 Task: Search one way flight ticket for 2 adults, 4 children and 1 infant on lap in business from Seattle: King County International Airport (boeing Field) to Raleigh: Raleigh-durham International Airport on 8-5-2023. Number of bags: 1 carry on bag. Price is upto 73000. Outbound departure time preference is 11:30.
Action: Mouse moved to (415, 389)
Screenshot: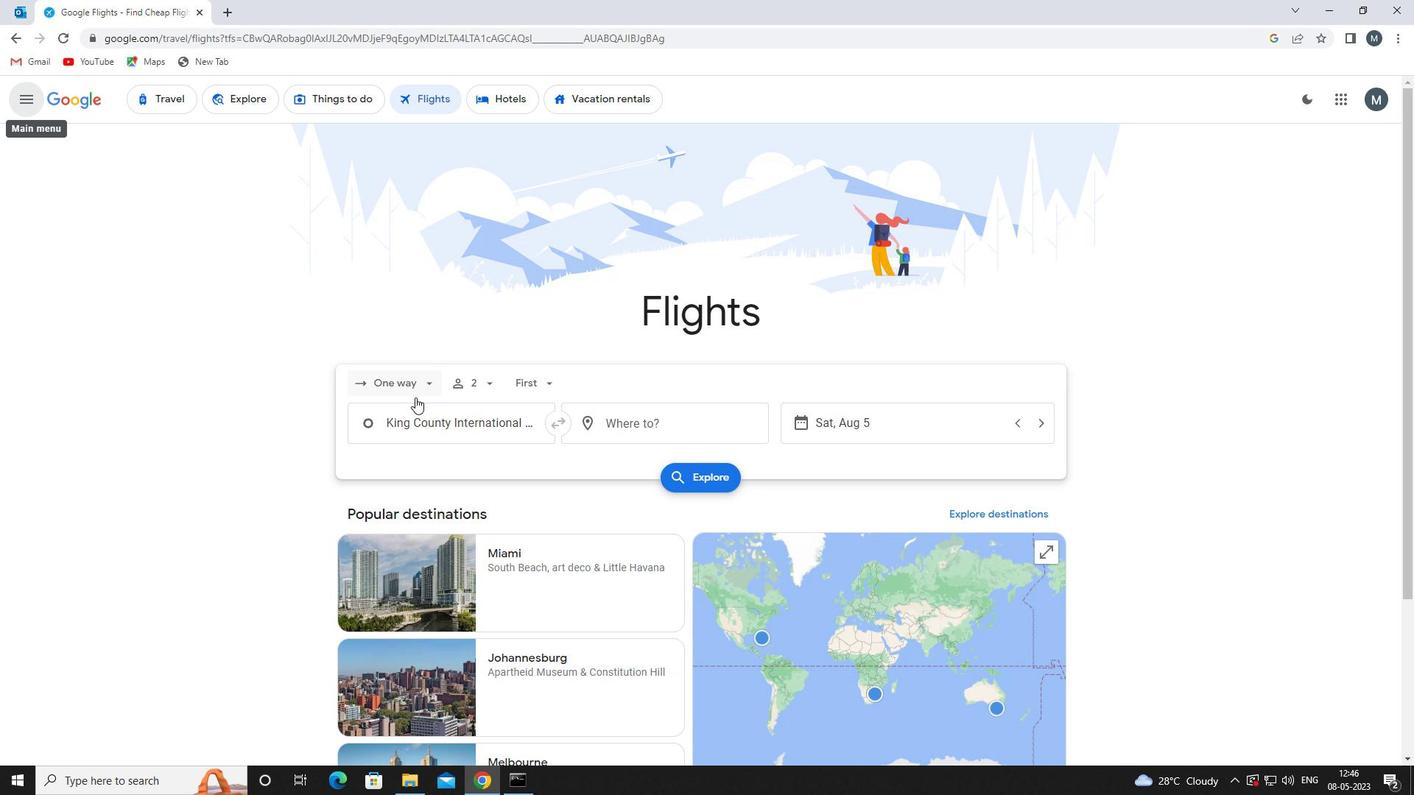 
Action: Mouse pressed left at (415, 389)
Screenshot: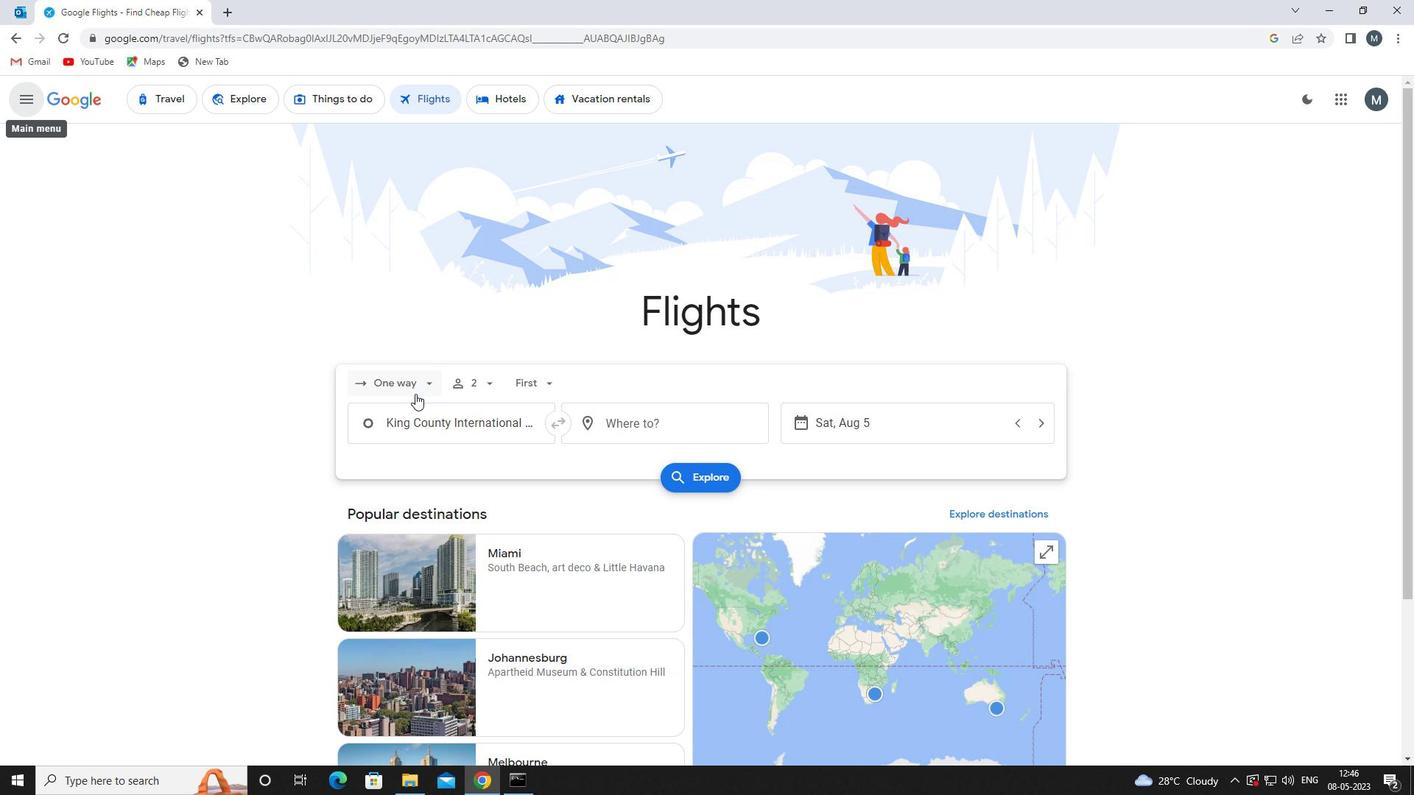 
Action: Mouse moved to (435, 453)
Screenshot: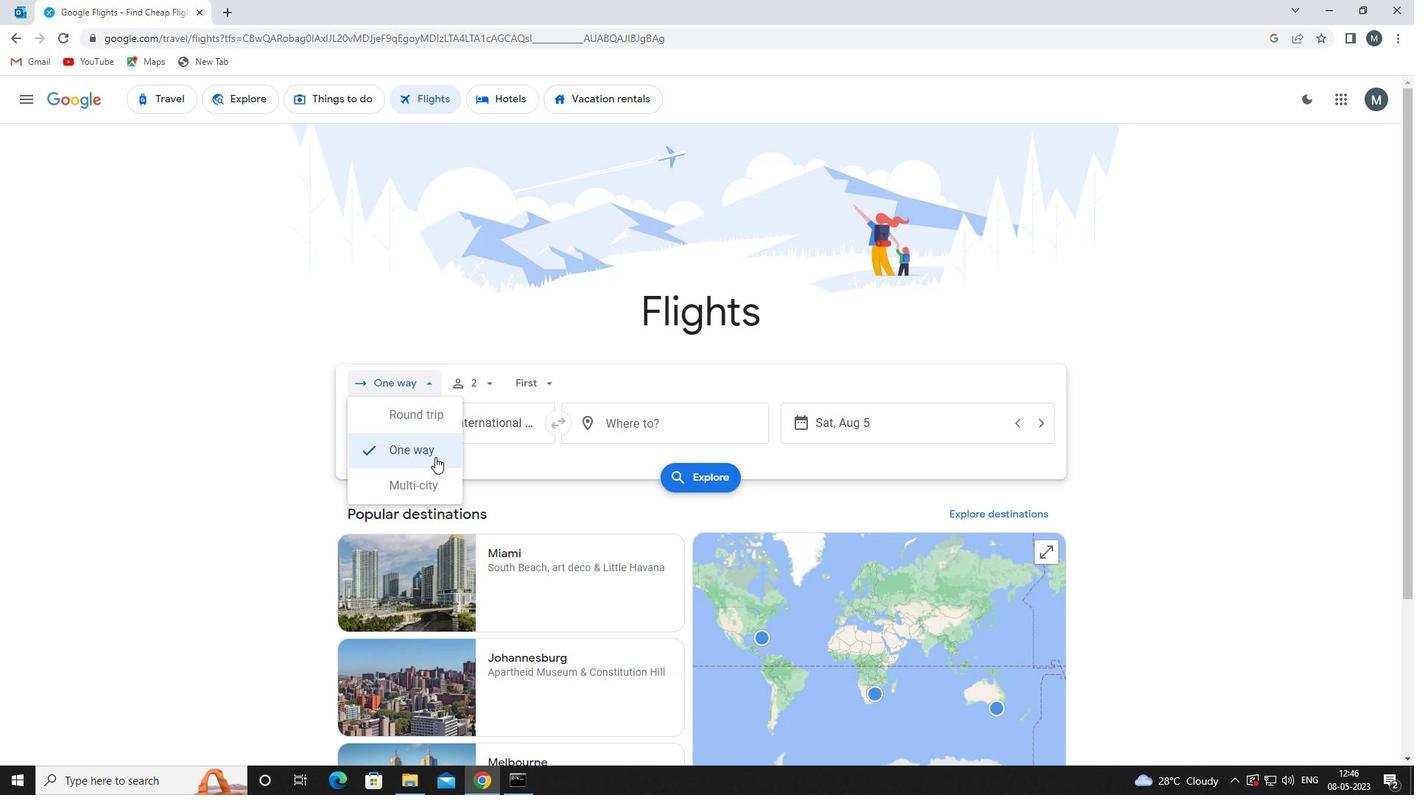 
Action: Mouse pressed left at (435, 453)
Screenshot: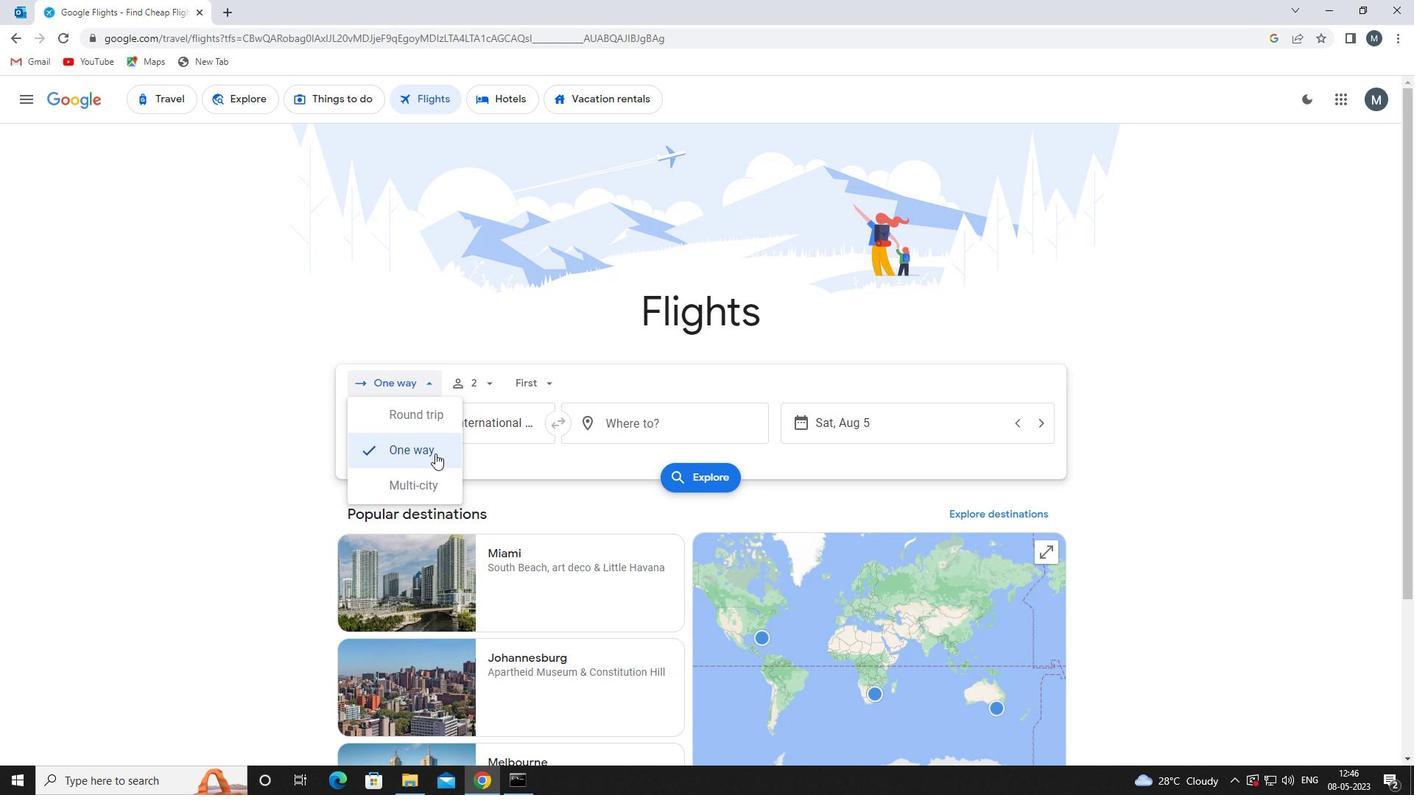 
Action: Mouse moved to (481, 381)
Screenshot: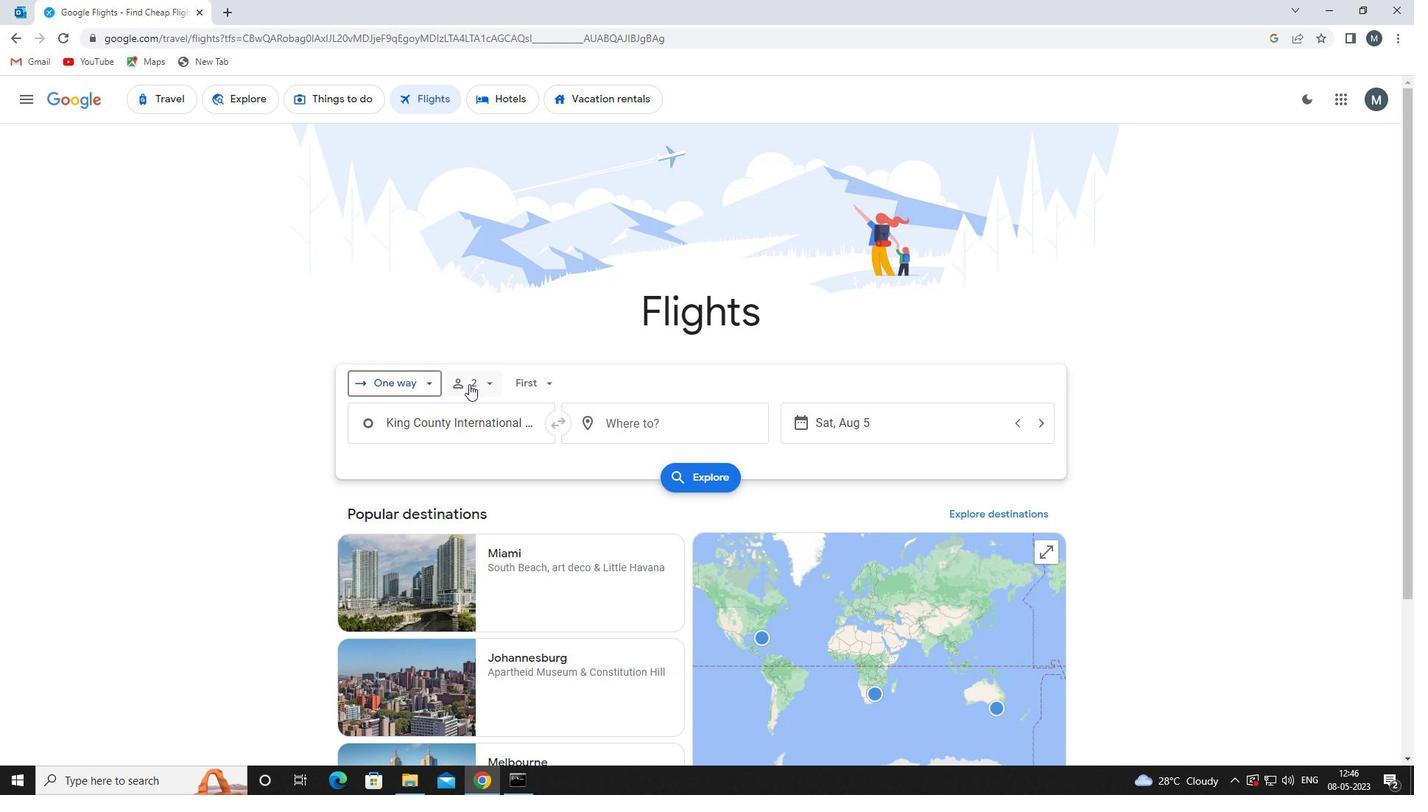 
Action: Mouse pressed left at (481, 381)
Screenshot: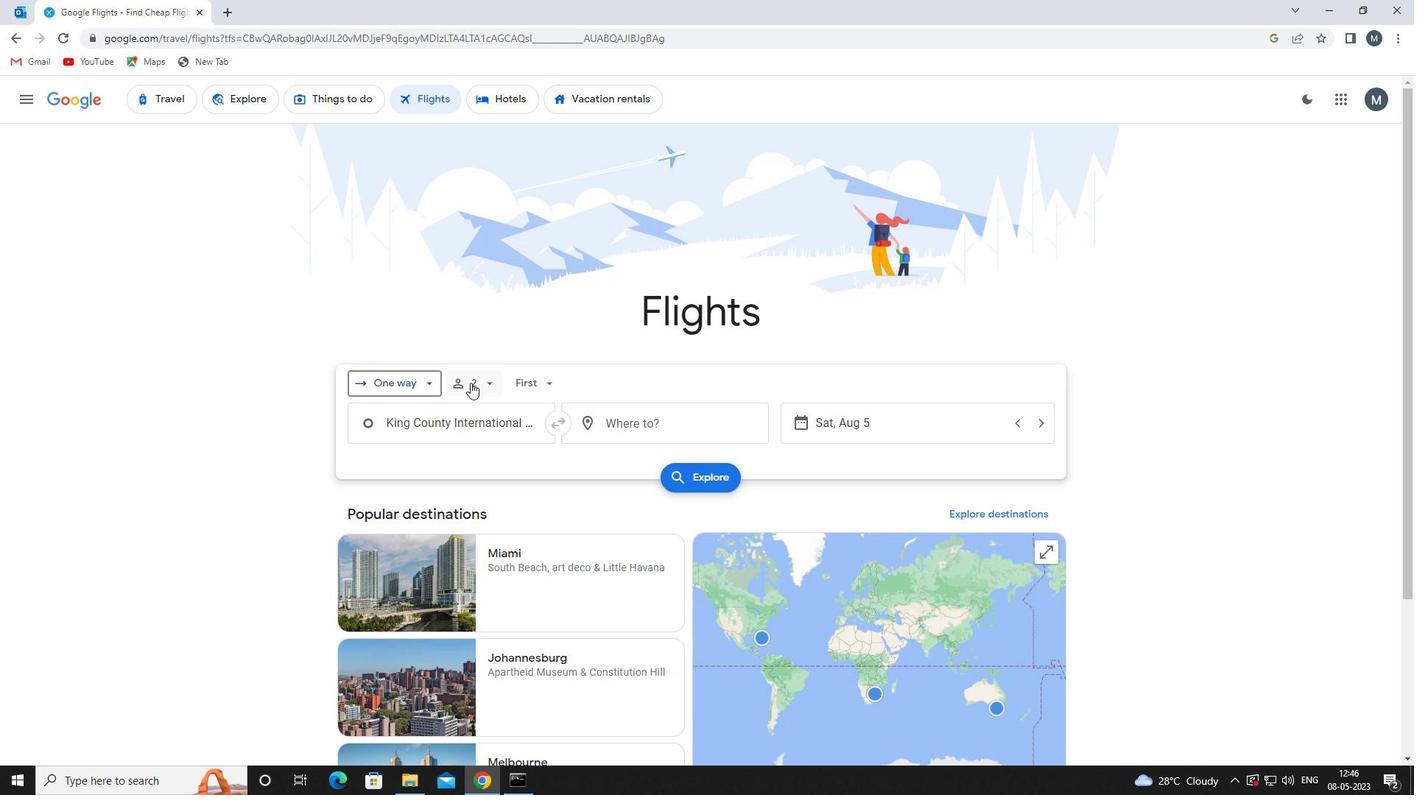 
Action: Mouse moved to (599, 421)
Screenshot: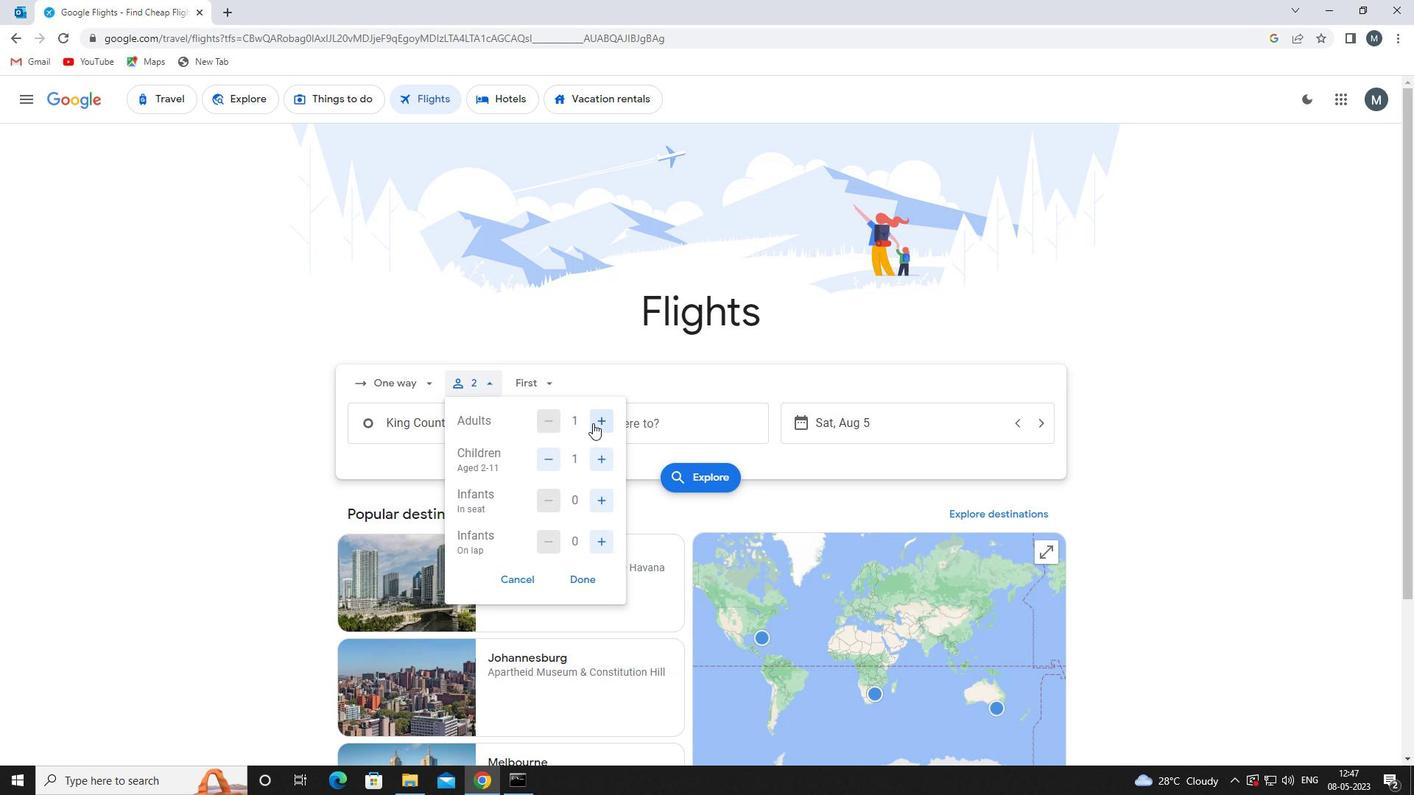 
Action: Mouse pressed left at (599, 421)
Screenshot: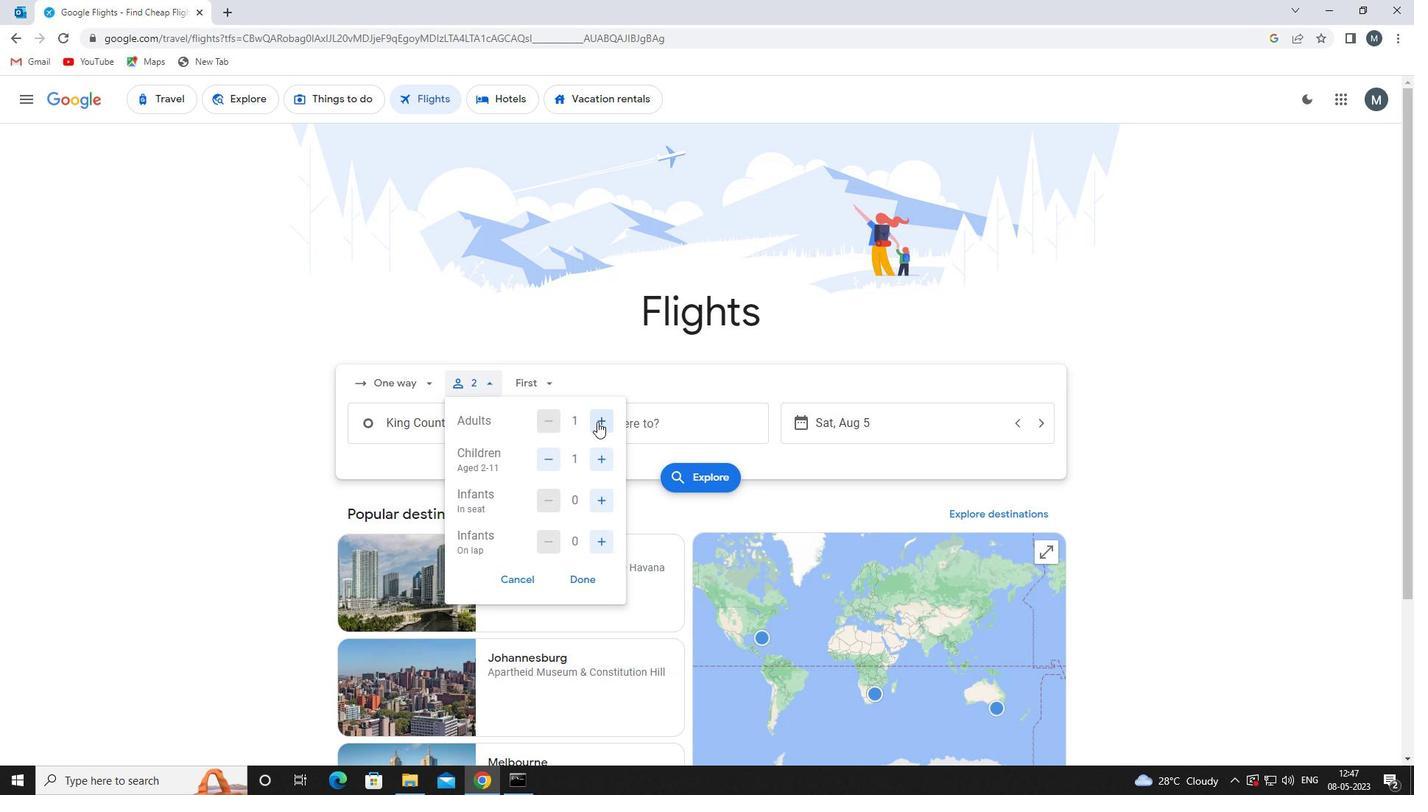 
Action: Mouse moved to (607, 463)
Screenshot: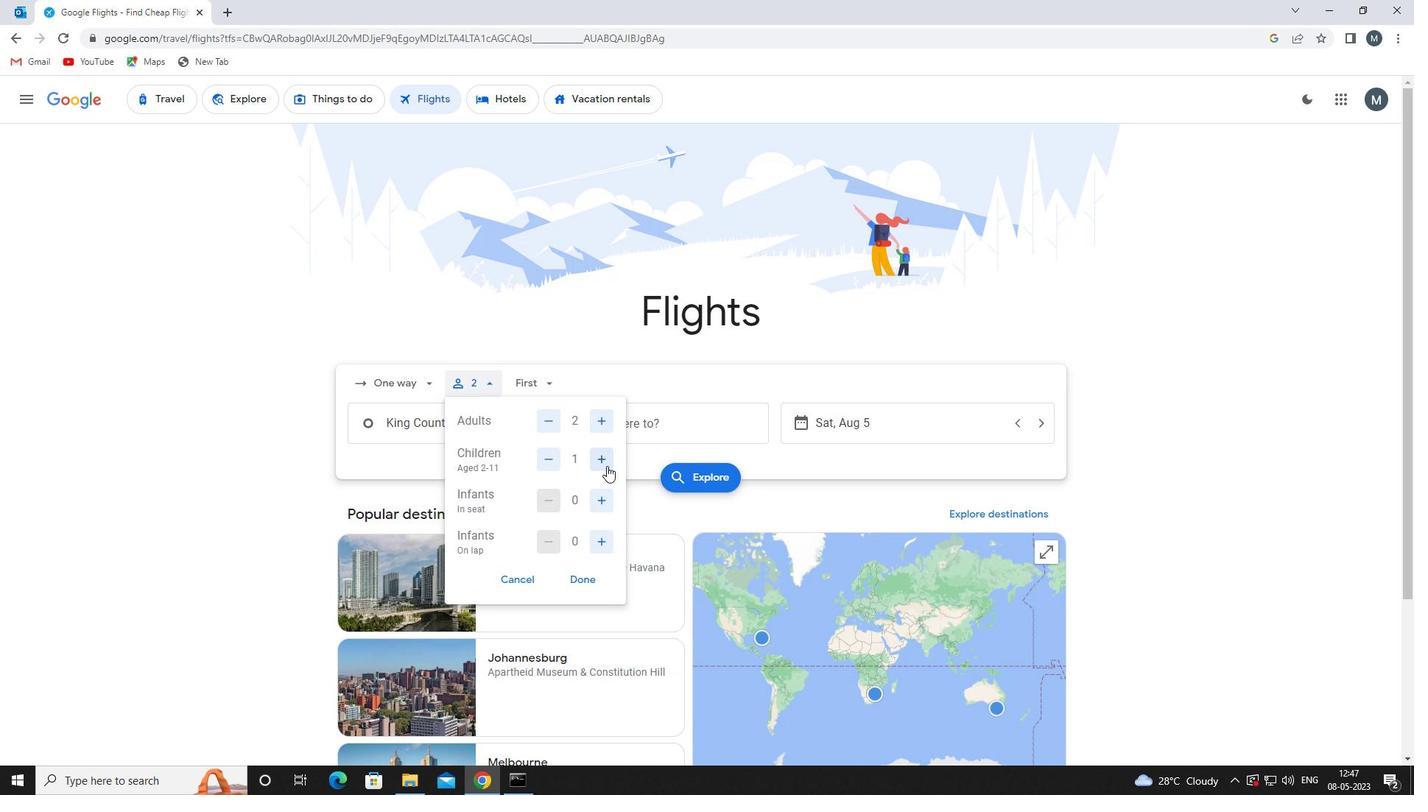 
Action: Mouse pressed left at (607, 463)
Screenshot: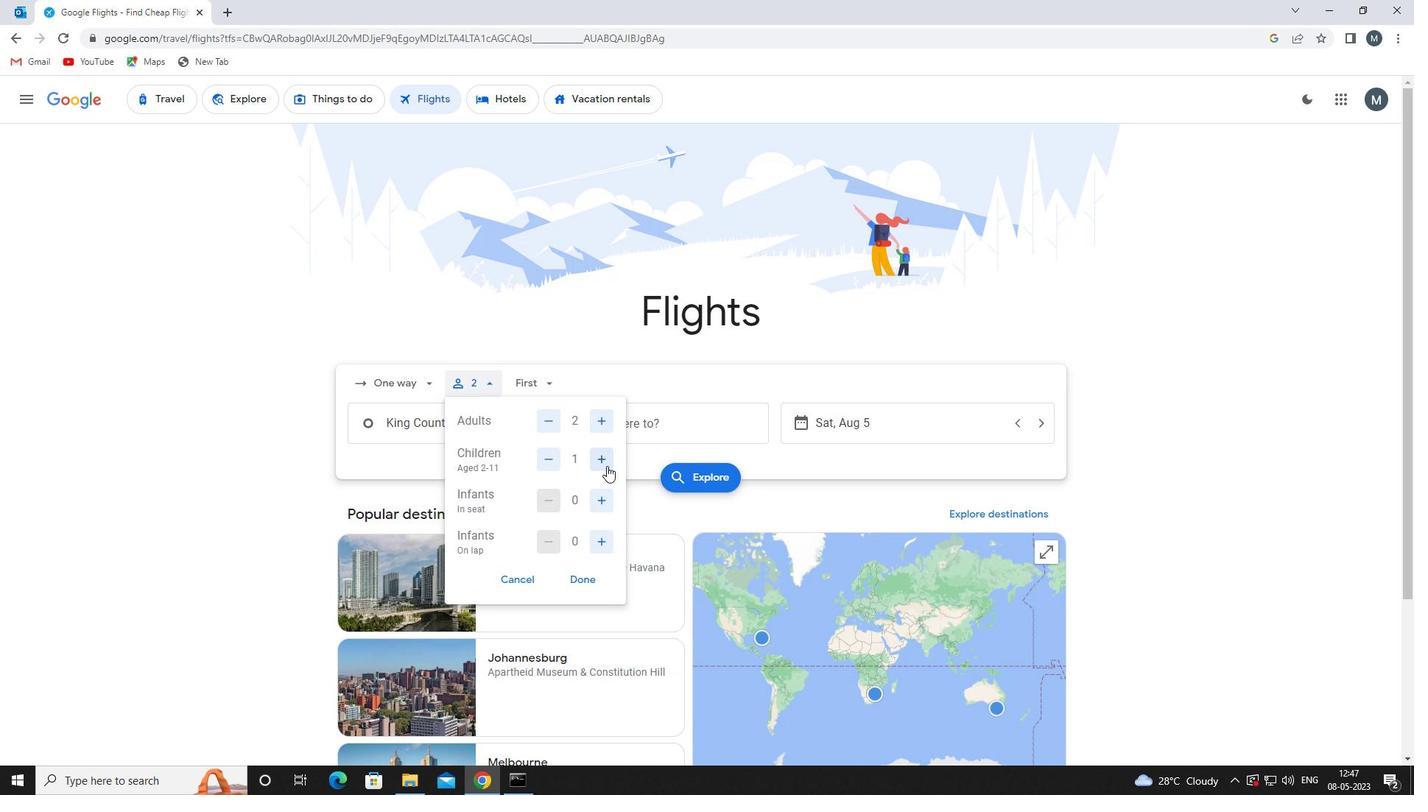 
Action: Mouse pressed left at (607, 463)
Screenshot: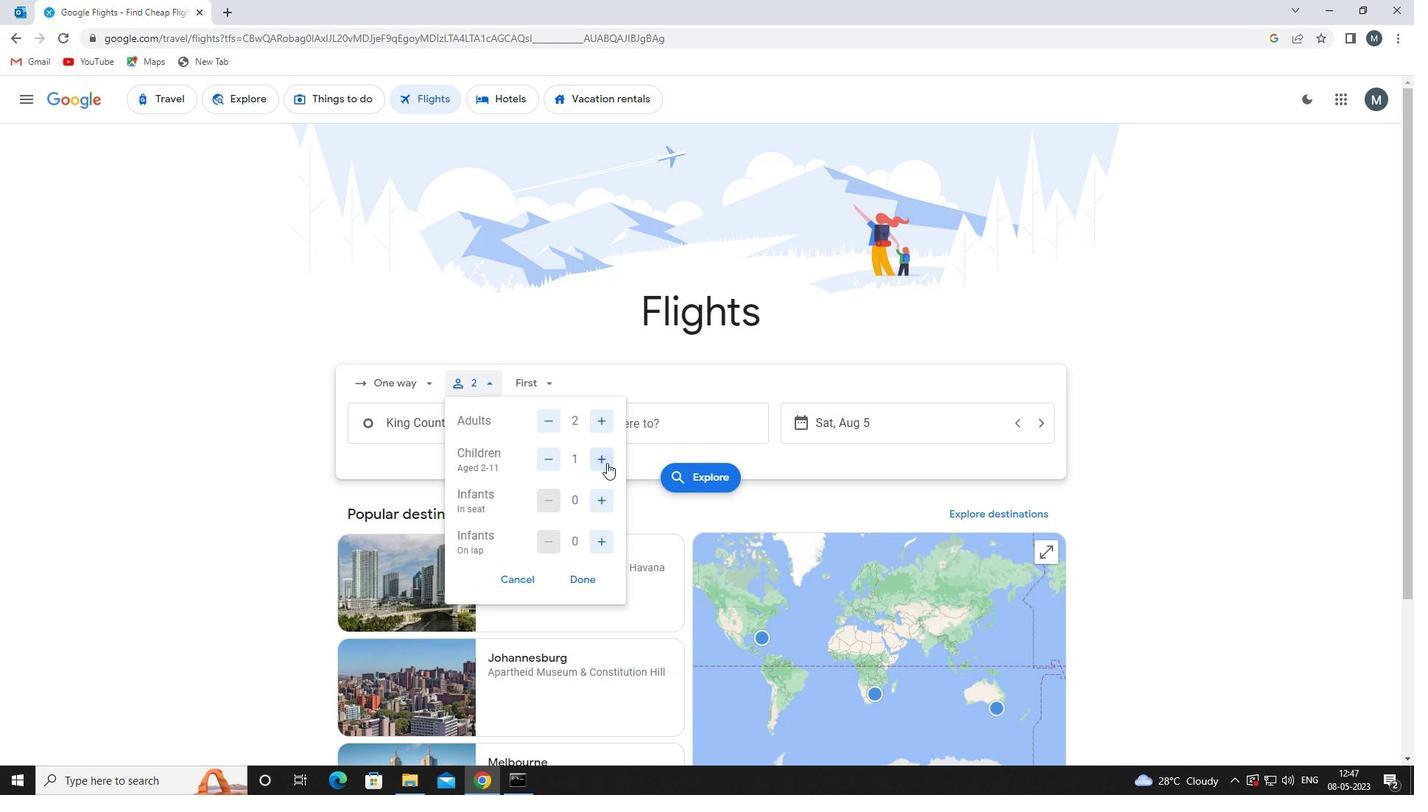 
Action: Mouse pressed left at (607, 463)
Screenshot: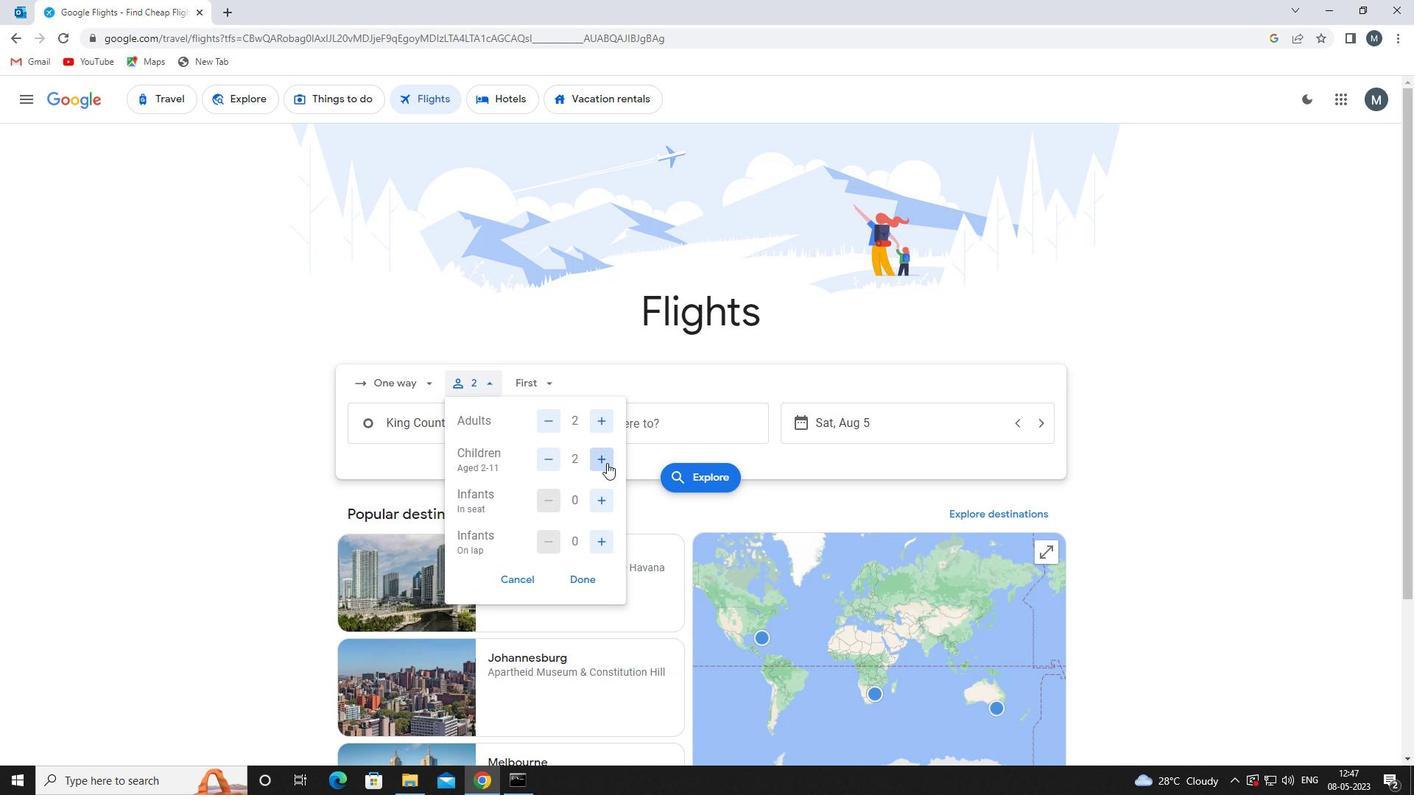 
Action: Mouse moved to (604, 536)
Screenshot: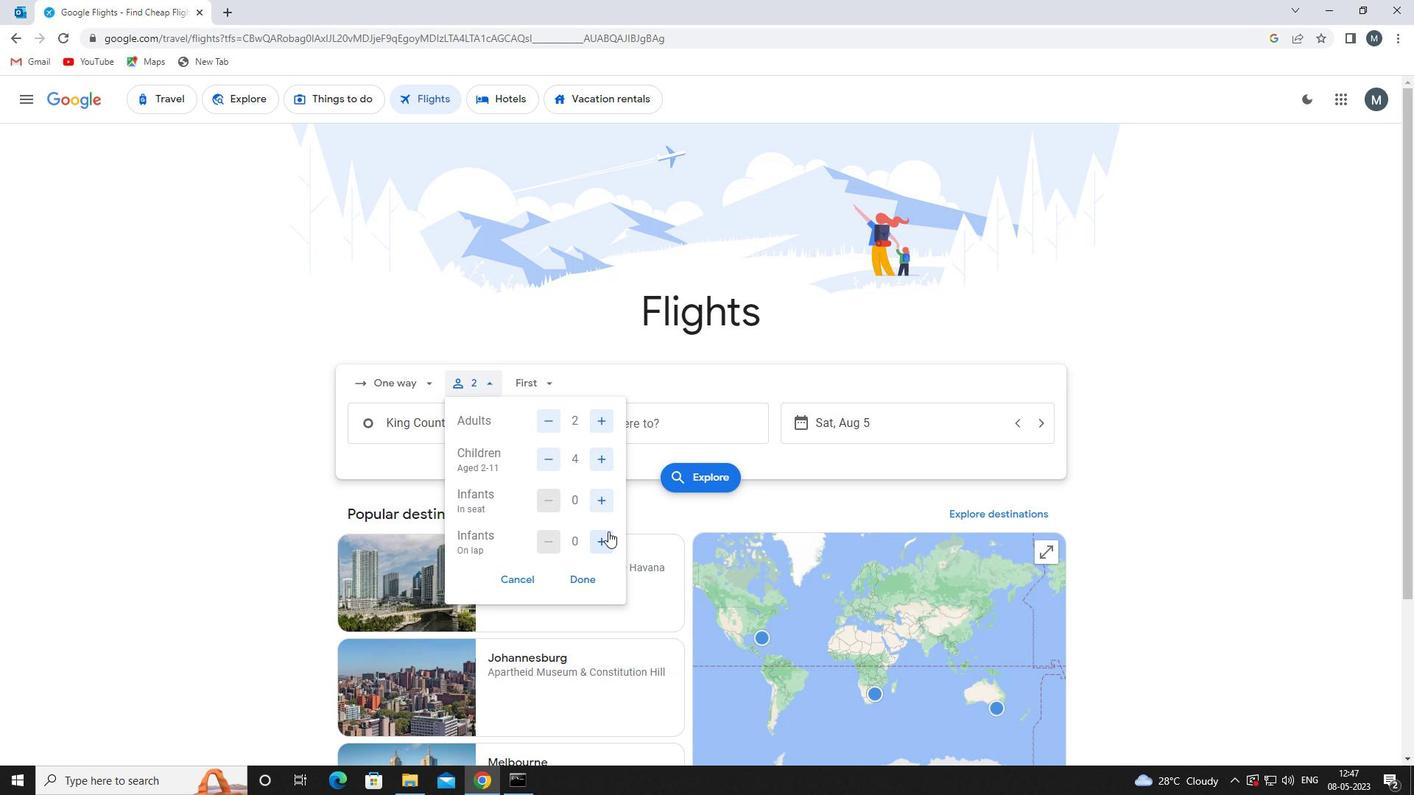 
Action: Mouse pressed left at (604, 536)
Screenshot: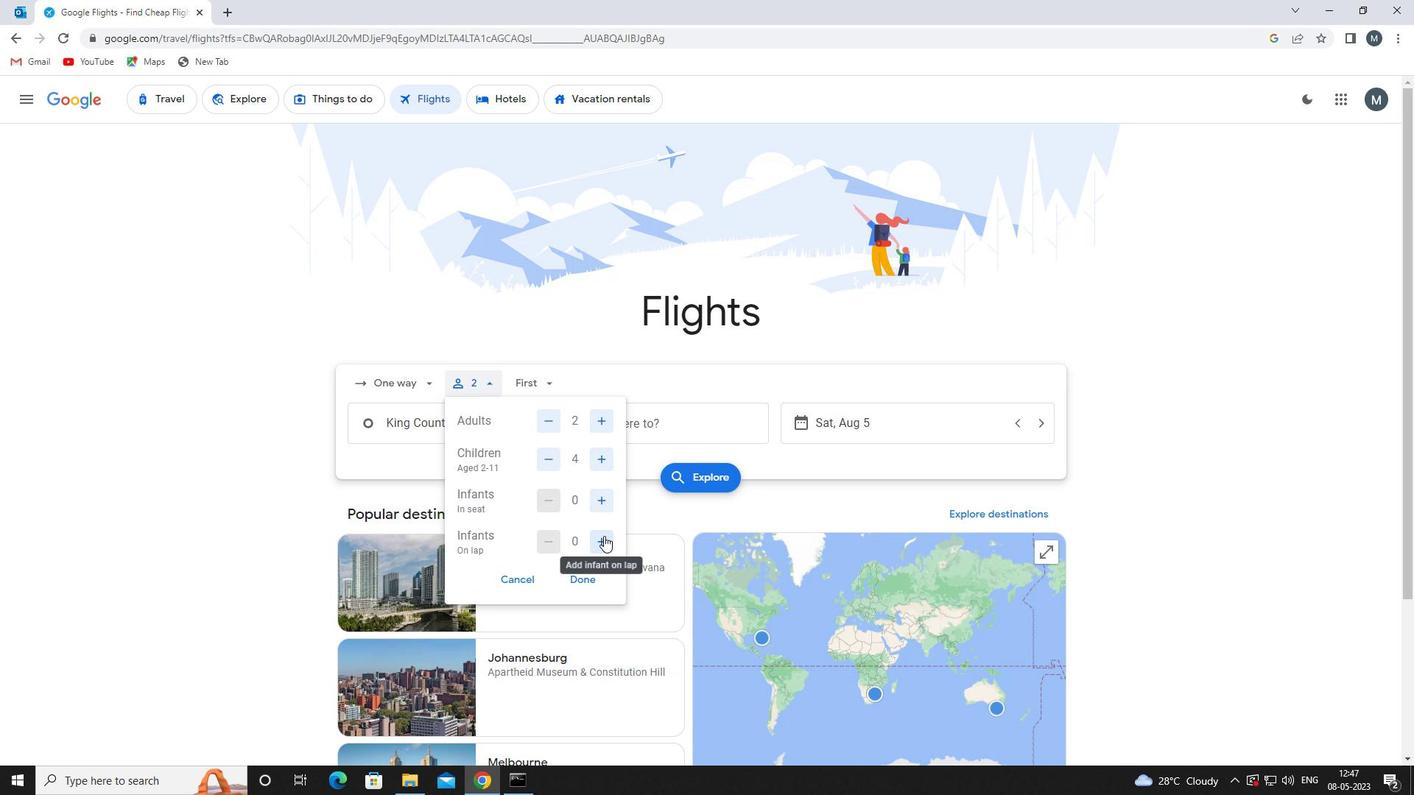 
Action: Mouse moved to (580, 582)
Screenshot: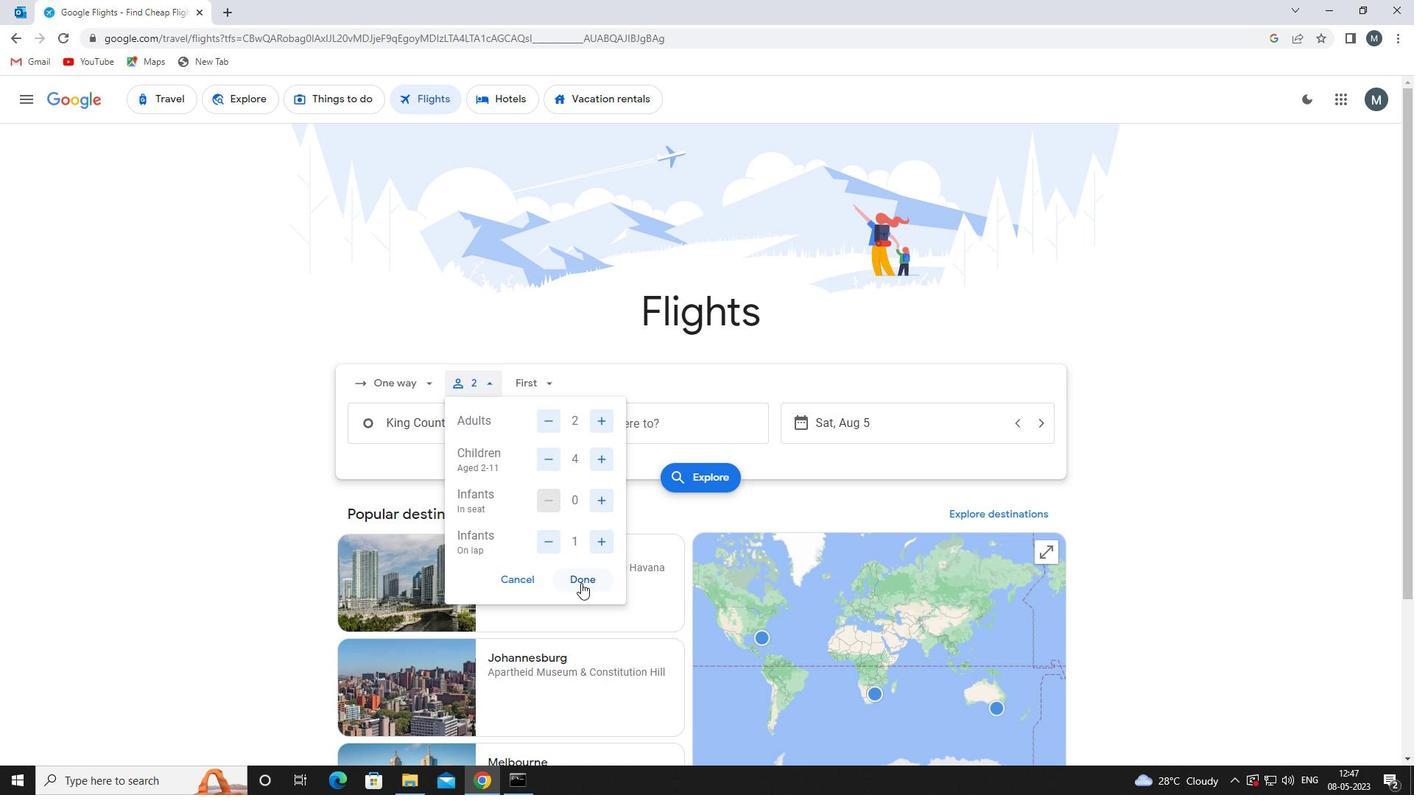 
Action: Mouse pressed left at (580, 582)
Screenshot: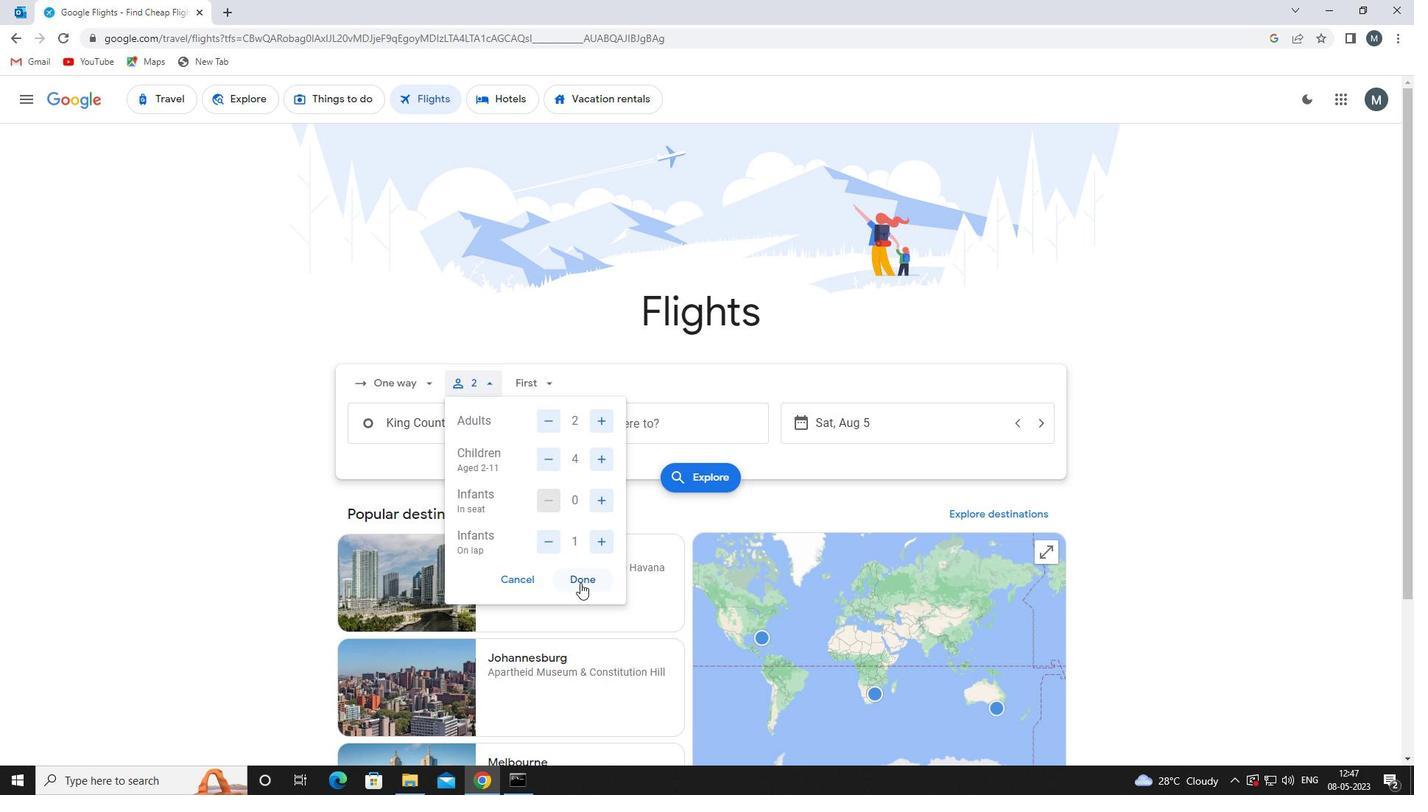 
Action: Mouse moved to (536, 379)
Screenshot: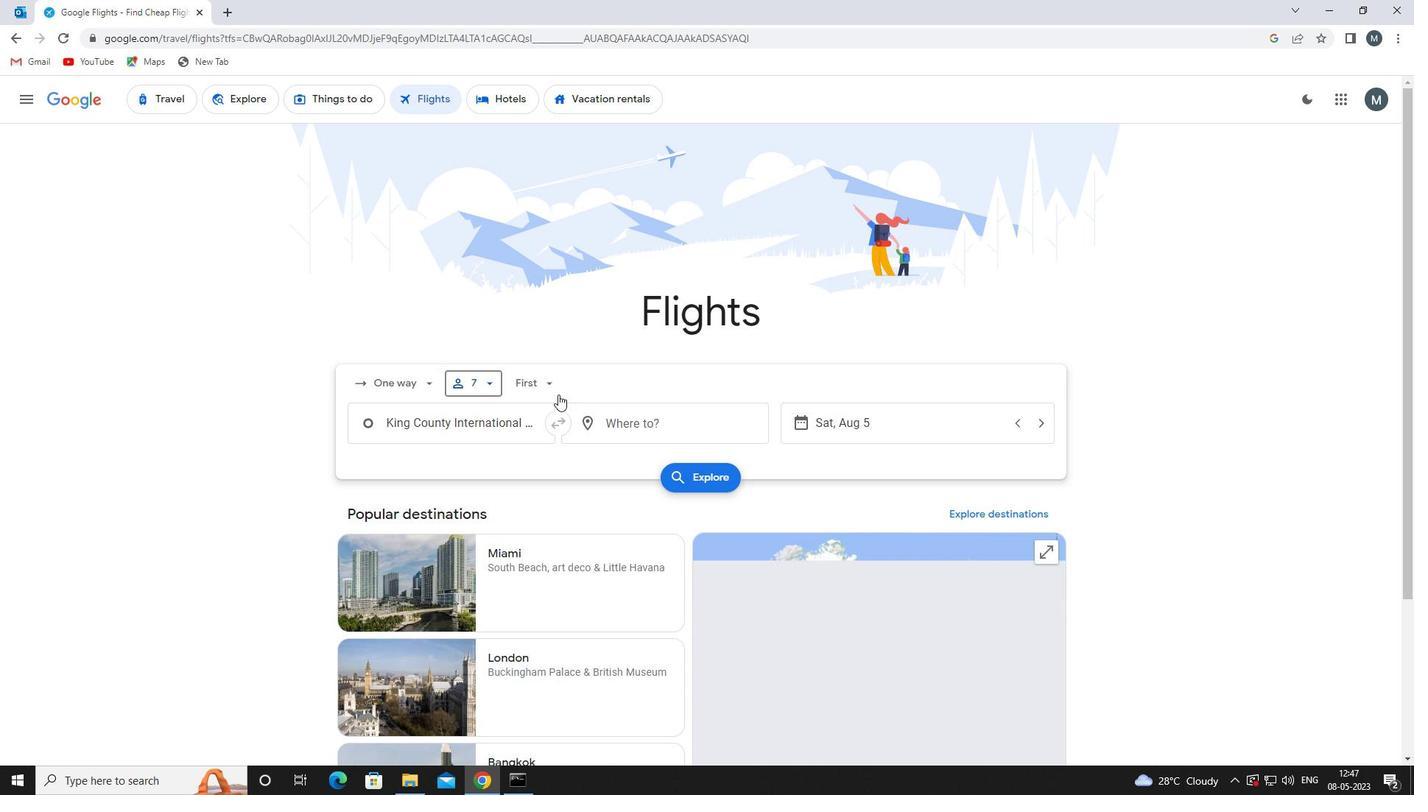 
Action: Mouse pressed left at (536, 379)
Screenshot: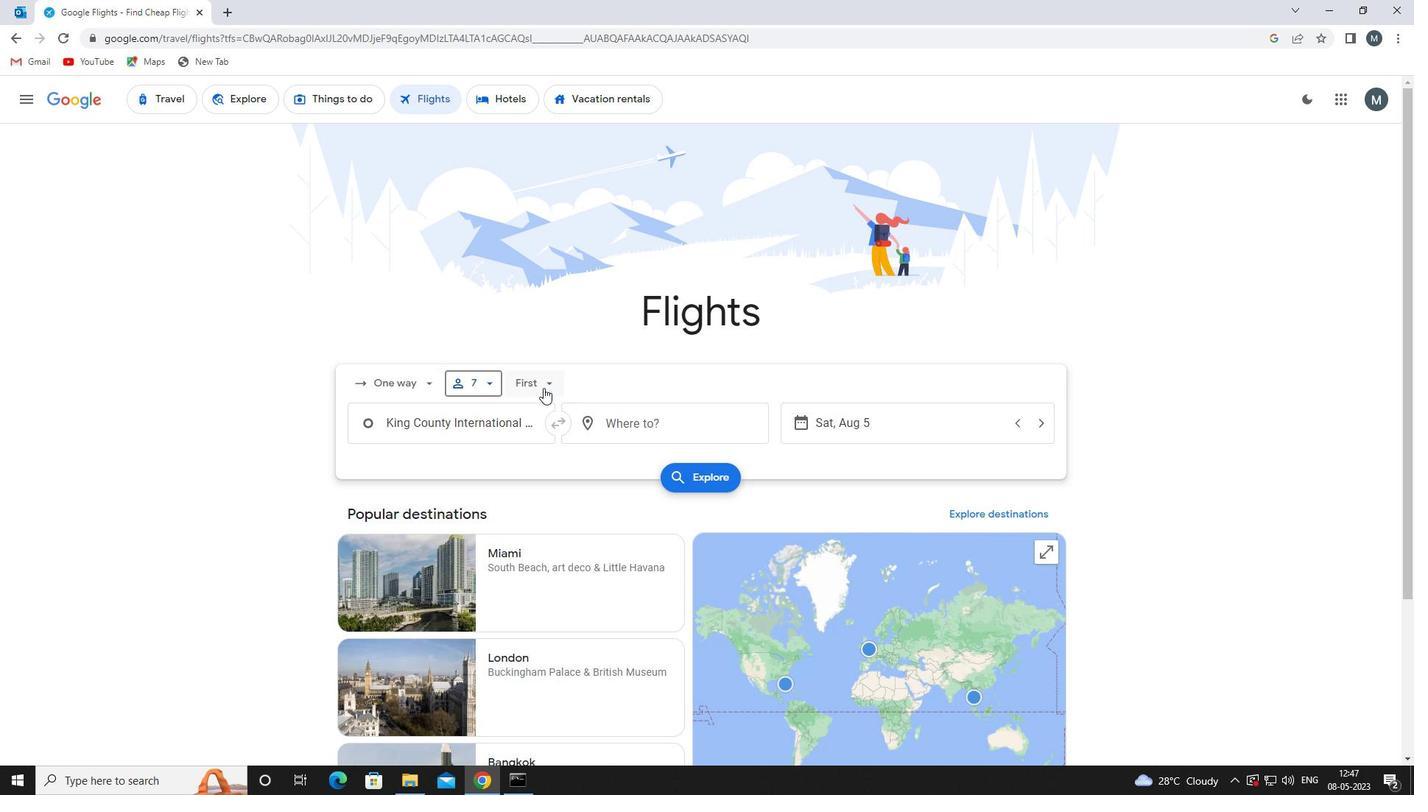 
Action: Mouse moved to (554, 485)
Screenshot: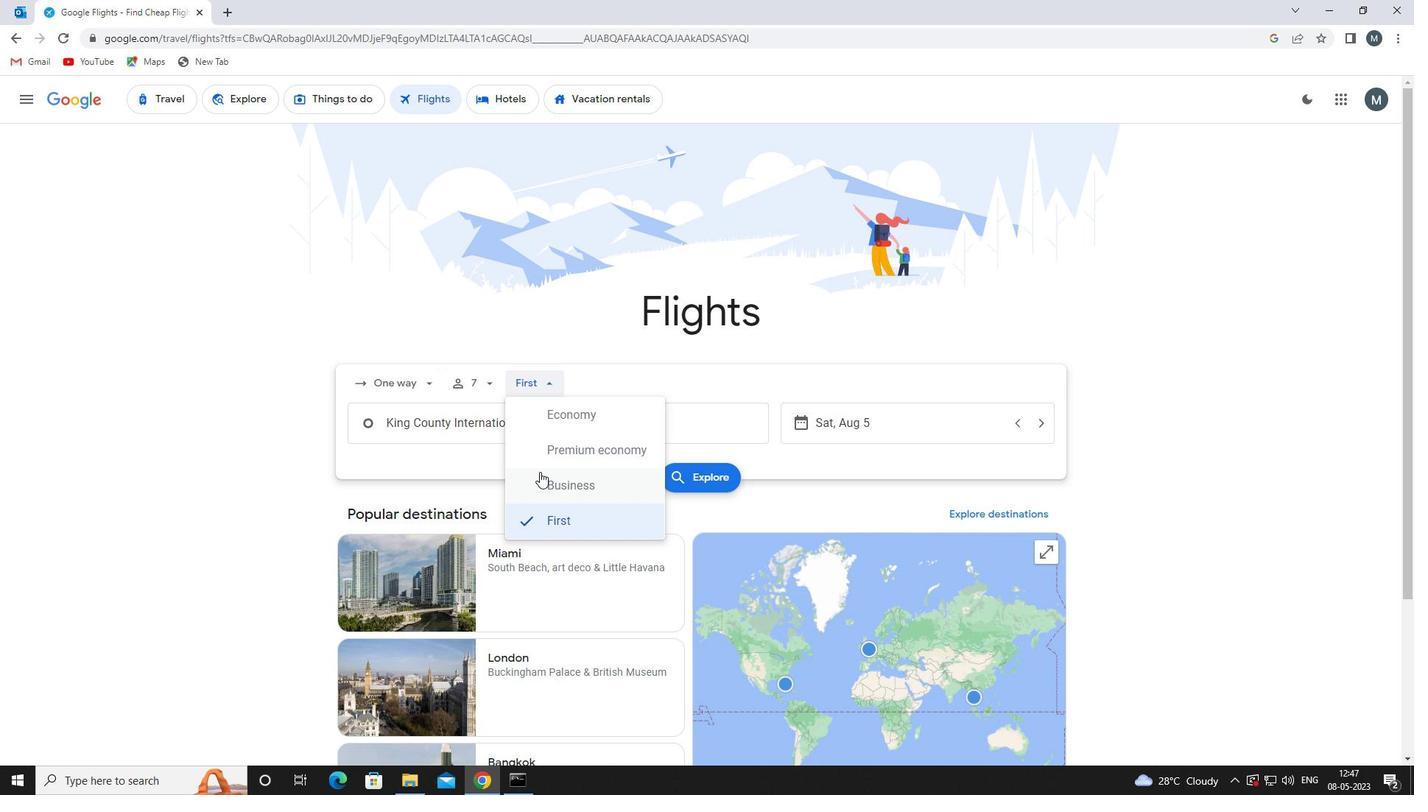 
Action: Mouse pressed left at (554, 485)
Screenshot: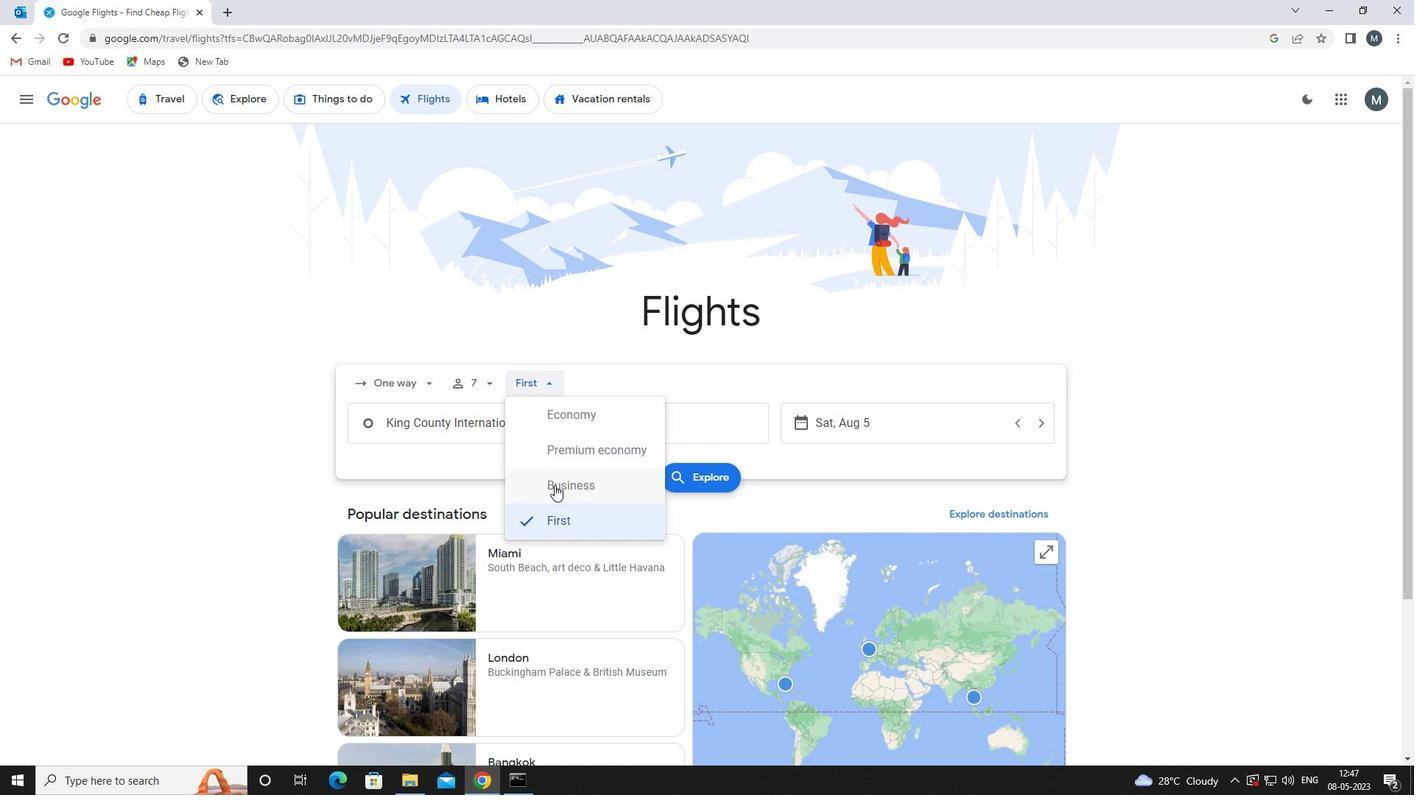 
Action: Mouse moved to (486, 419)
Screenshot: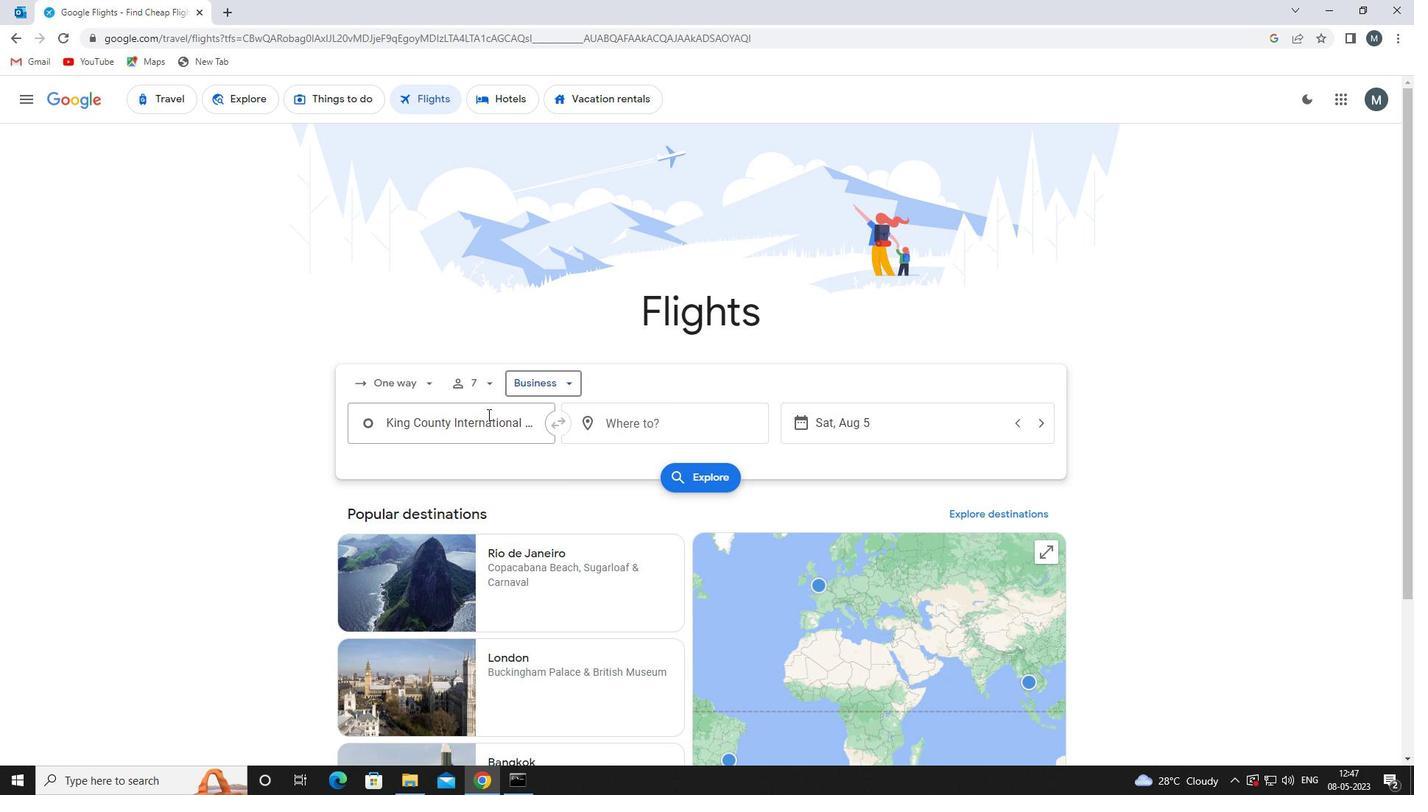 
Action: Mouse pressed left at (486, 419)
Screenshot: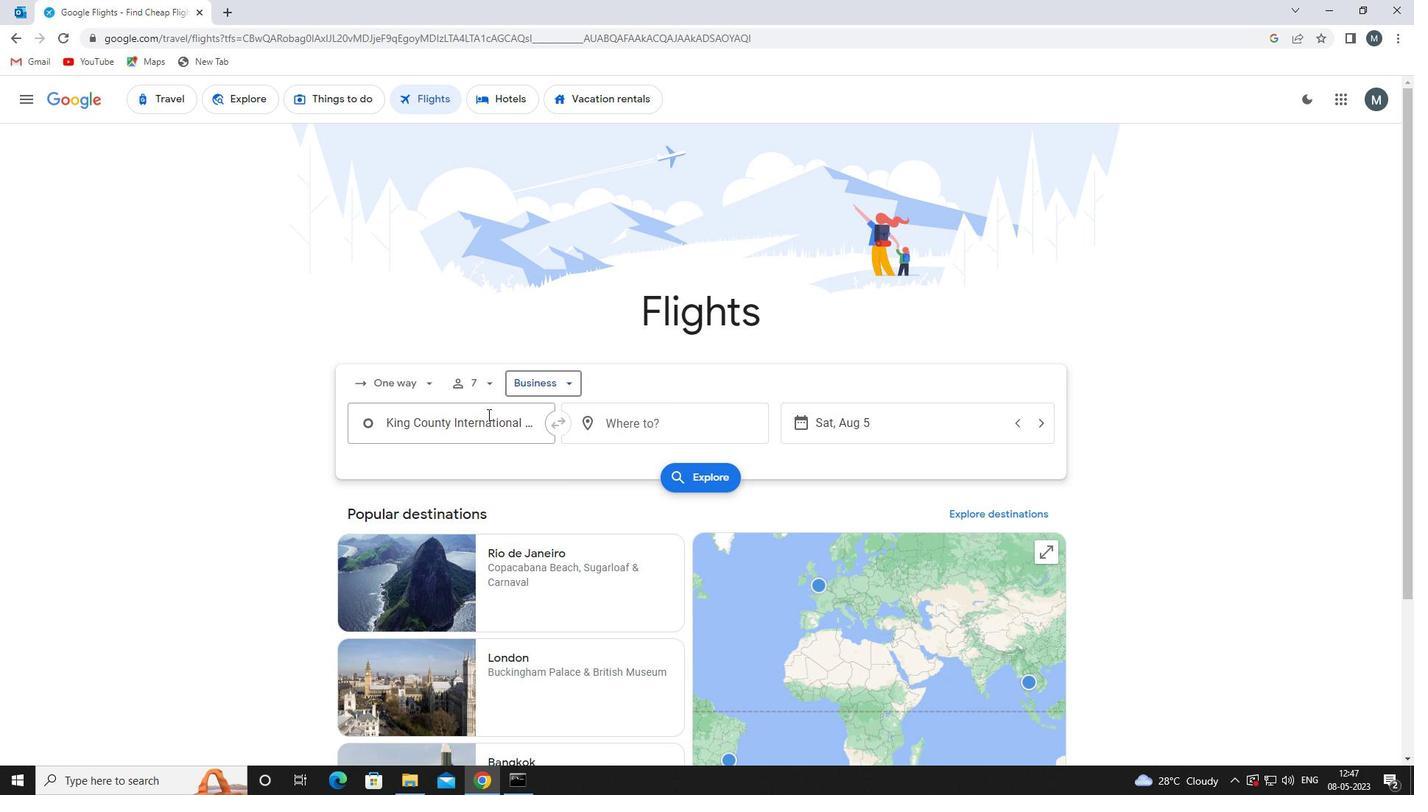 
Action: Mouse moved to (487, 419)
Screenshot: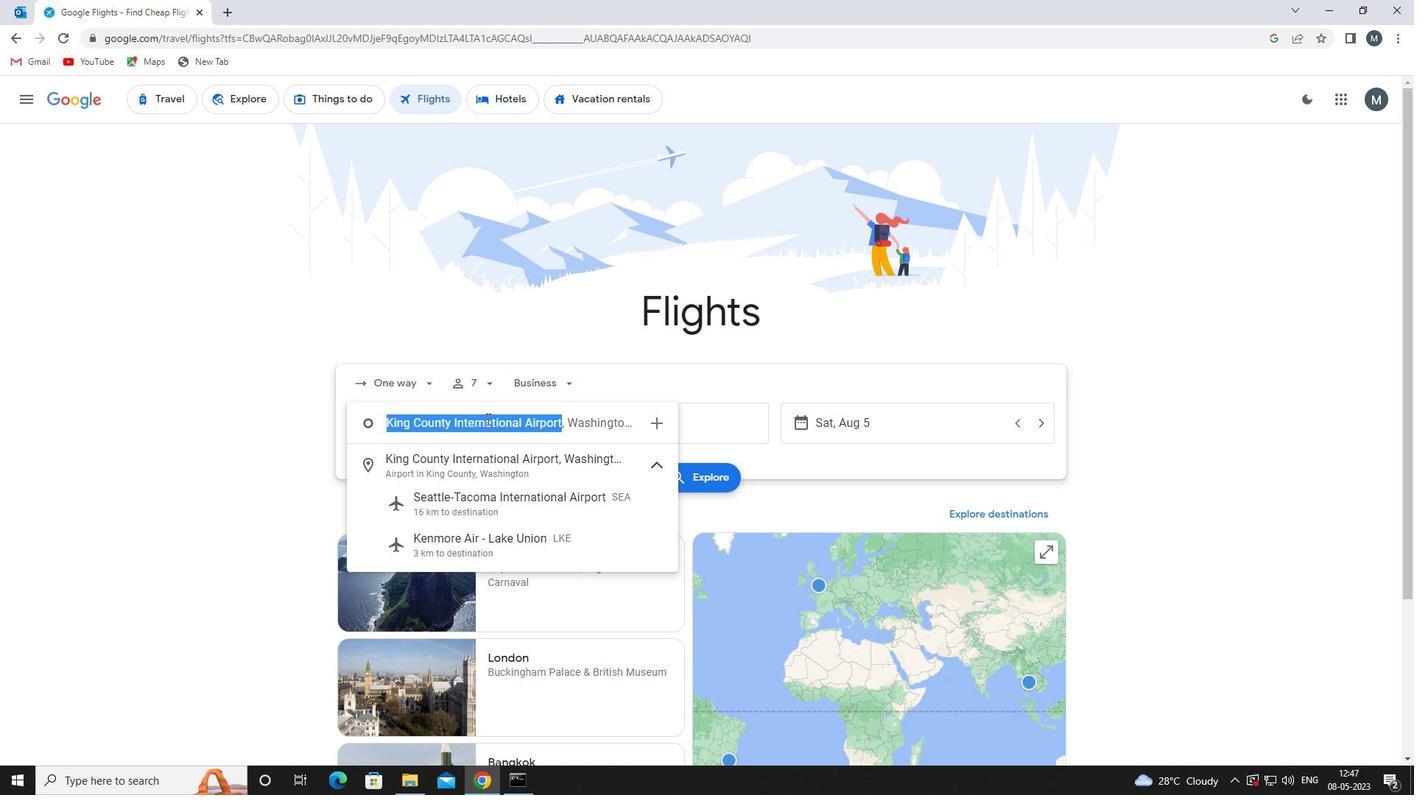
Action: Key pressed <Key.enter>
Screenshot: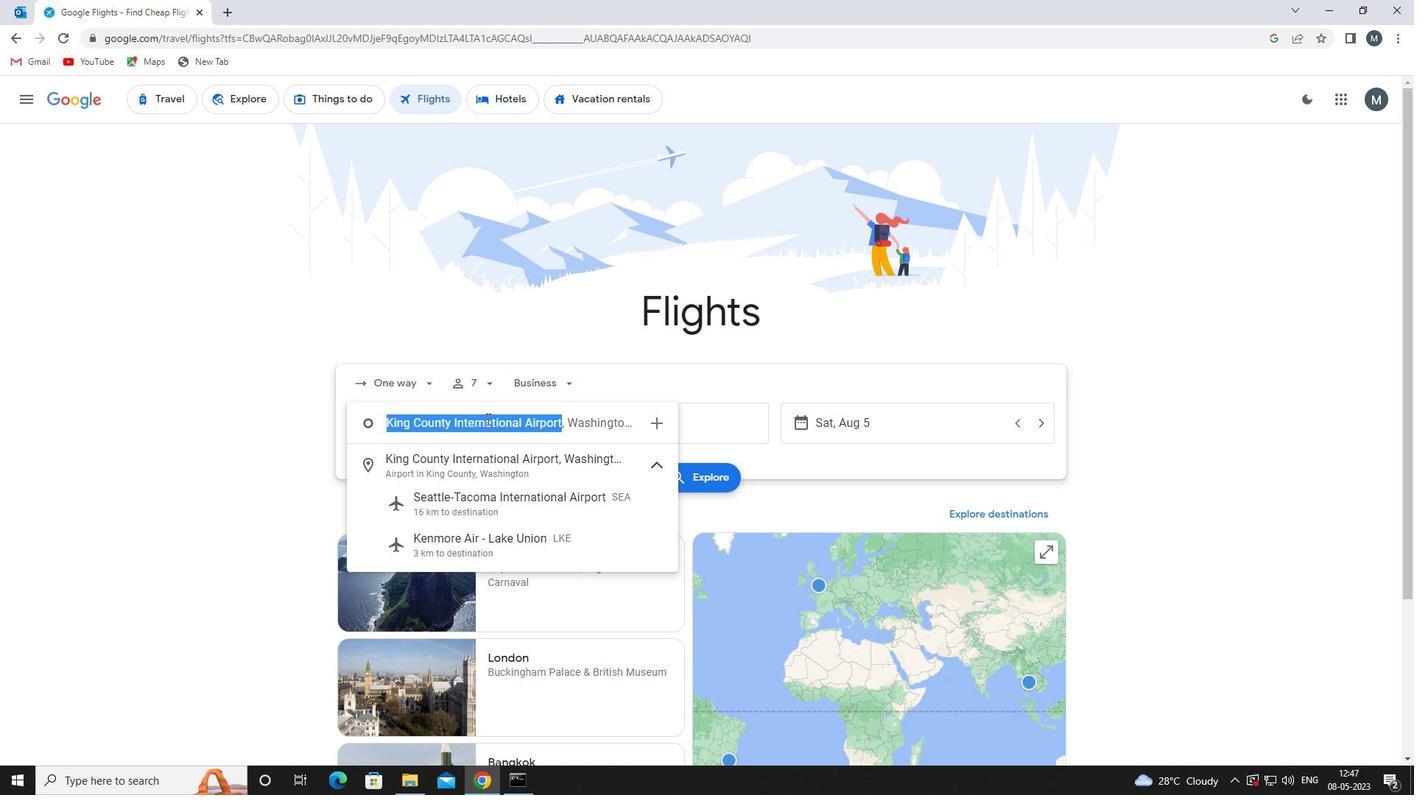 
Action: Mouse moved to (614, 421)
Screenshot: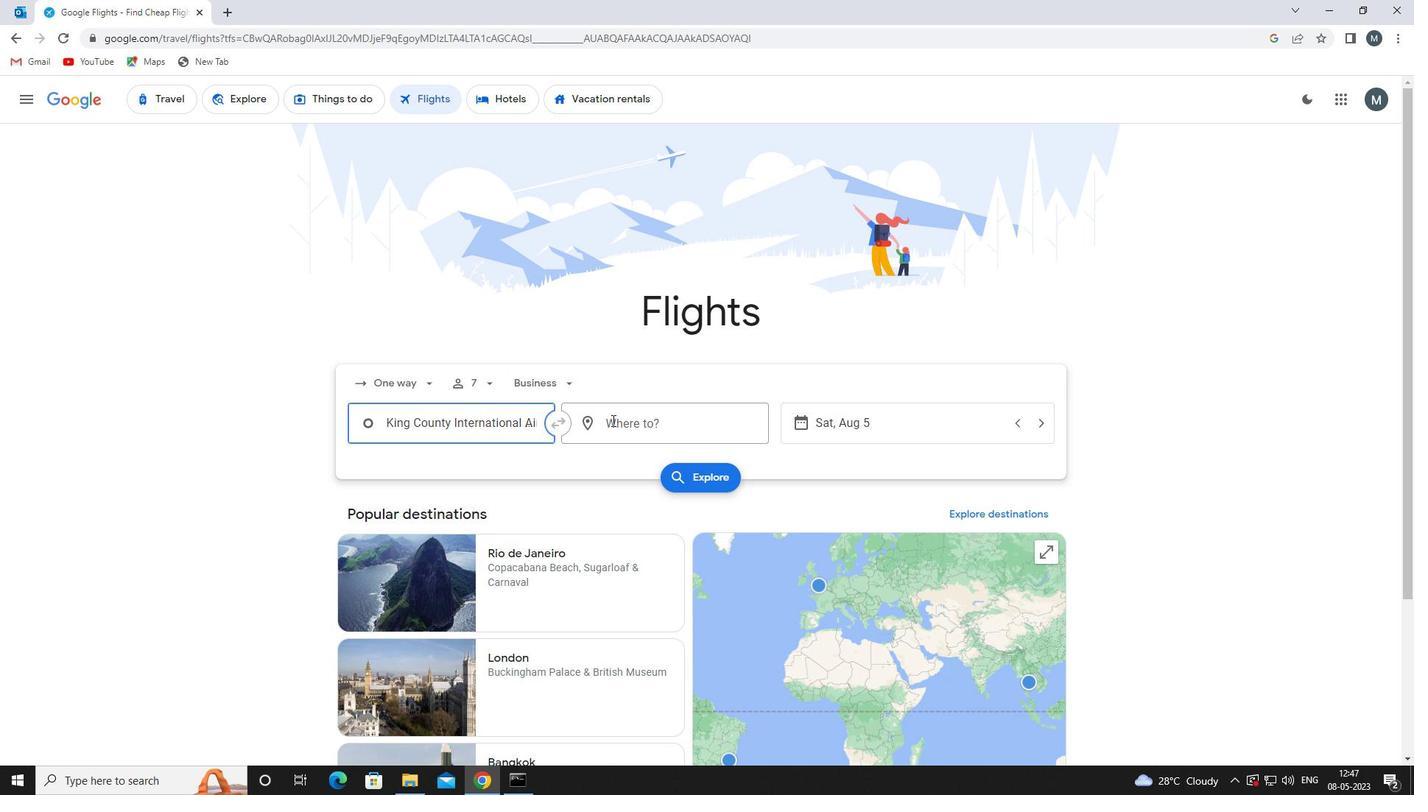 
Action: Mouse pressed left at (614, 421)
Screenshot: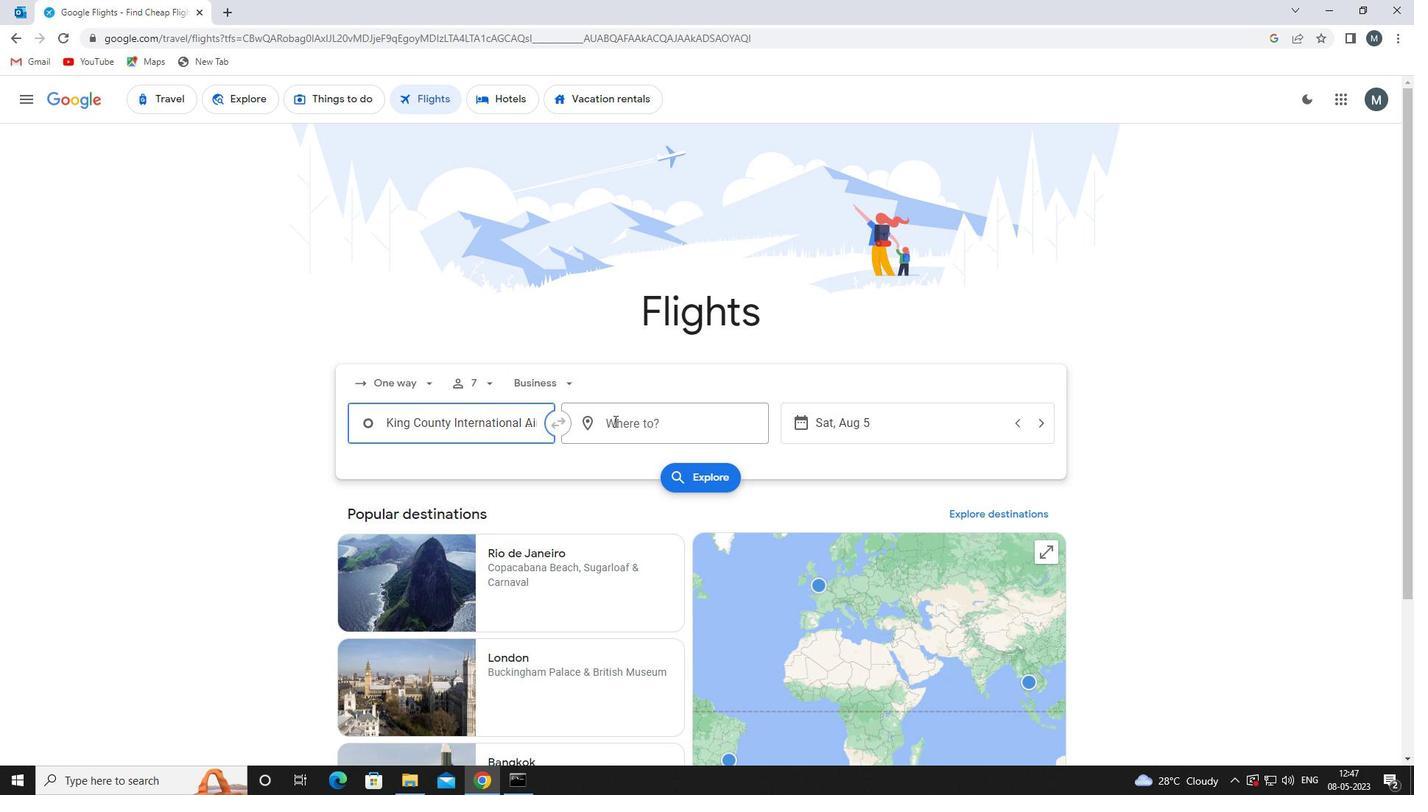 
Action: Key pressed rdu
Screenshot: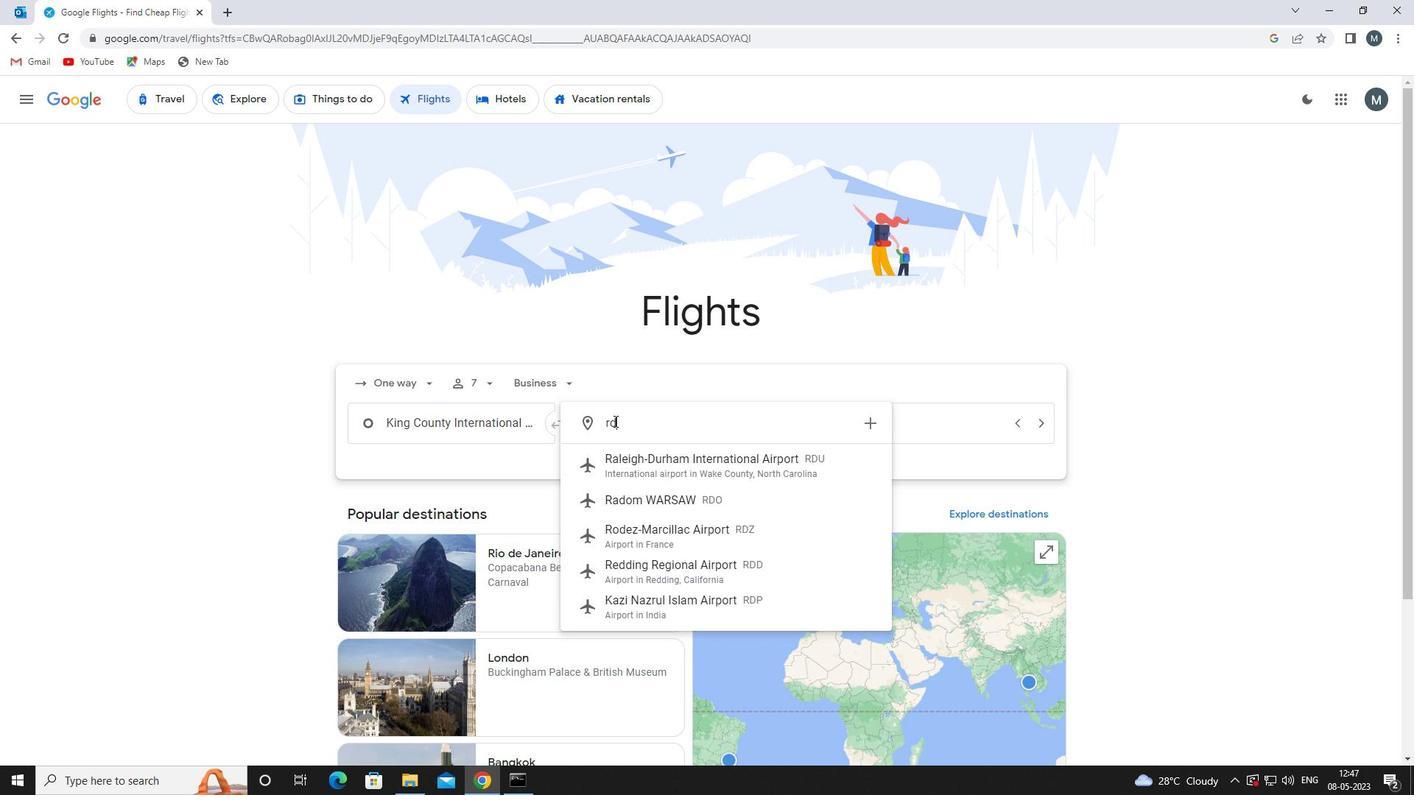
Action: Mouse moved to (655, 470)
Screenshot: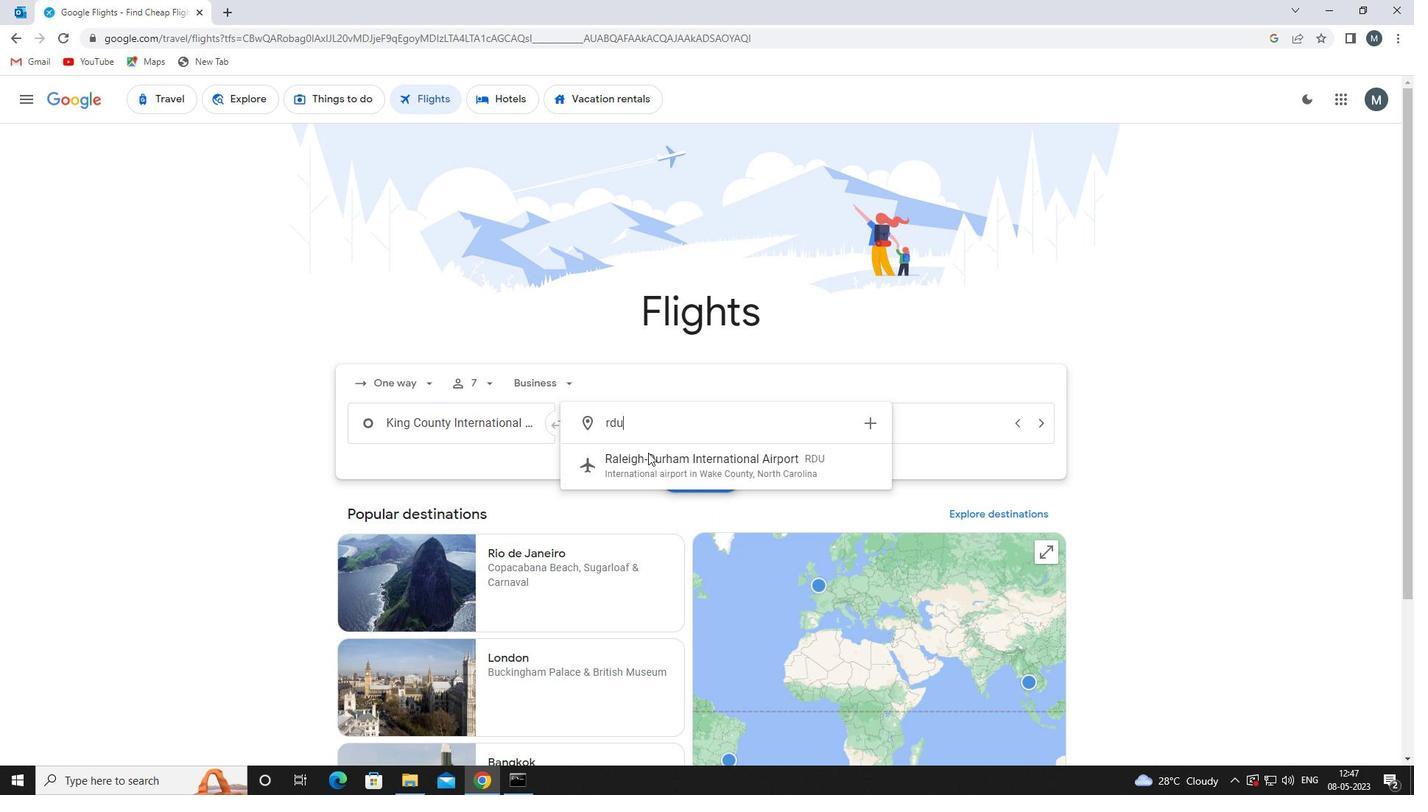
Action: Mouse pressed left at (655, 470)
Screenshot: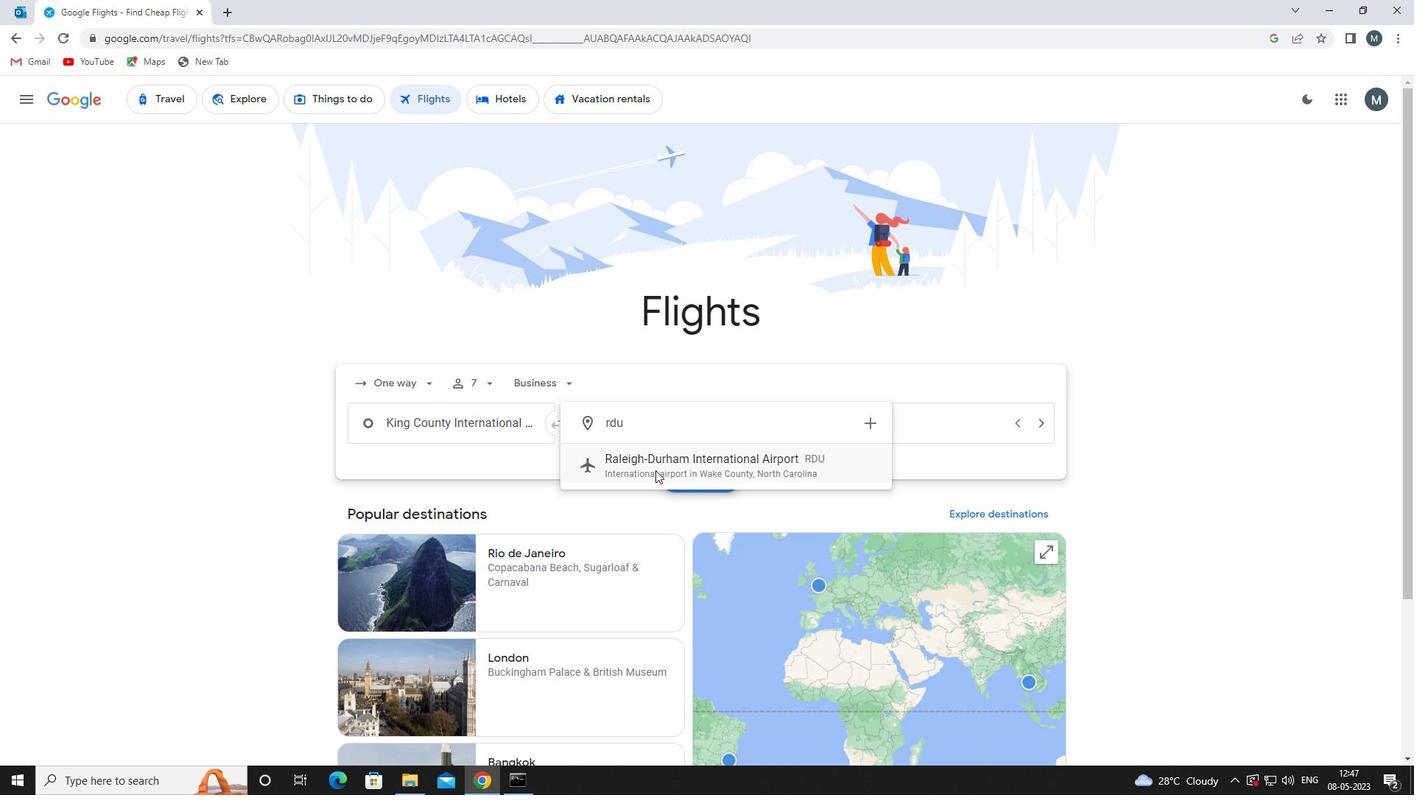 
Action: Mouse moved to (839, 428)
Screenshot: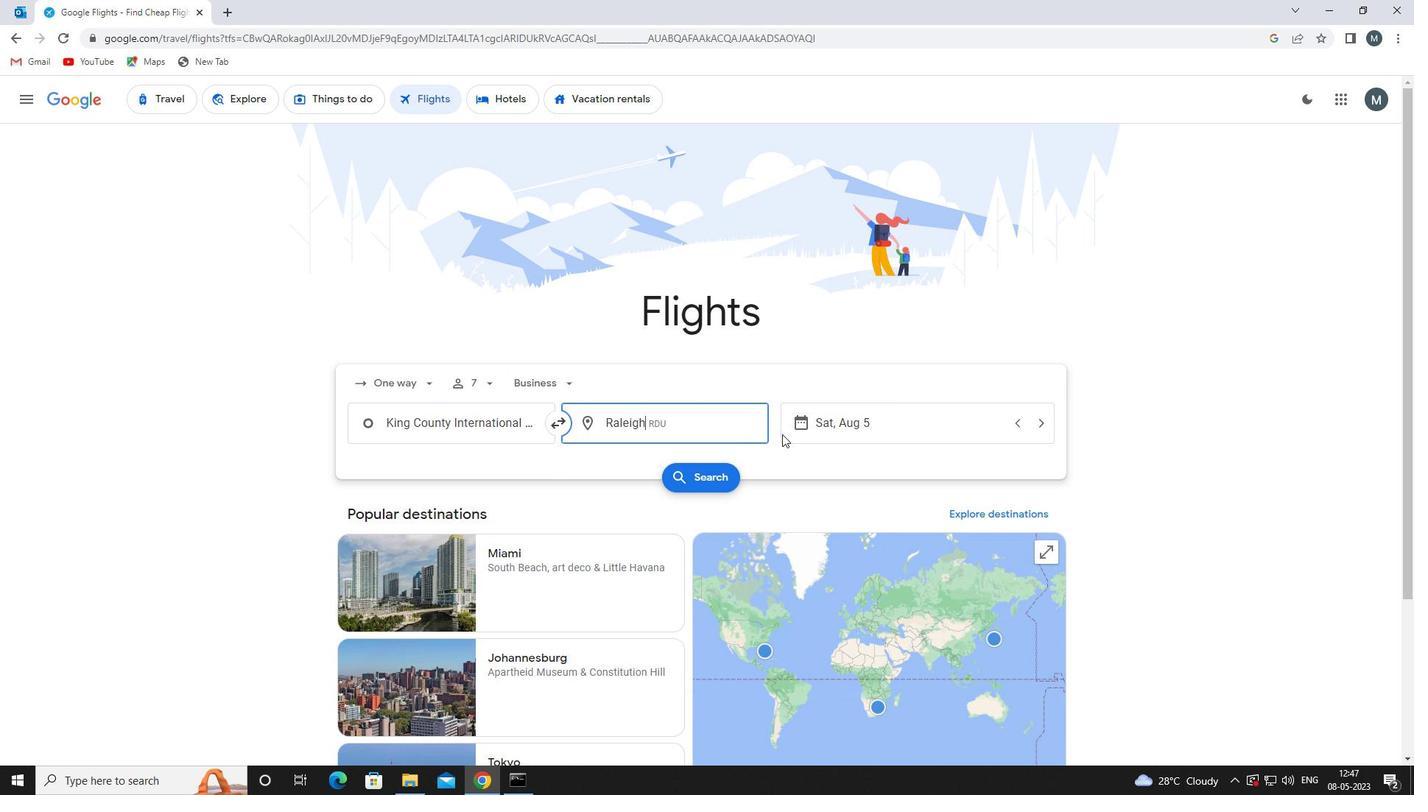
Action: Mouse pressed left at (839, 428)
Screenshot: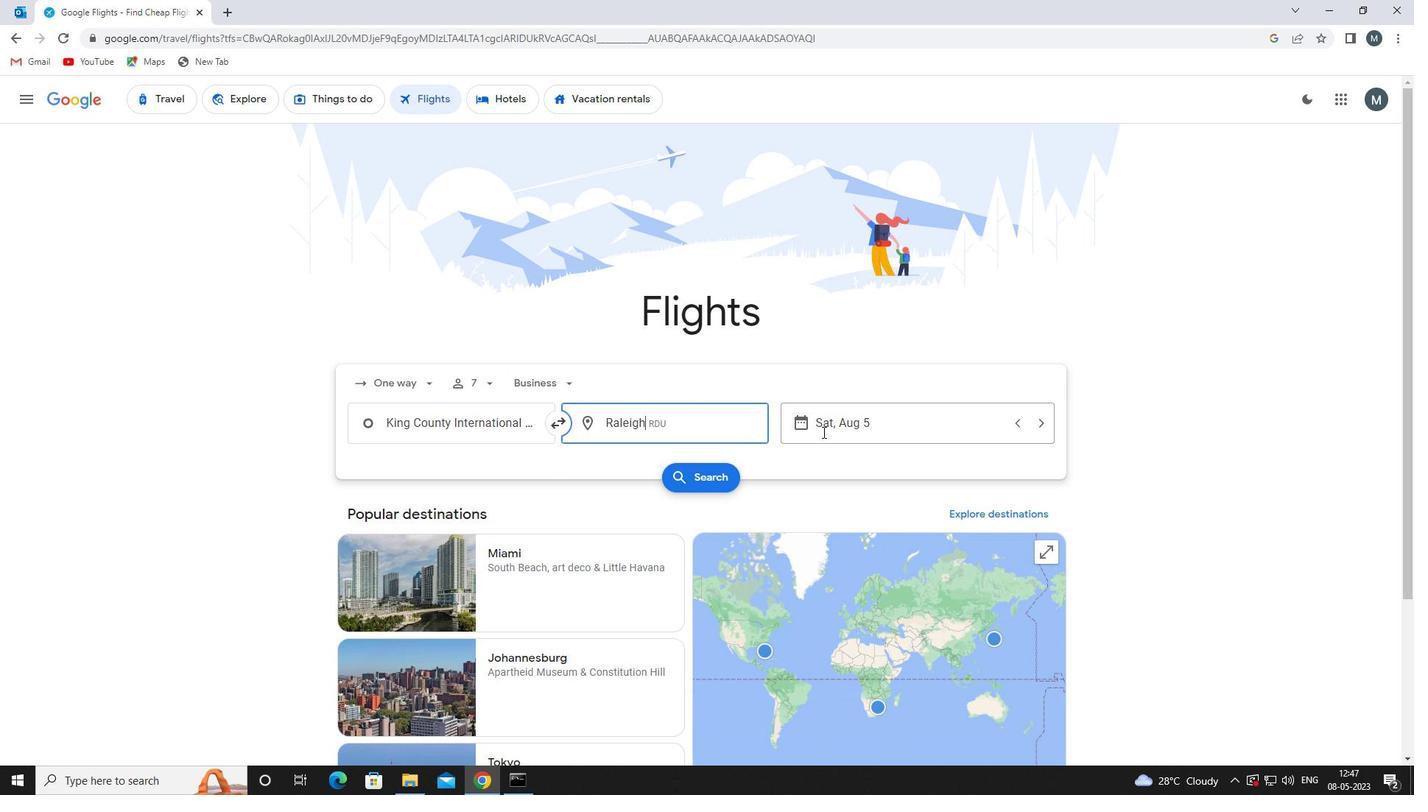 
Action: Mouse moved to (738, 504)
Screenshot: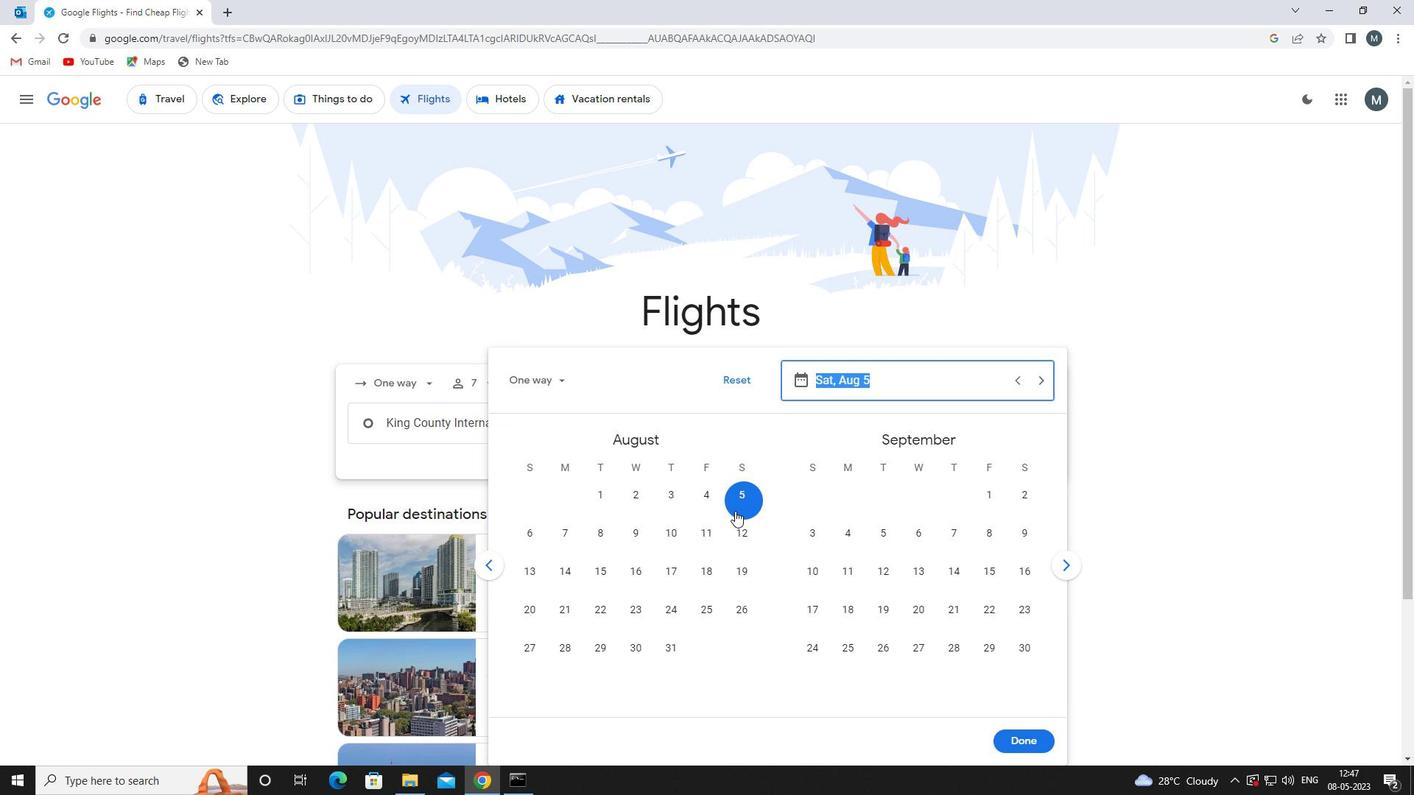 
Action: Mouse pressed left at (738, 504)
Screenshot: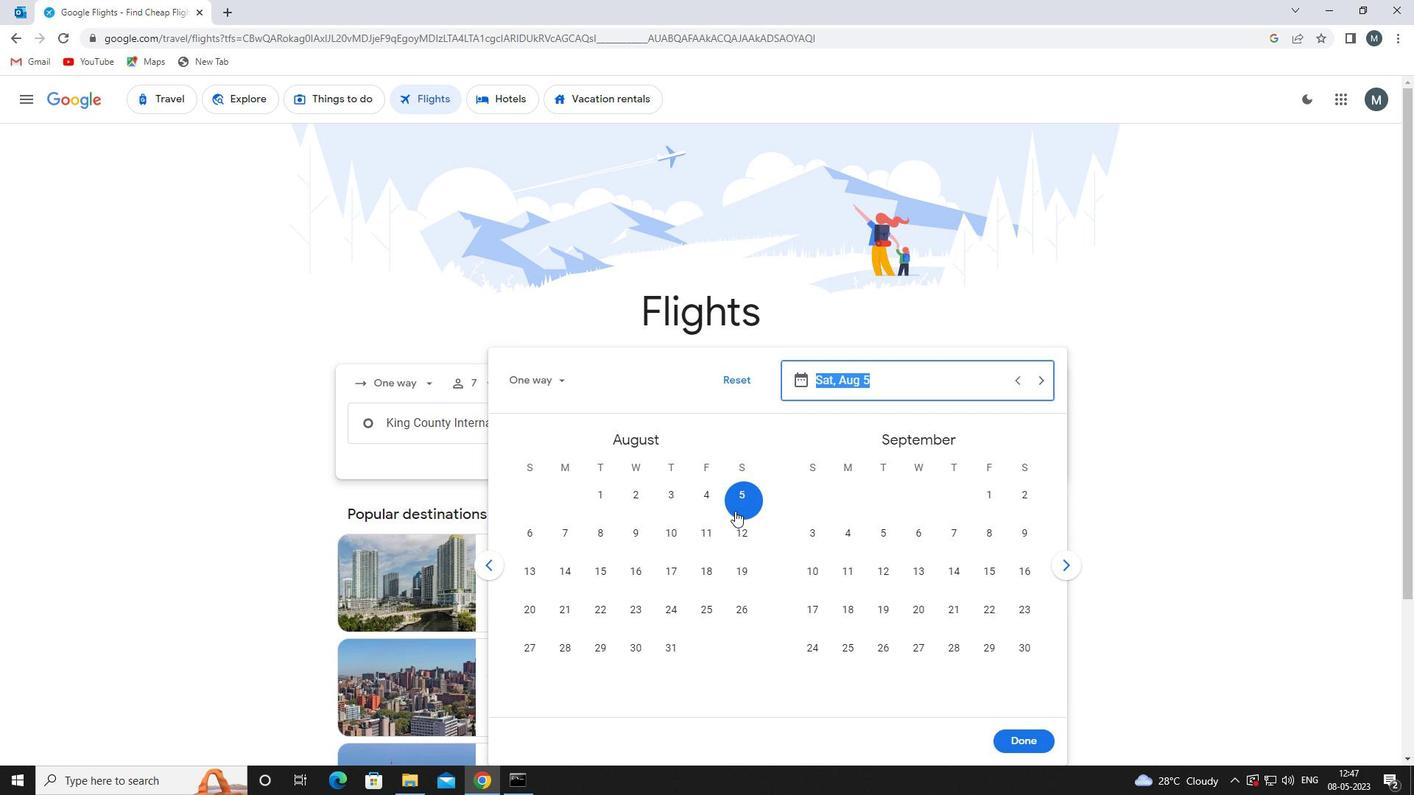 
Action: Mouse moved to (1012, 731)
Screenshot: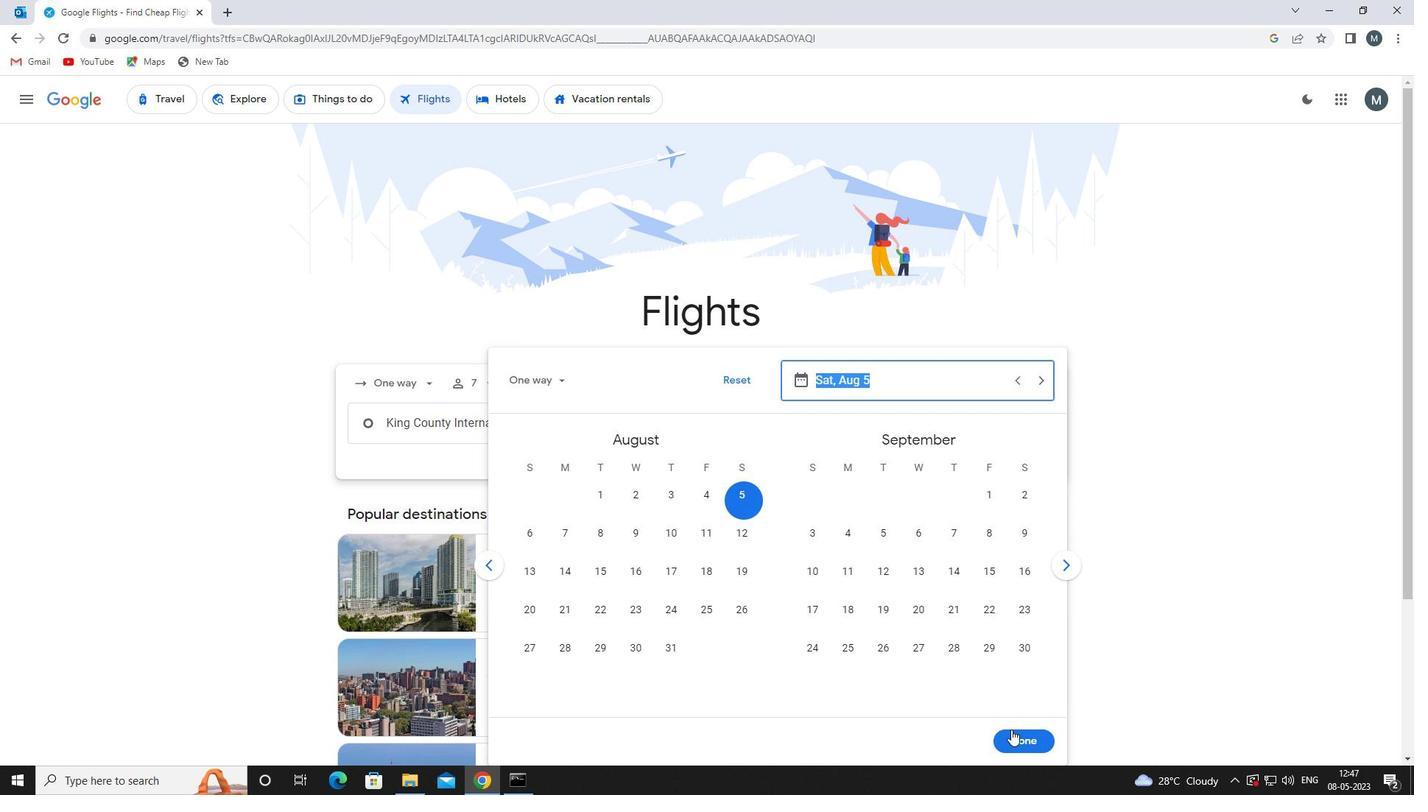 
Action: Mouse pressed left at (1012, 731)
Screenshot: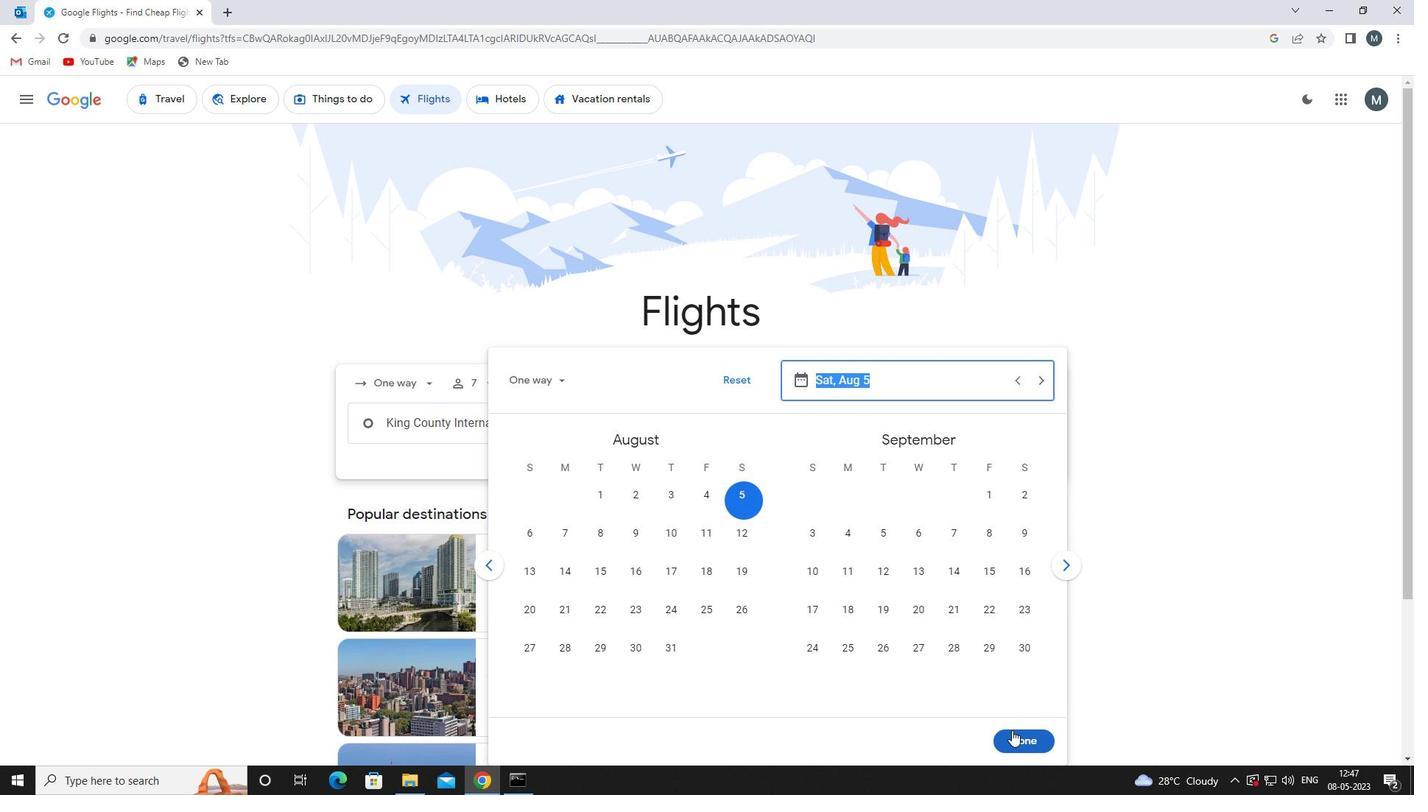 
Action: Mouse moved to (716, 479)
Screenshot: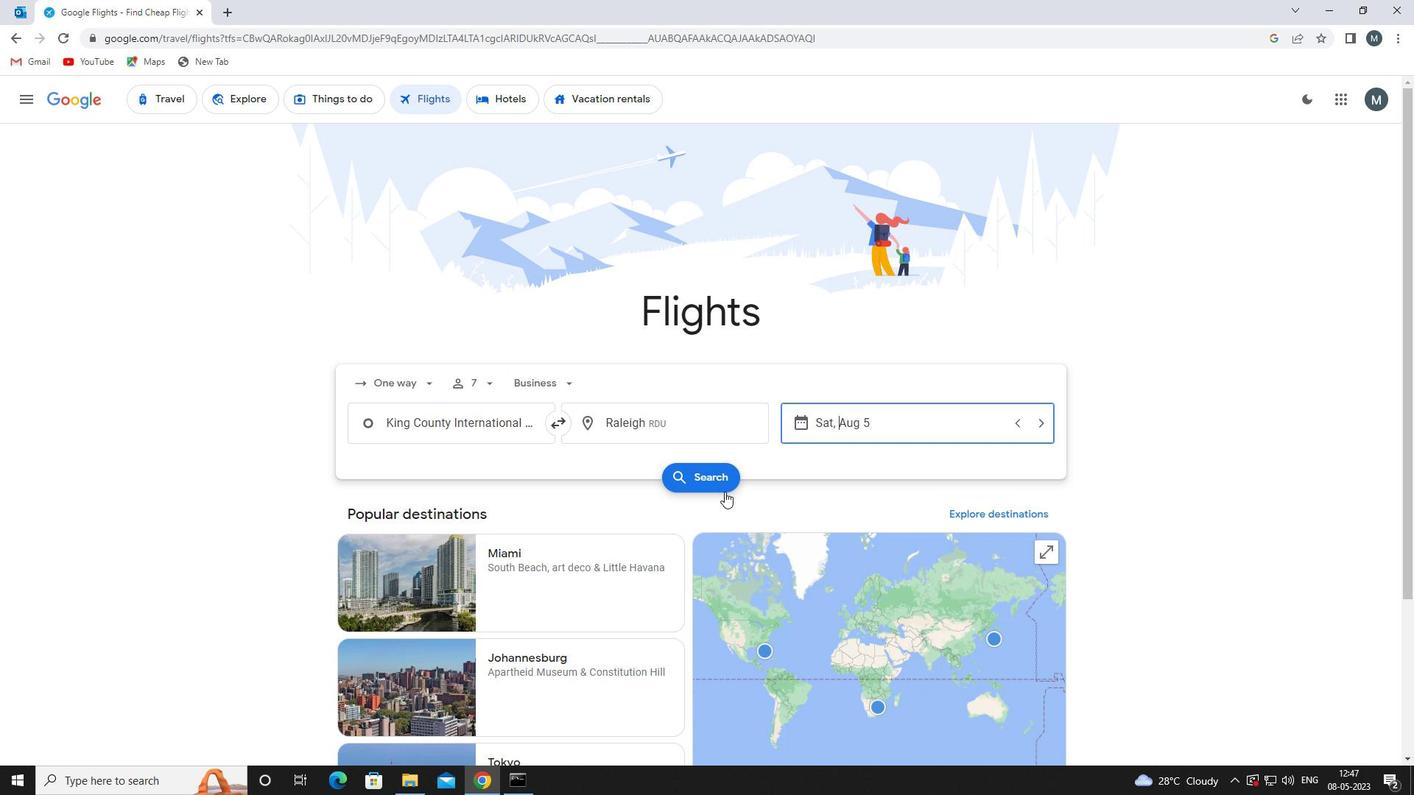 
Action: Mouse pressed left at (716, 479)
Screenshot: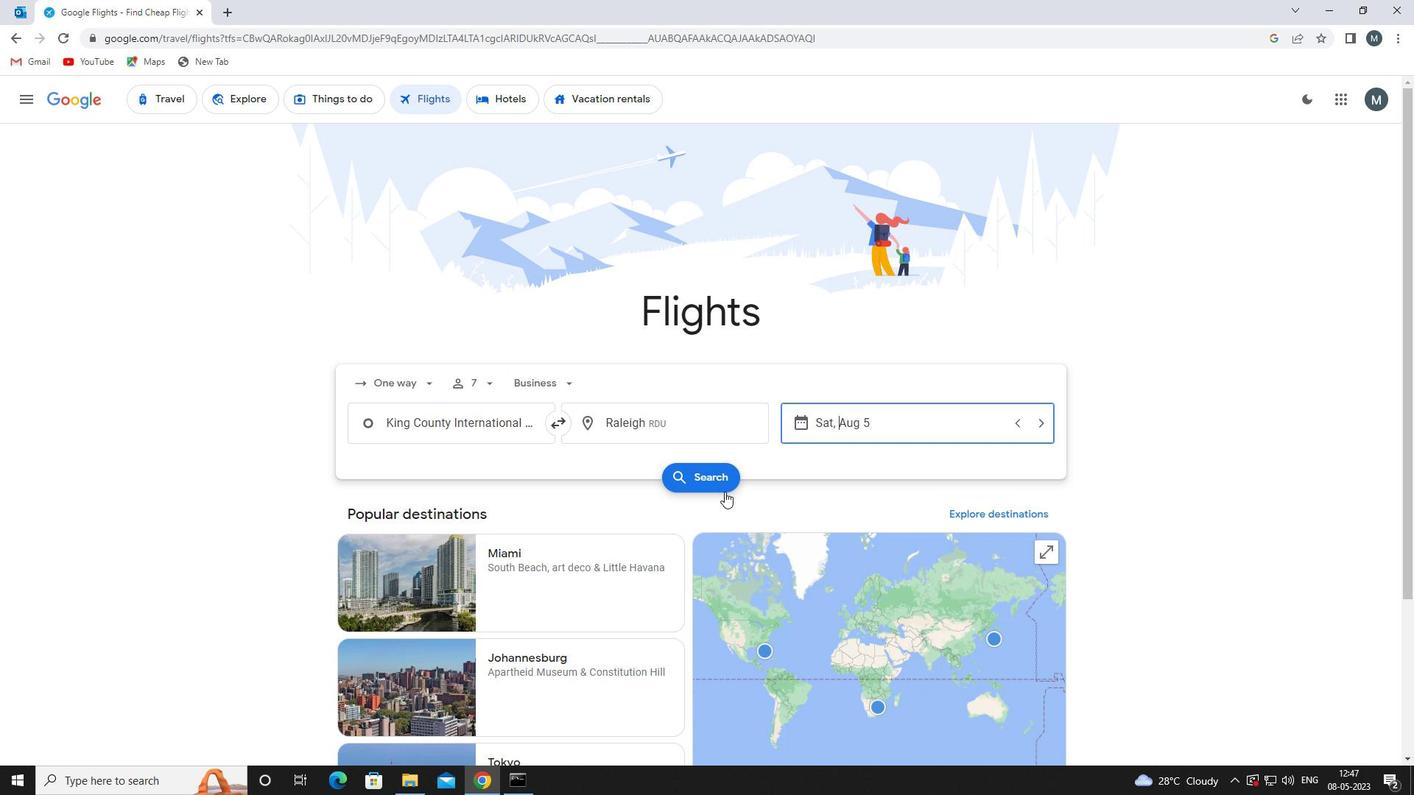 
Action: Mouse moved to (356, 237)
Screenshot: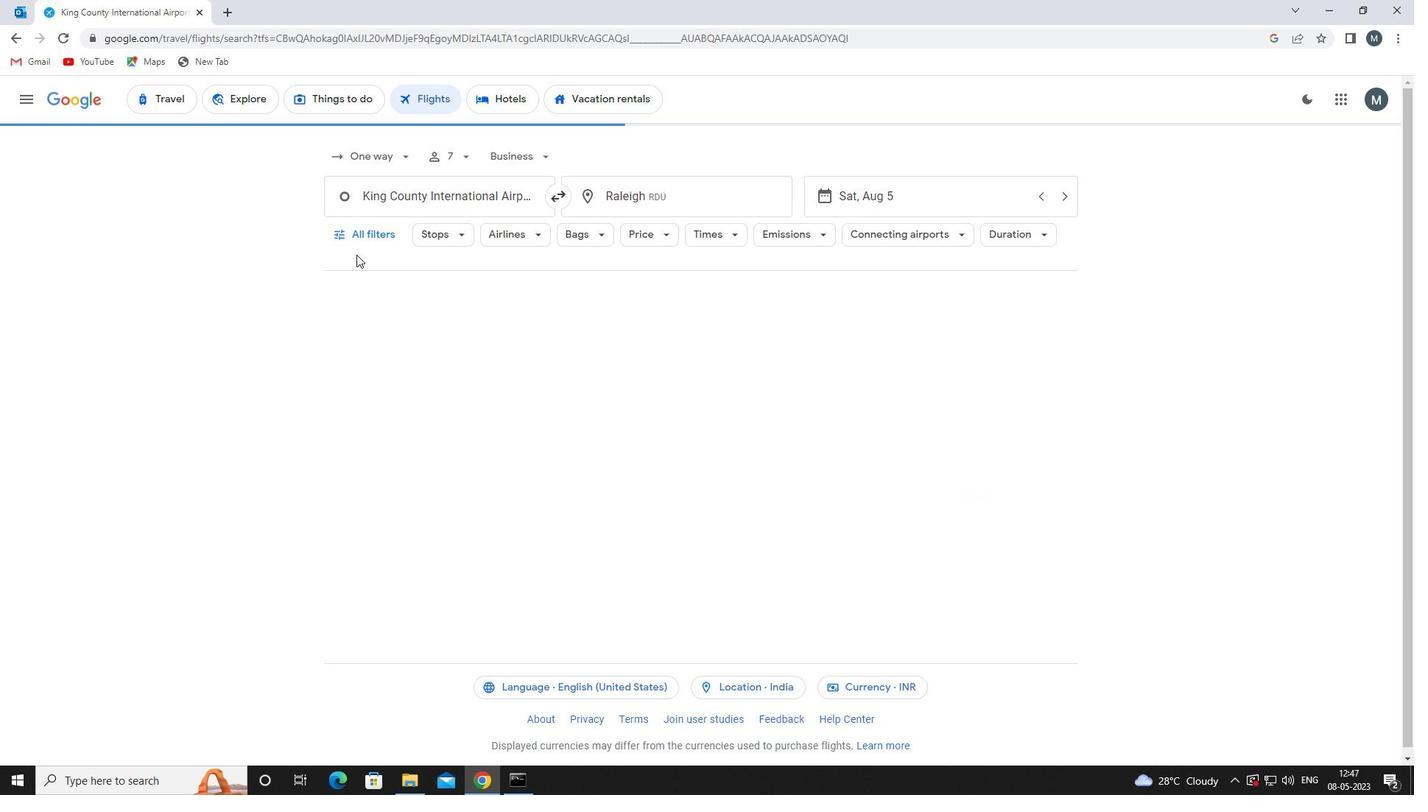 
Action: Mouse pressed left at (356, 237)
Screenshot: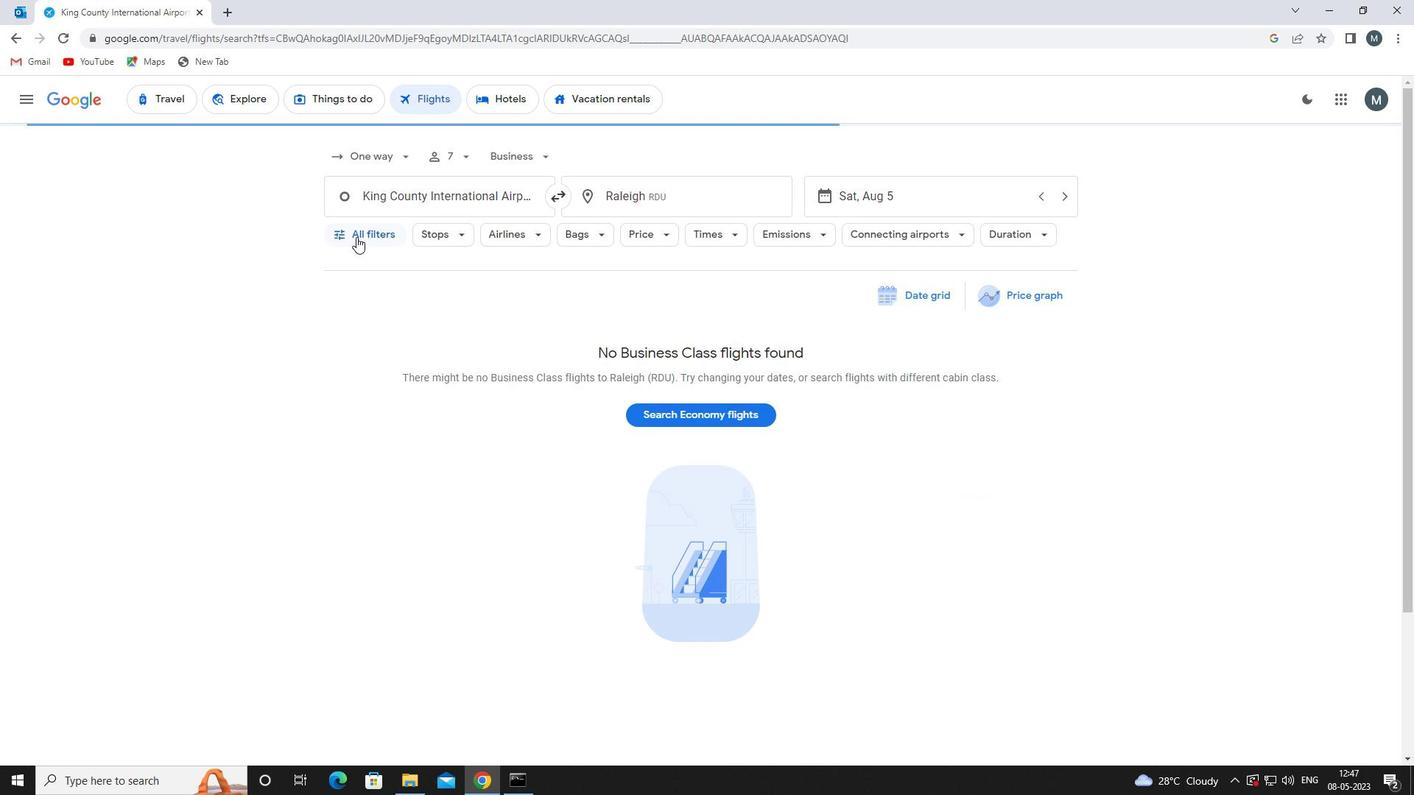 
Action: Mouse moved to (394, 409)
Screenshot: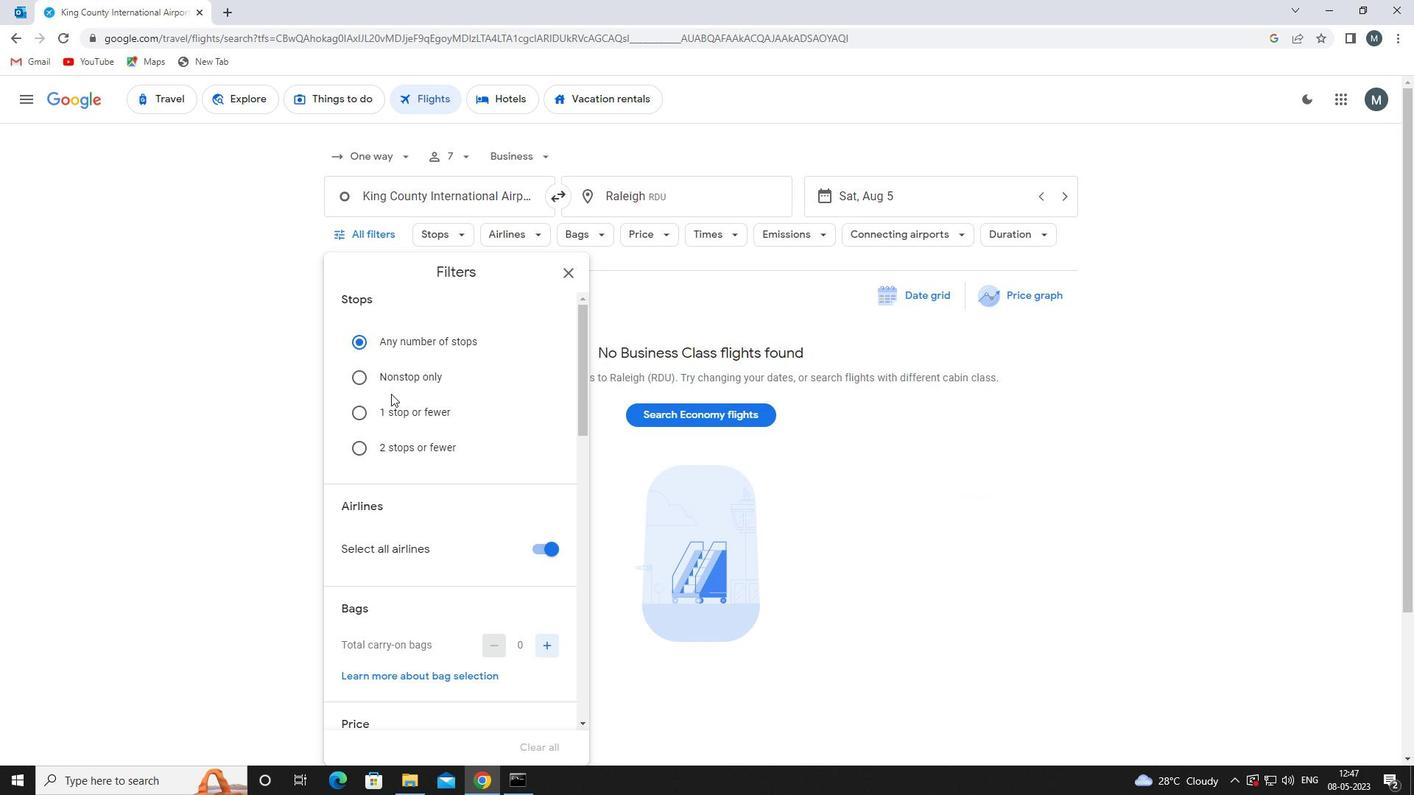 
Action: Mouse scrolled (394, 408) with delta (0, 0)
Screenshot: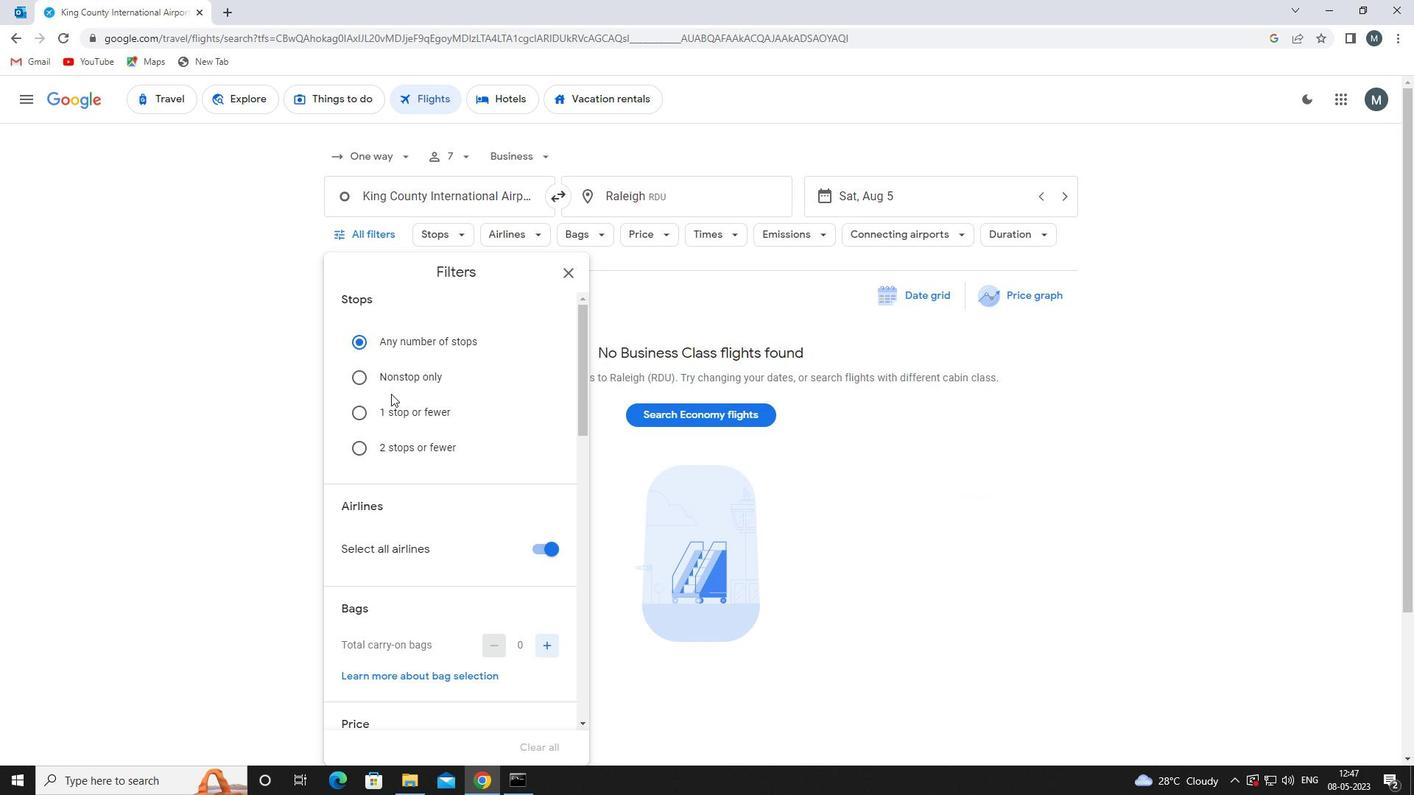 
Action: Mouse moved to (395, 414)
Screenshot: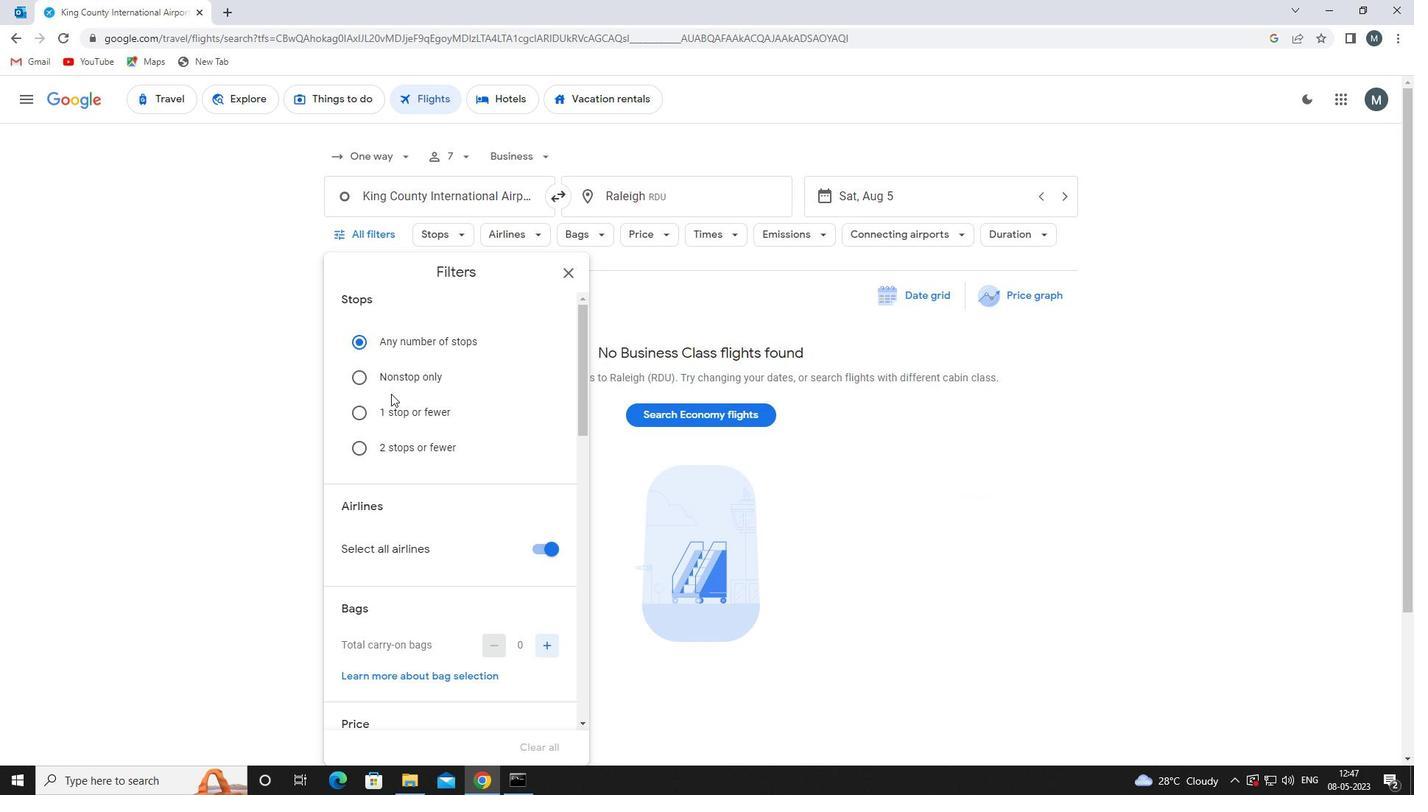 
Action: Mouse scrolled (395, 414) with delta (0, 0)
Screenshot: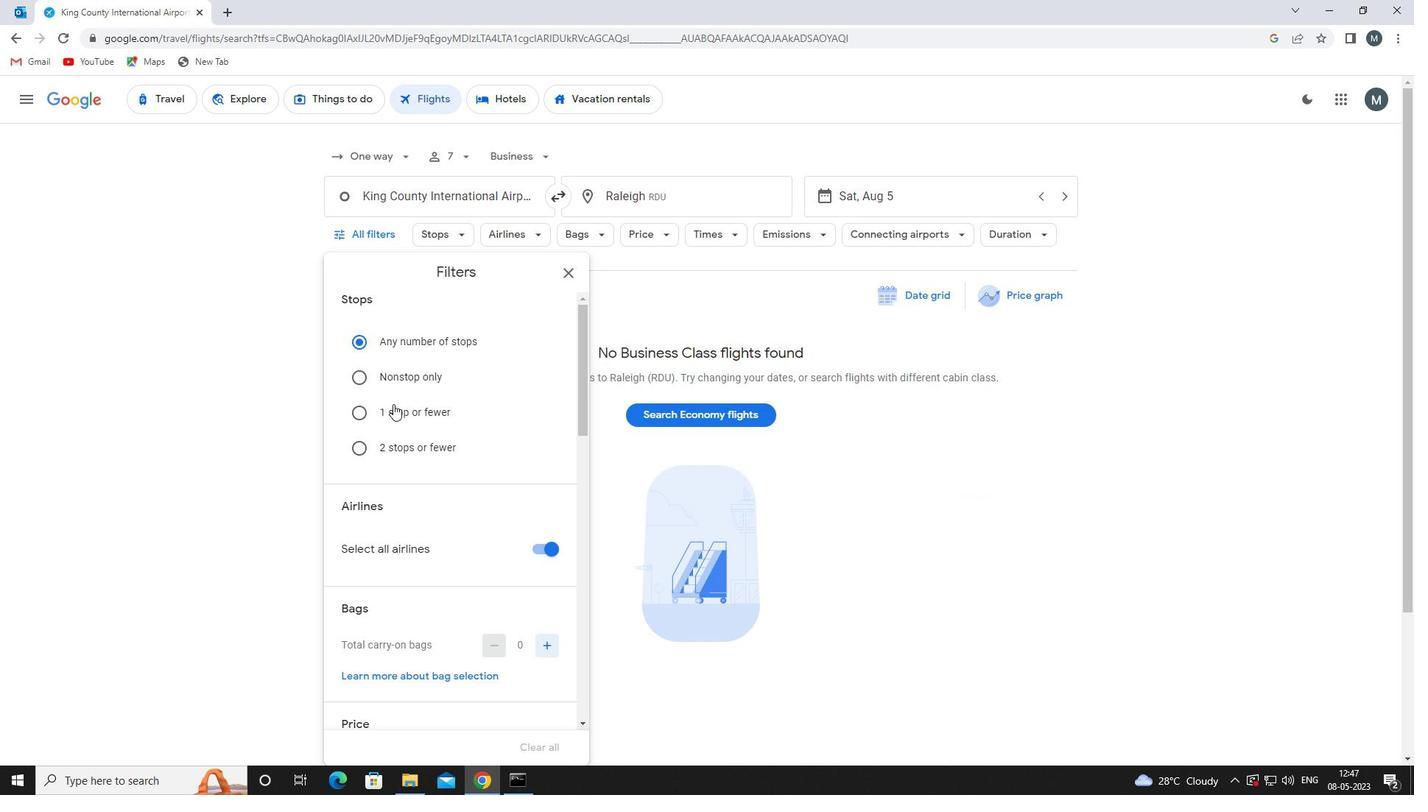 
Action: Mouse moved to (554, 400)
Screenshot: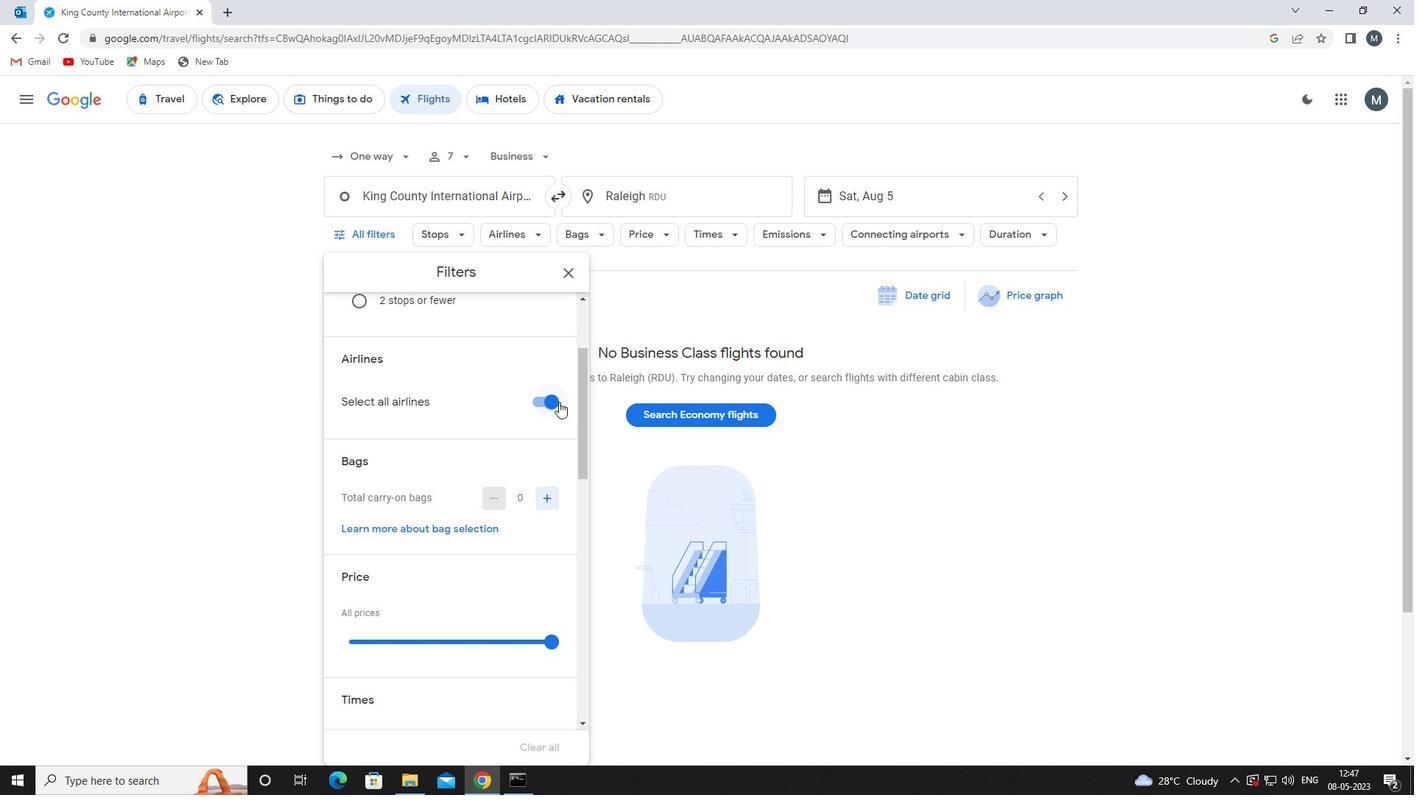
Action: Mouse pressed left at (554, 400)
Screenshot: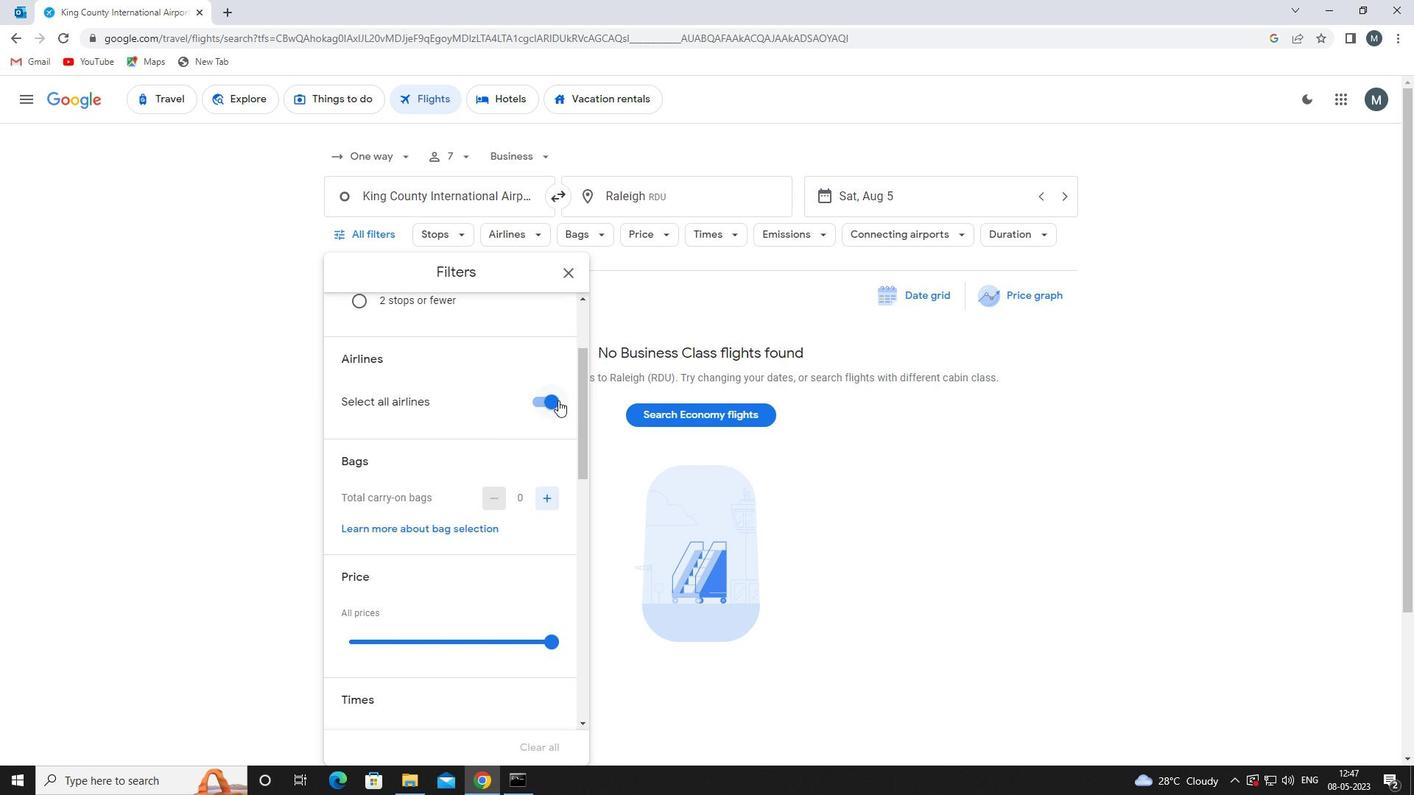 
Action: Mouse moved to (548, 497)
Screenshot: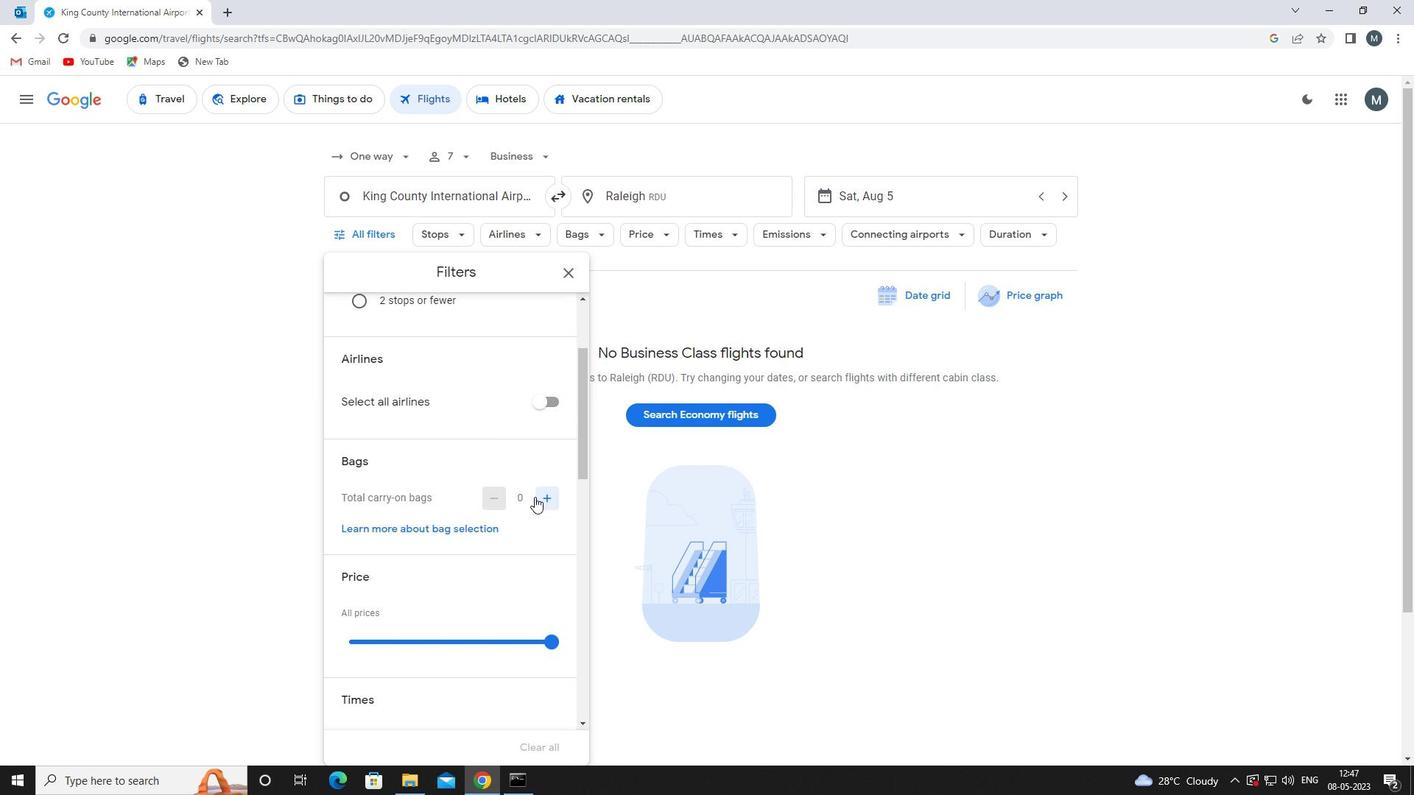 
Action: Mouse pressed left at (548, 497)
Screenshot: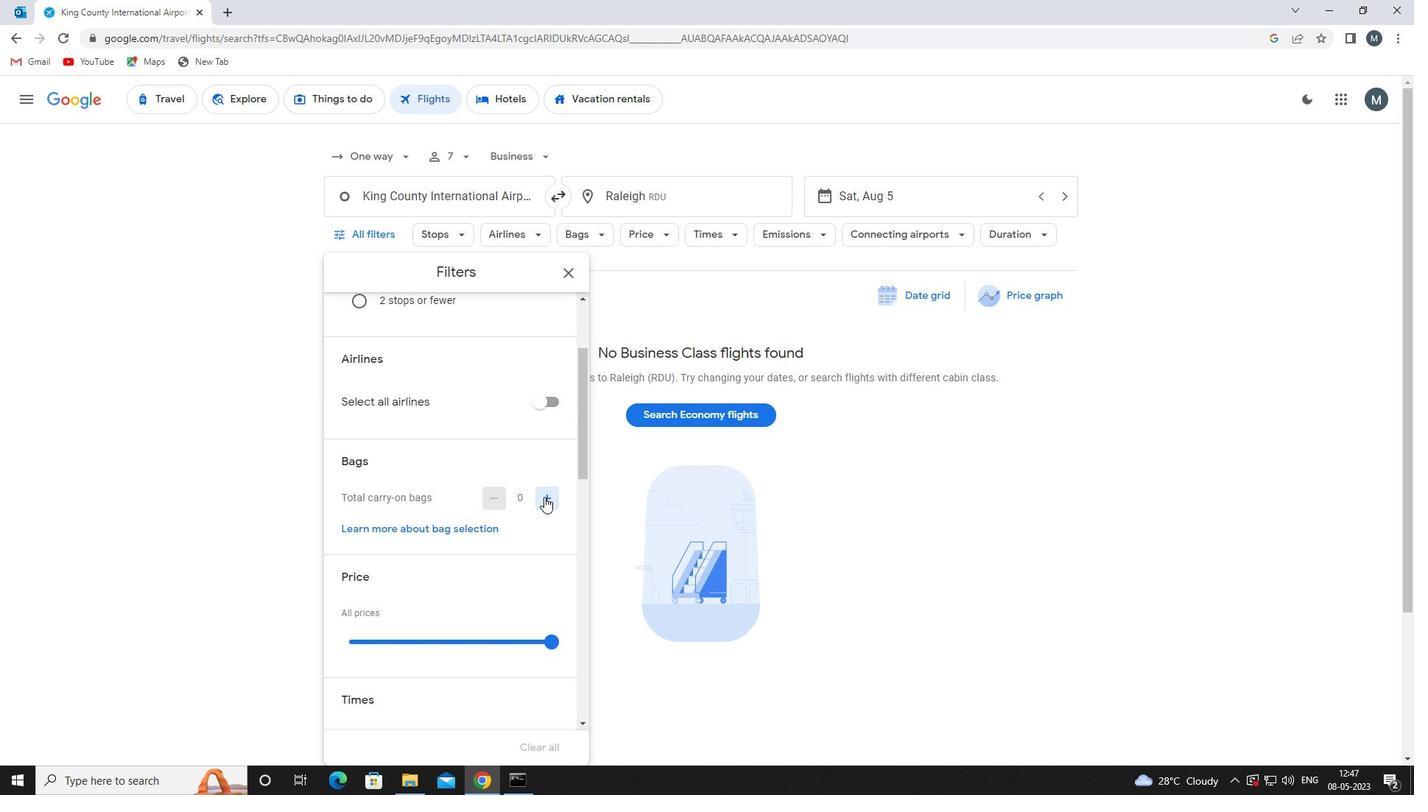 
Action: Mouse moved to (484, 480)
Screenshot: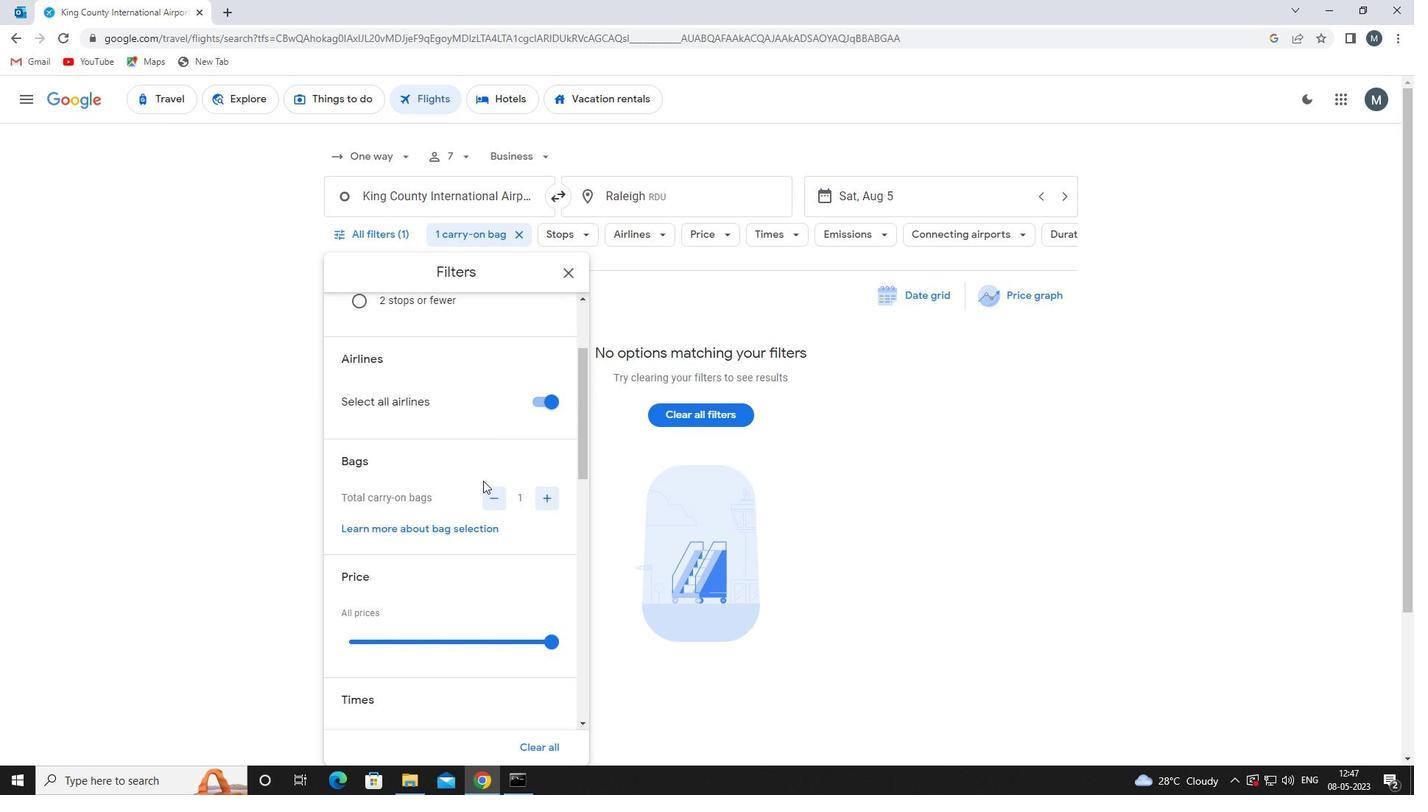 
Action: Mouse scrolled (484, 479) with delta (0, 0)
Screenshot: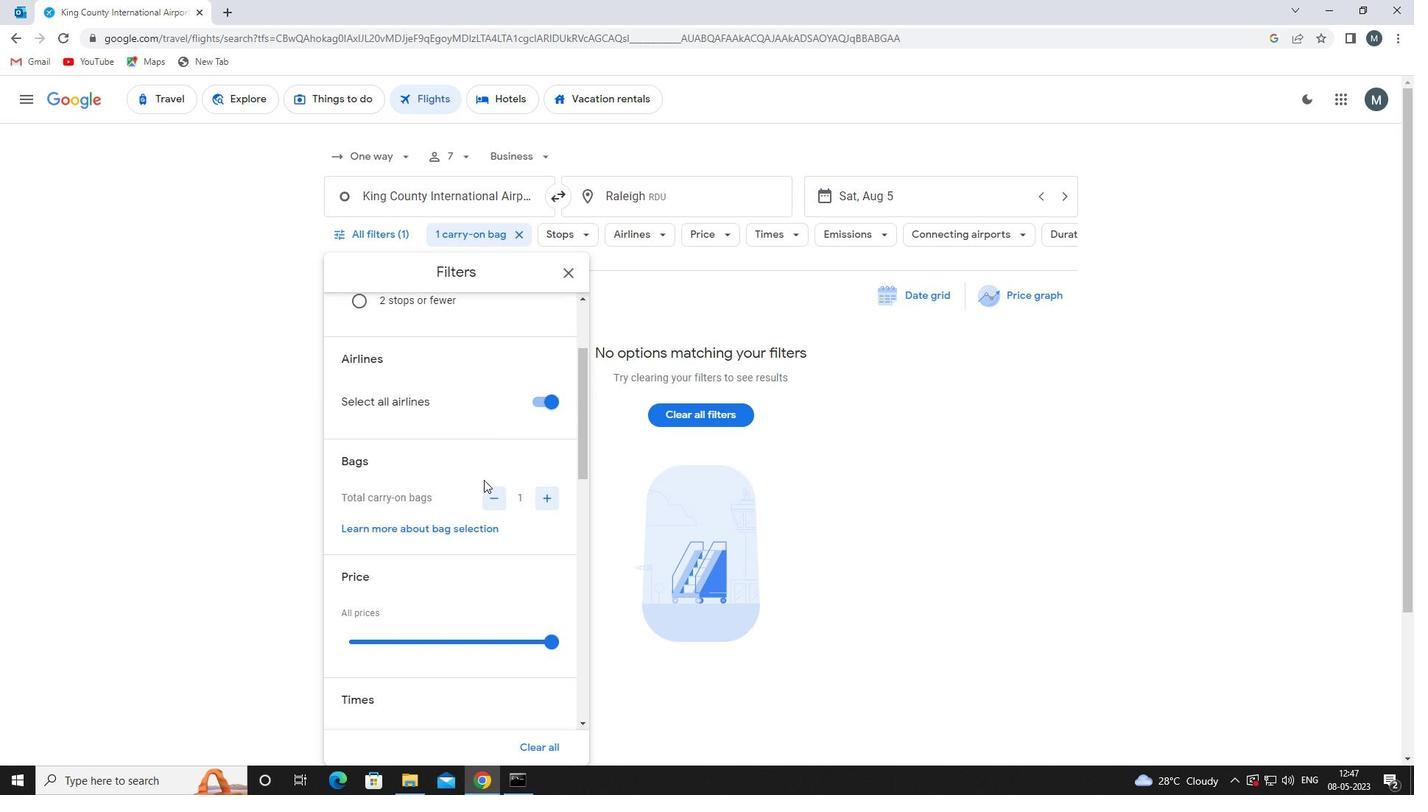 
Action: Mouse moved to (418, 531)
Screenshot: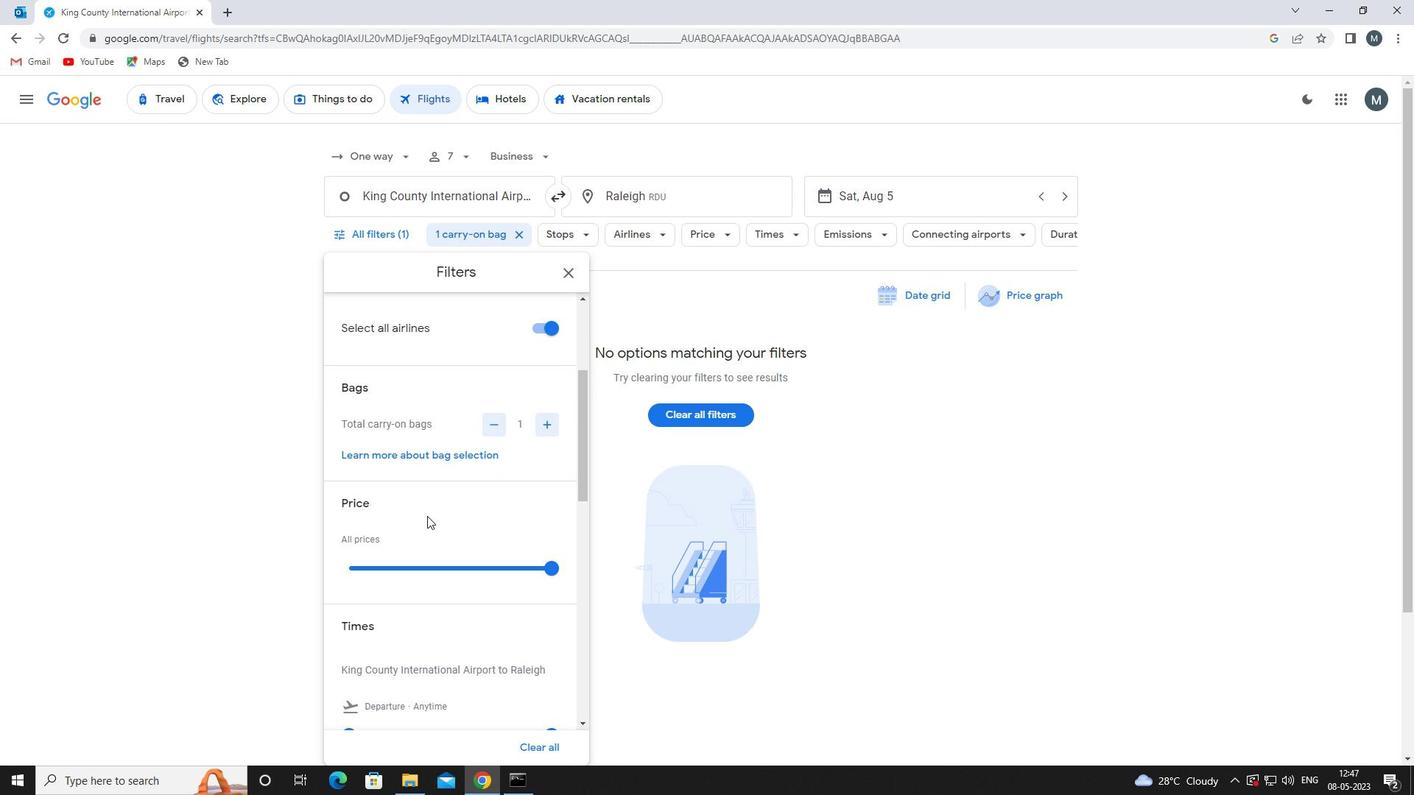 
Action: Mouse scrolled (418, 530) with delta (0, 0)
Screenshot: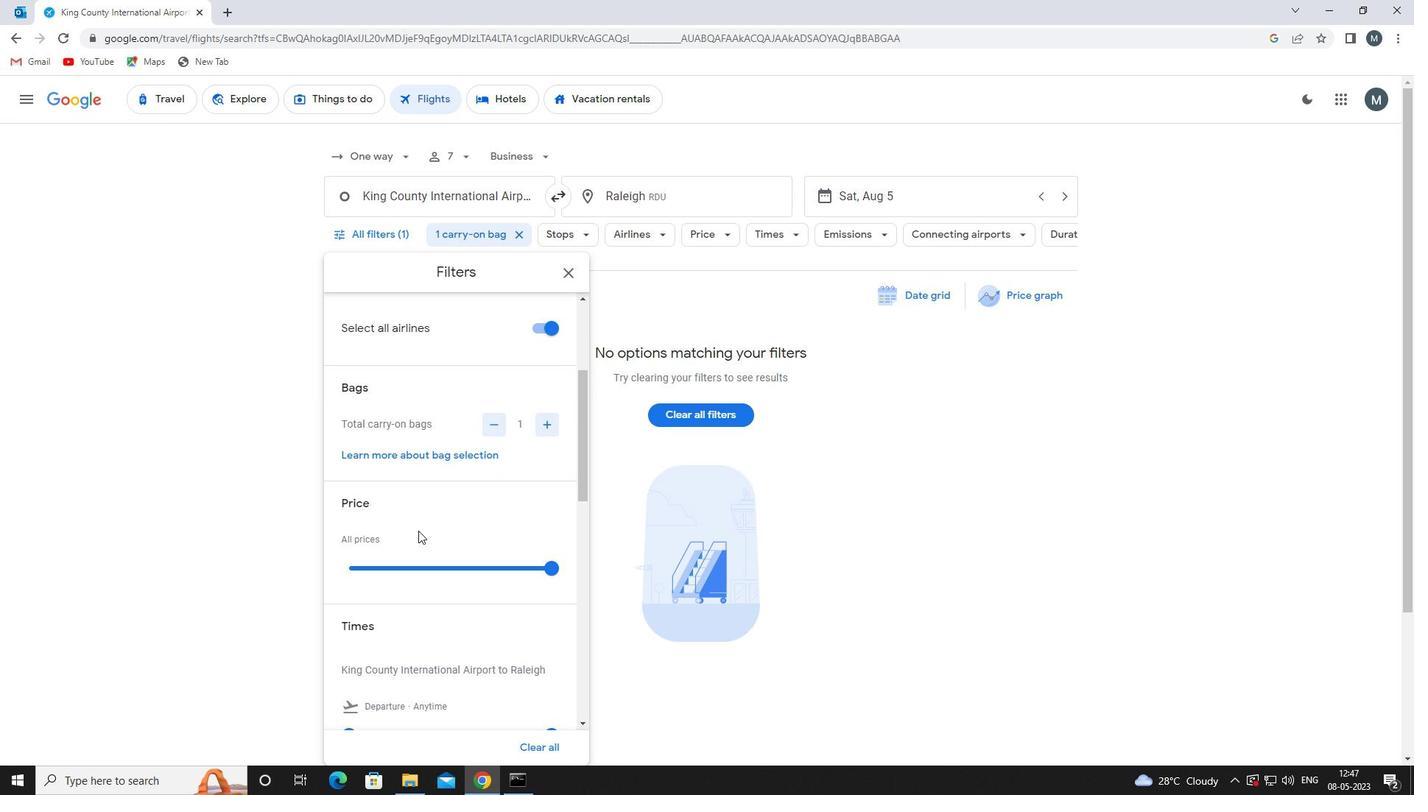 
Action: Mouse moved to (417, 491)
Screenshot: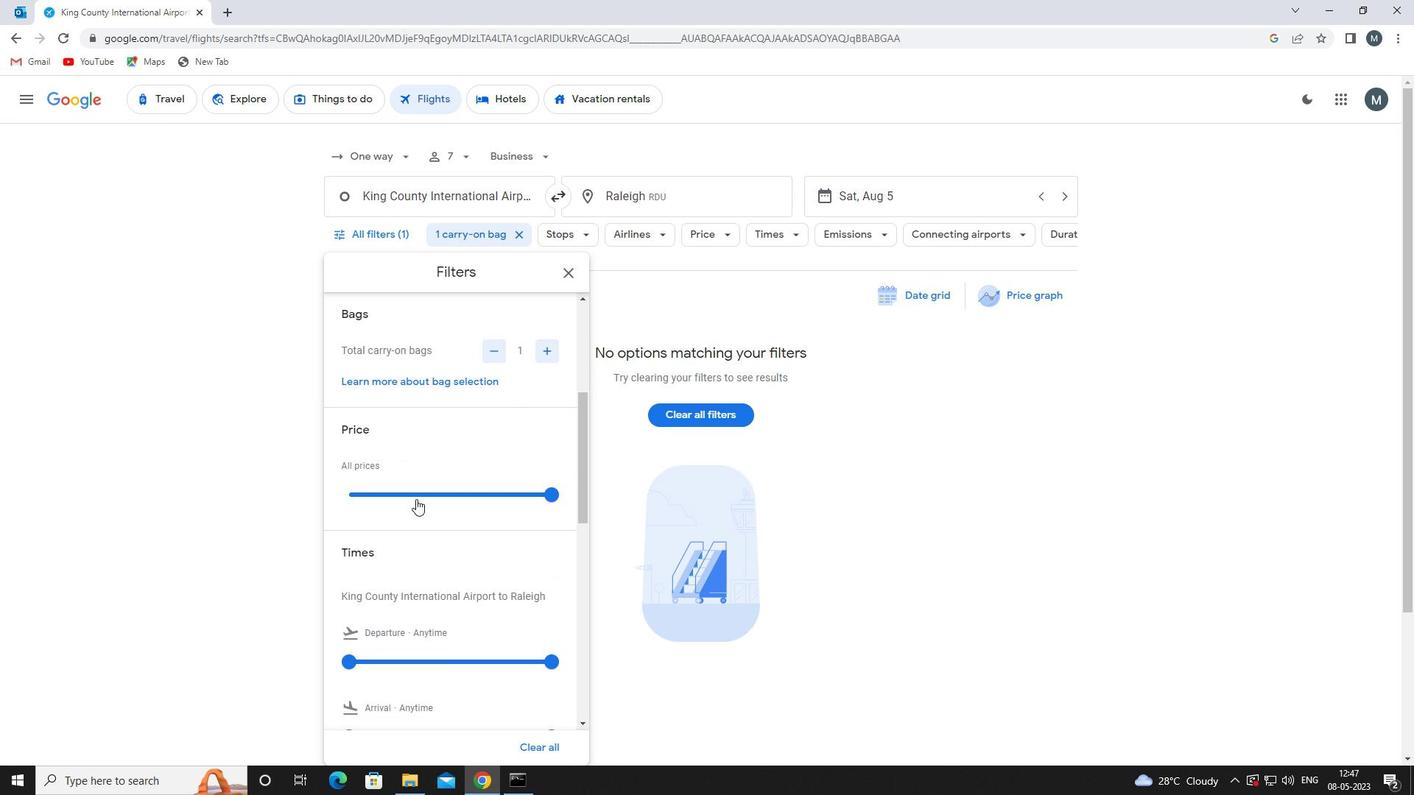 
Action: Mouse pressed left at (417, 491)
Screenshot: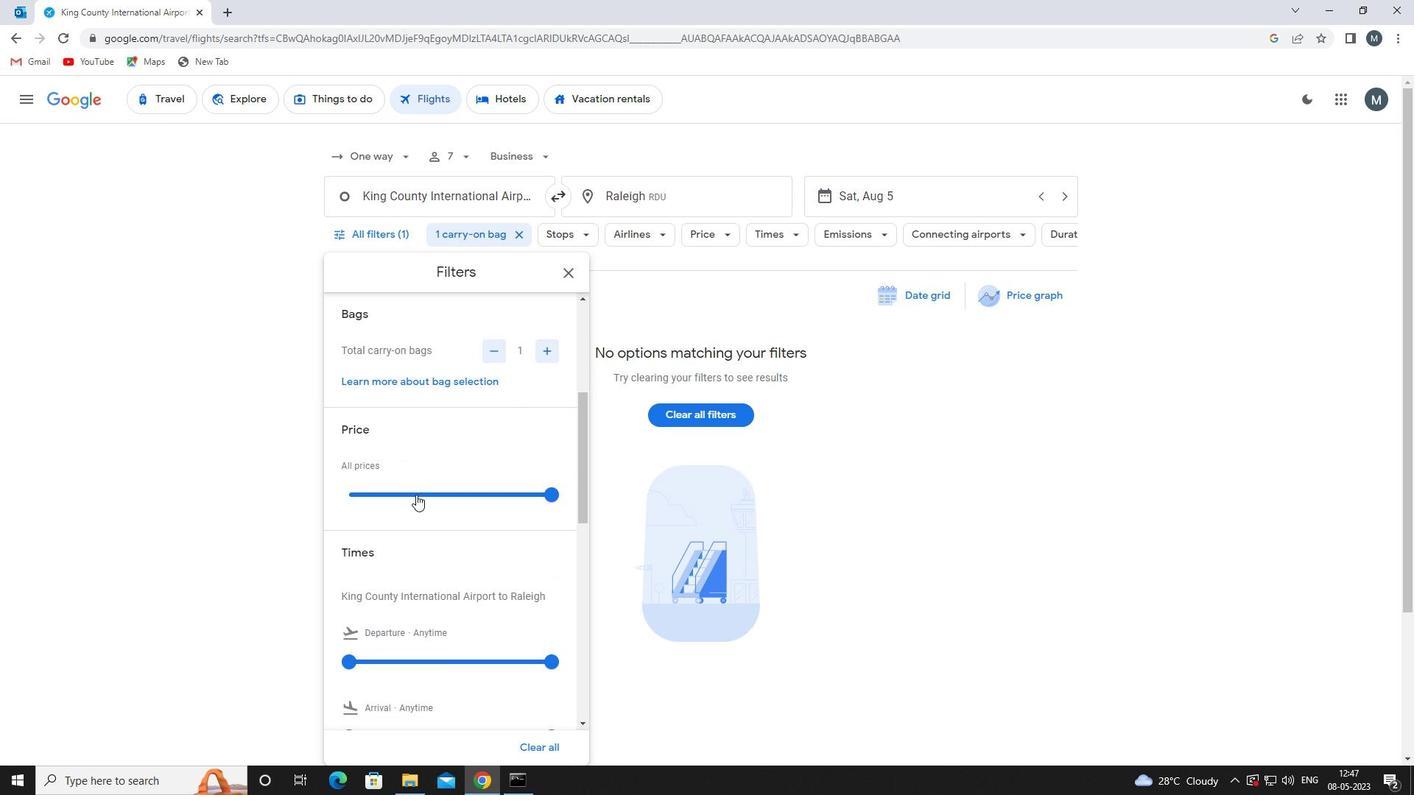 
Action: Mouse moved to (417, 490)
Screenshot: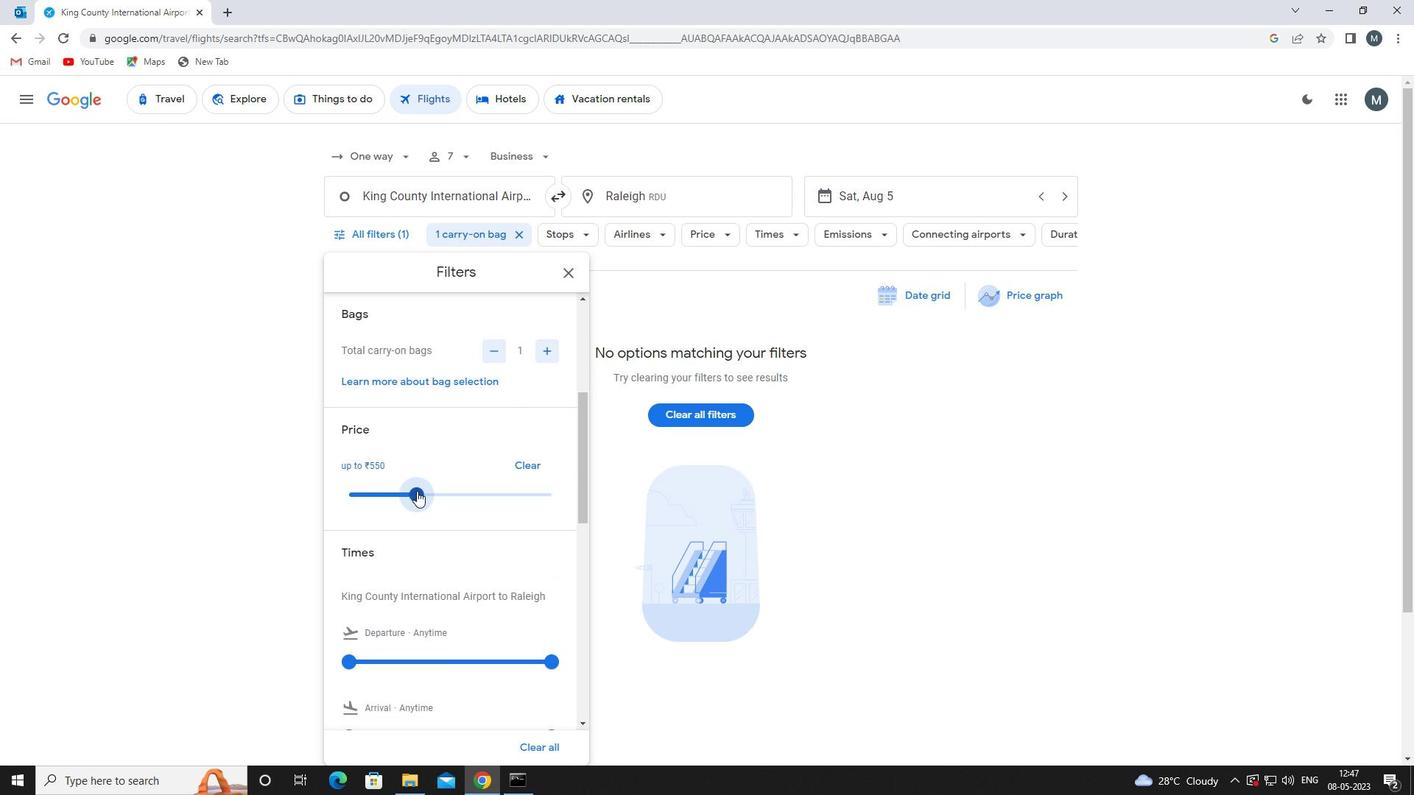 
Action: Mouse pressed left at (417, 490)
Screenshot: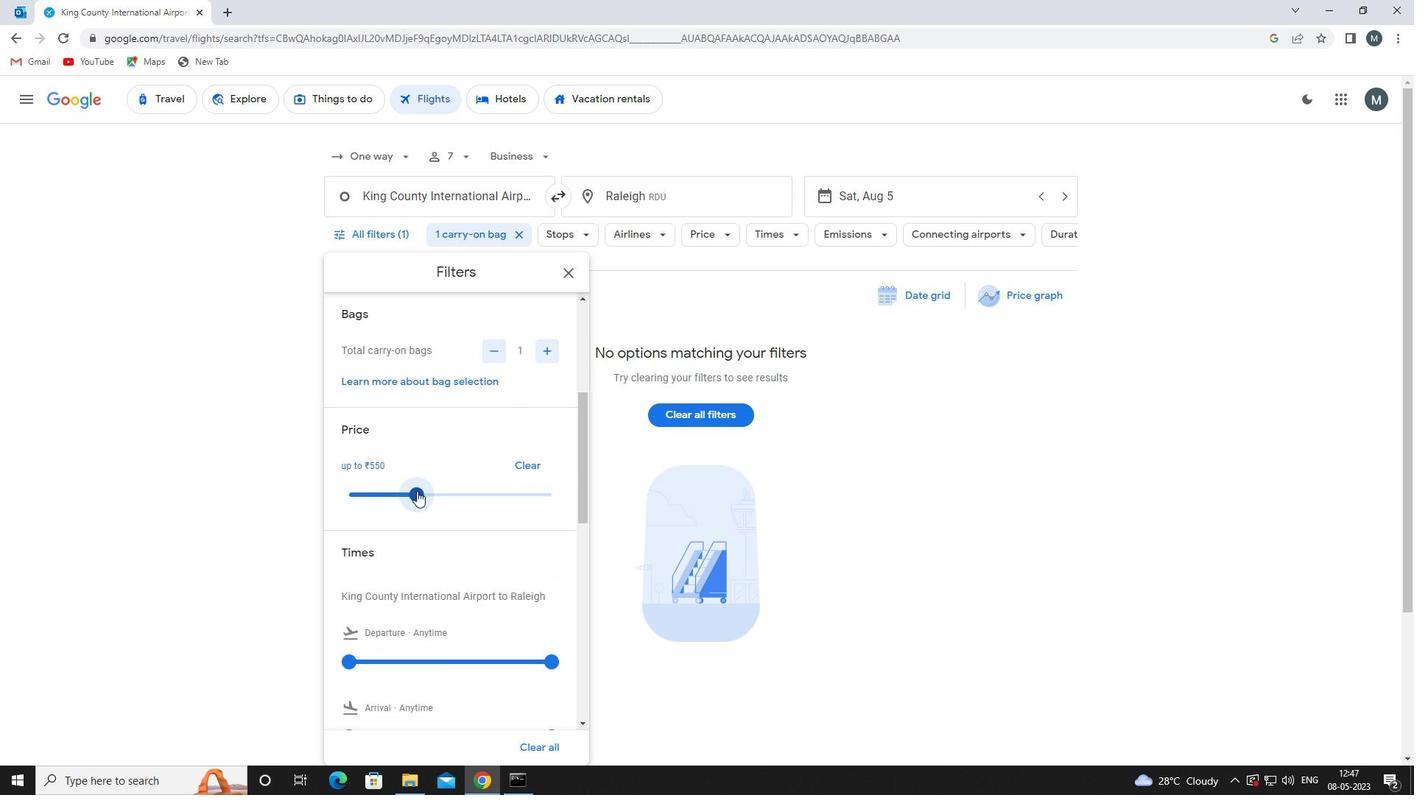 
Action: Mouse moved to (477, 498)
Screenshot: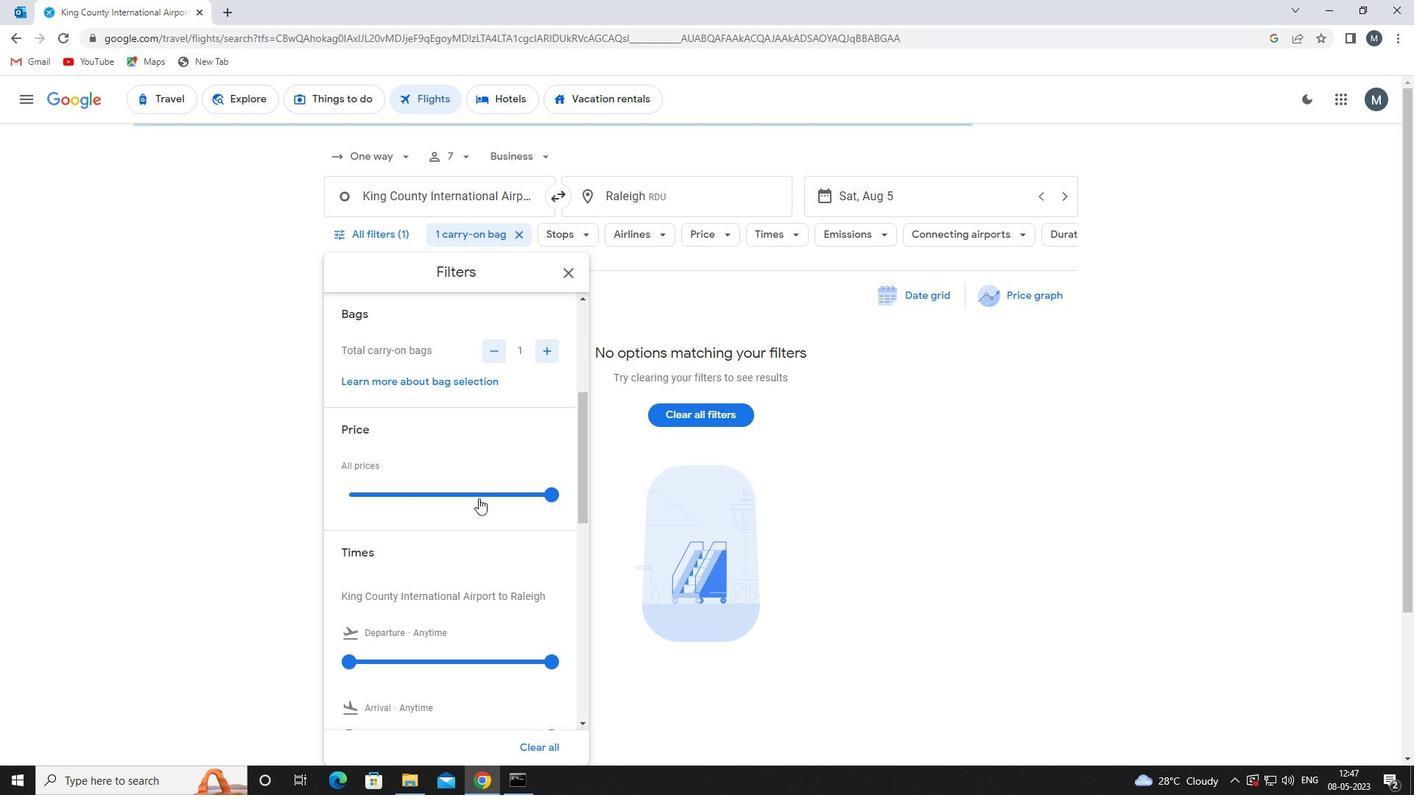 
Action: Mouse scrolled (477, 498) with delta (0, 0)
Screenshot: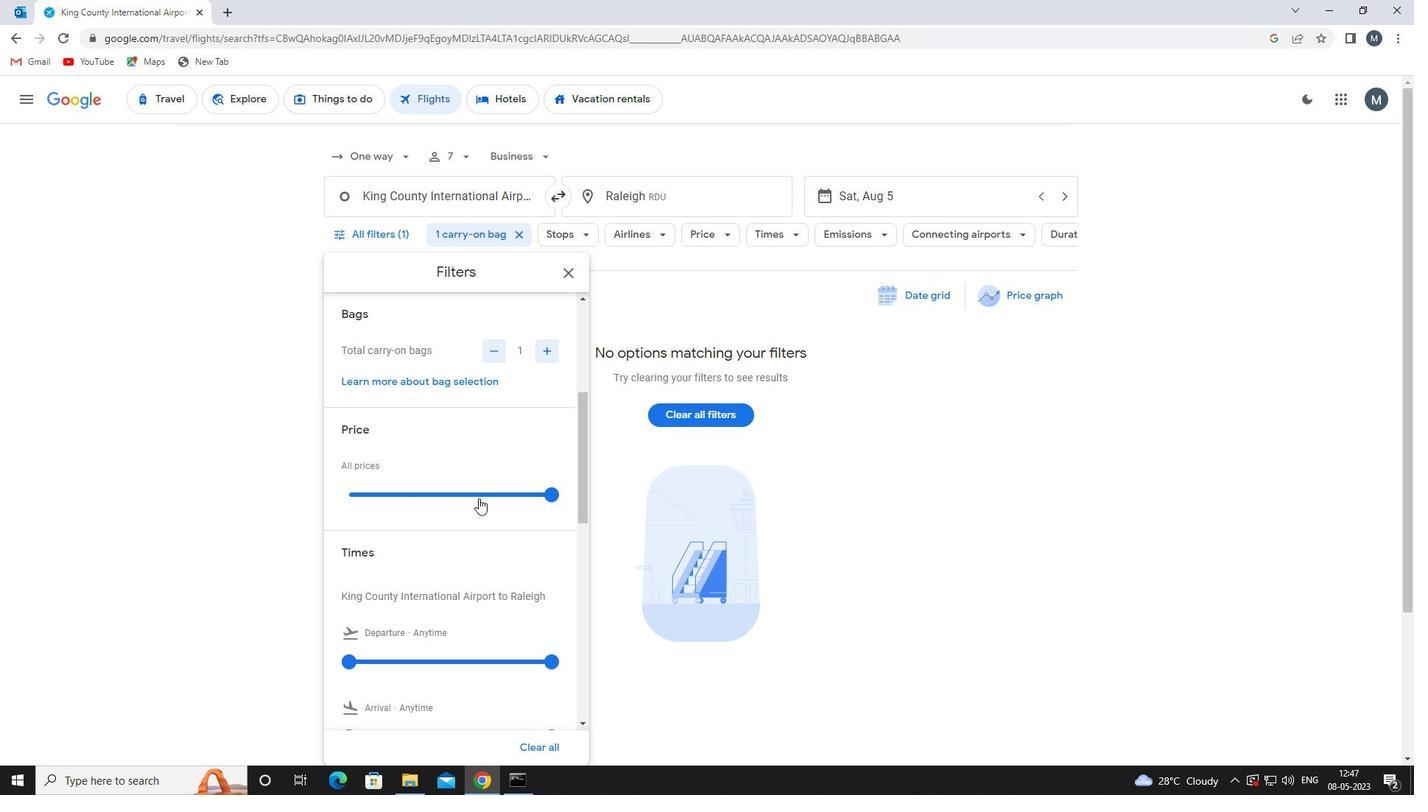 
Action: Mouse moved to (384, 532)
Screenshot: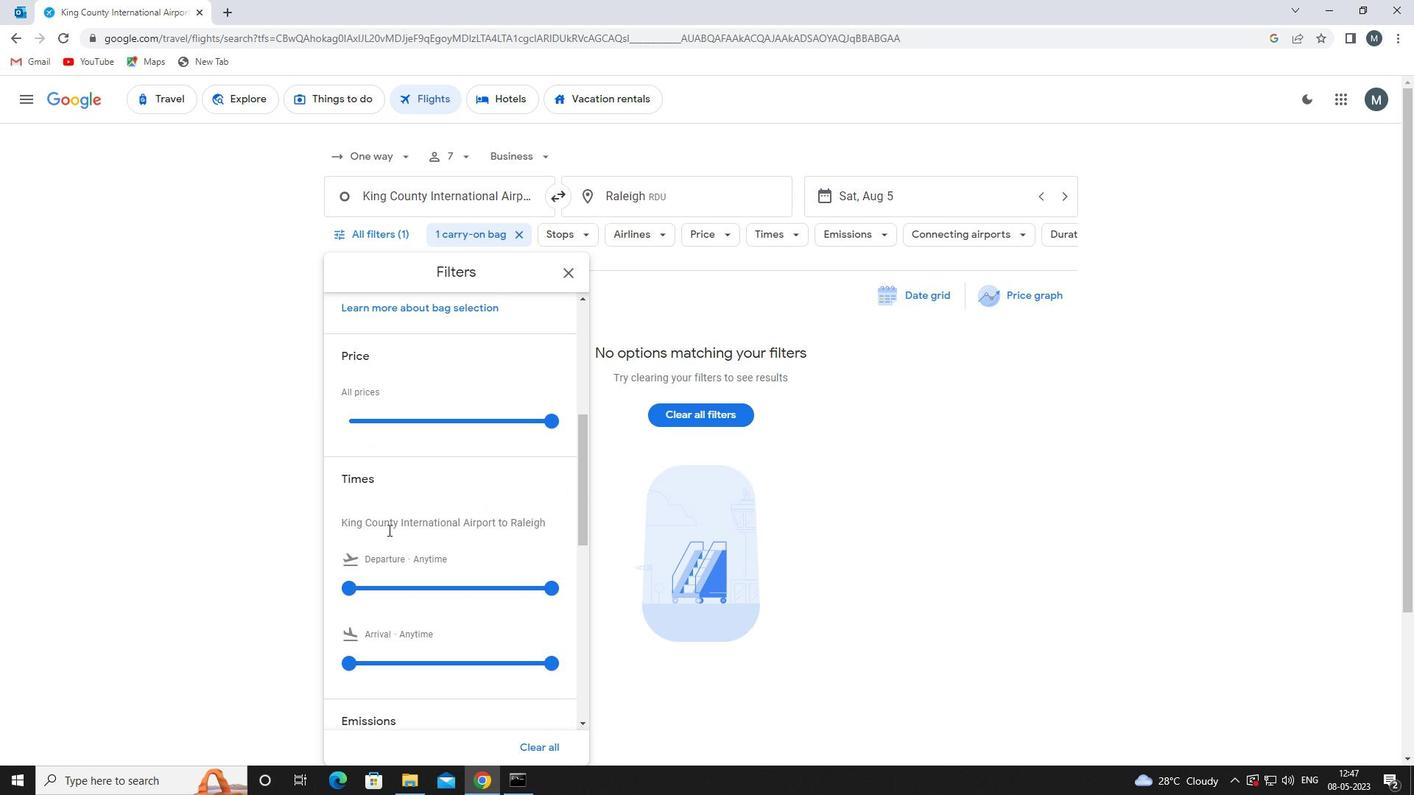 
Action: Mouse scrolled (384, 531) with delta (0, 0)
Screenshot: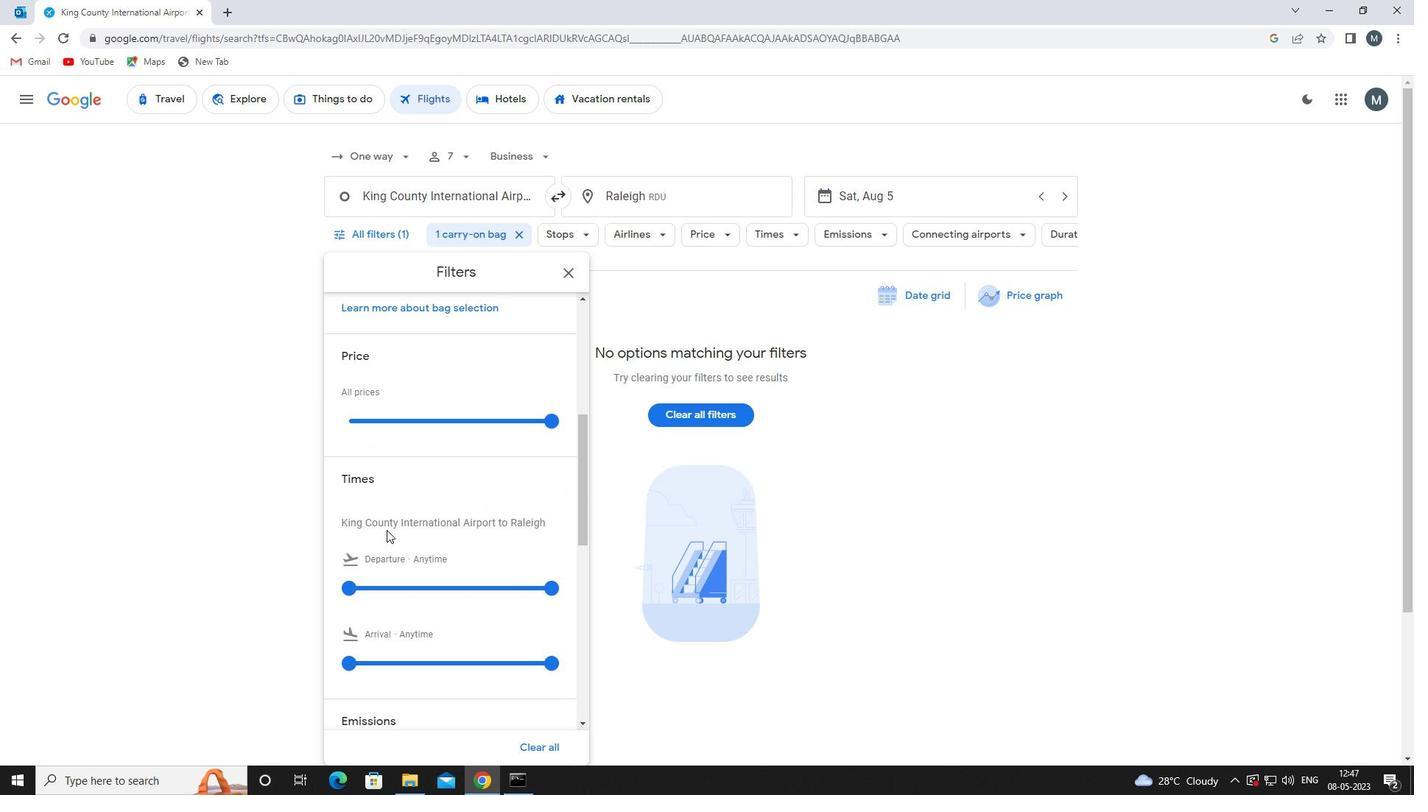 
Action: Mouse moved to (359, 512)
Screenshot: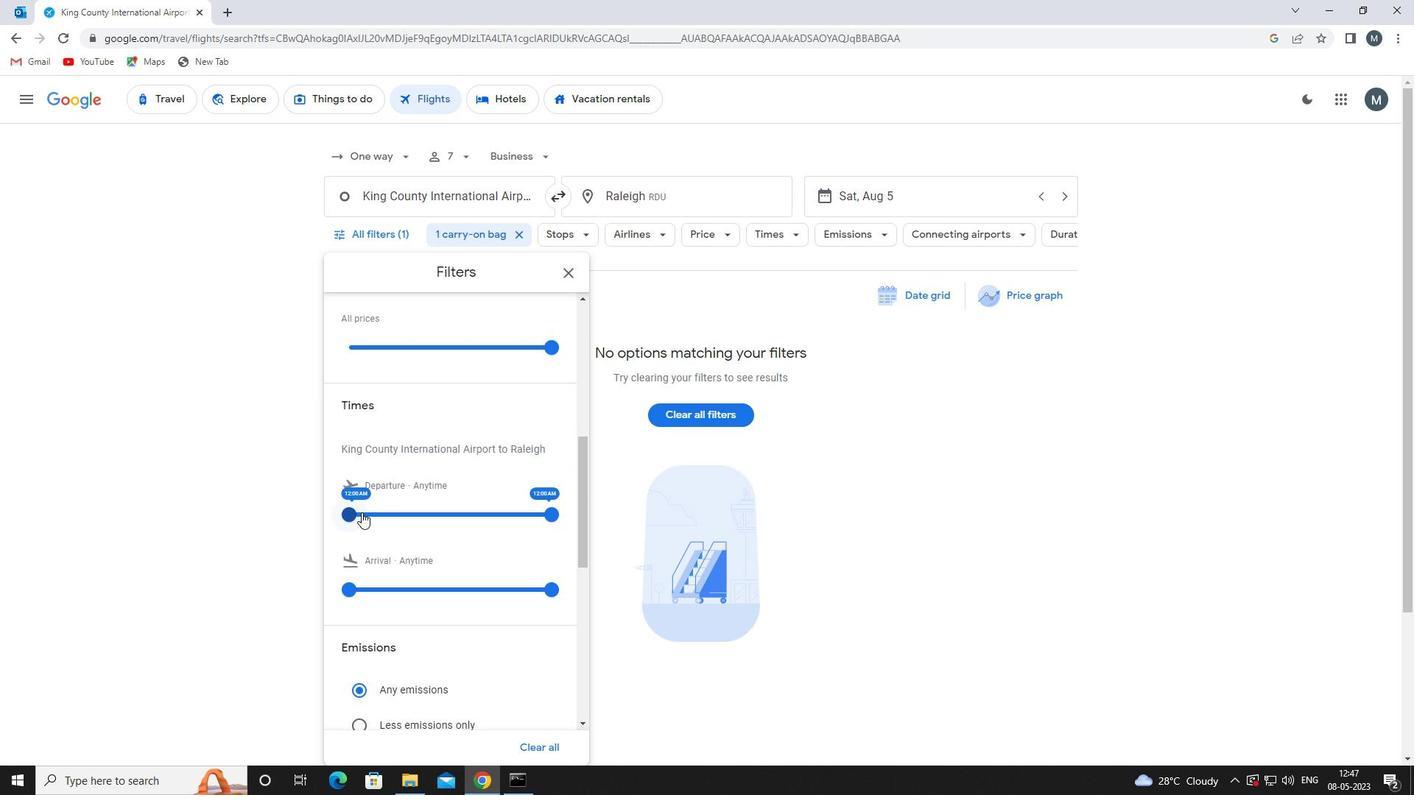 
Action: Mouse pressed left at (359, 512)
Screenshot: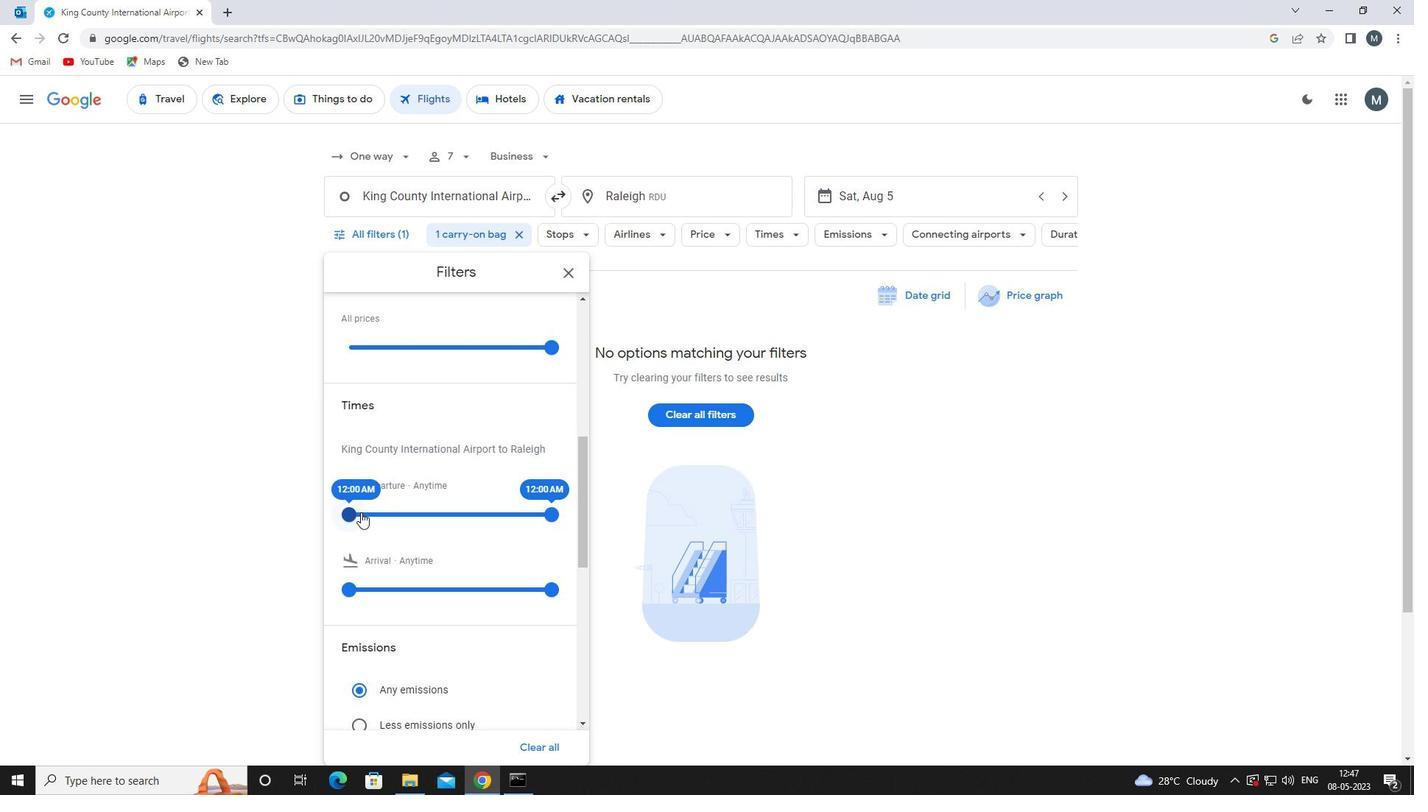 
Action: Mouse moved to (550, 512)
Screenshot: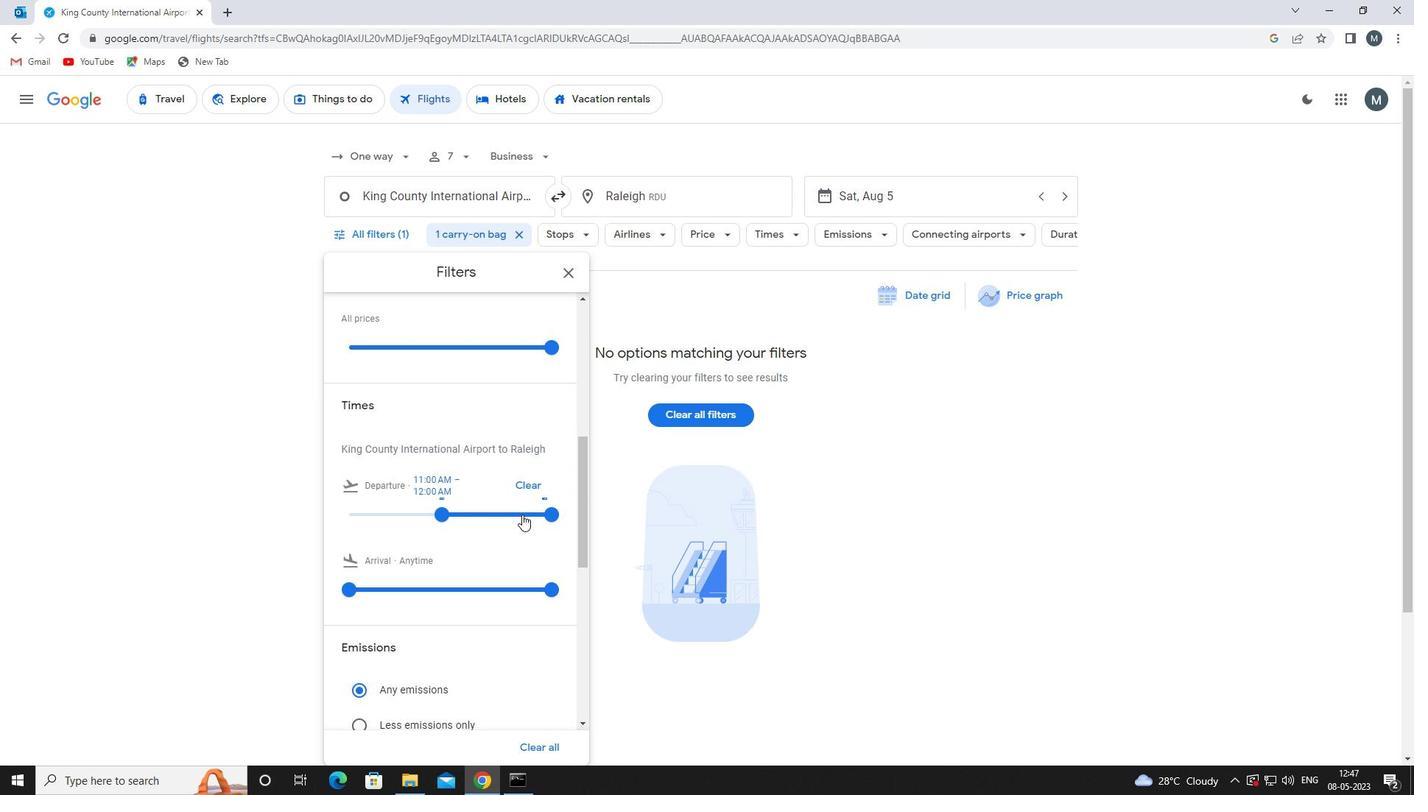
Action: Mouse pressed left at (550, 512)
Screenshot: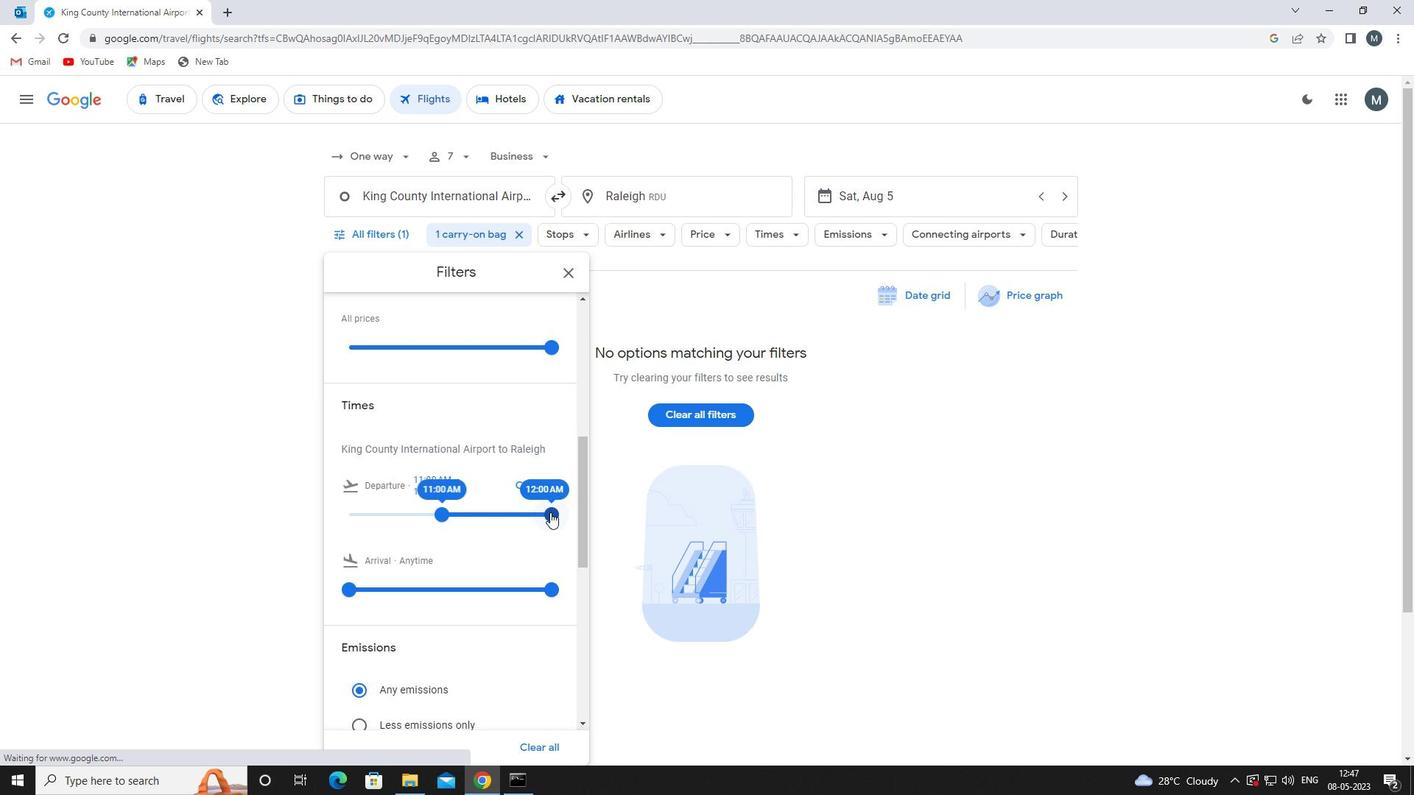 
Action: Mouse moved to (570, 267)
Screenshot: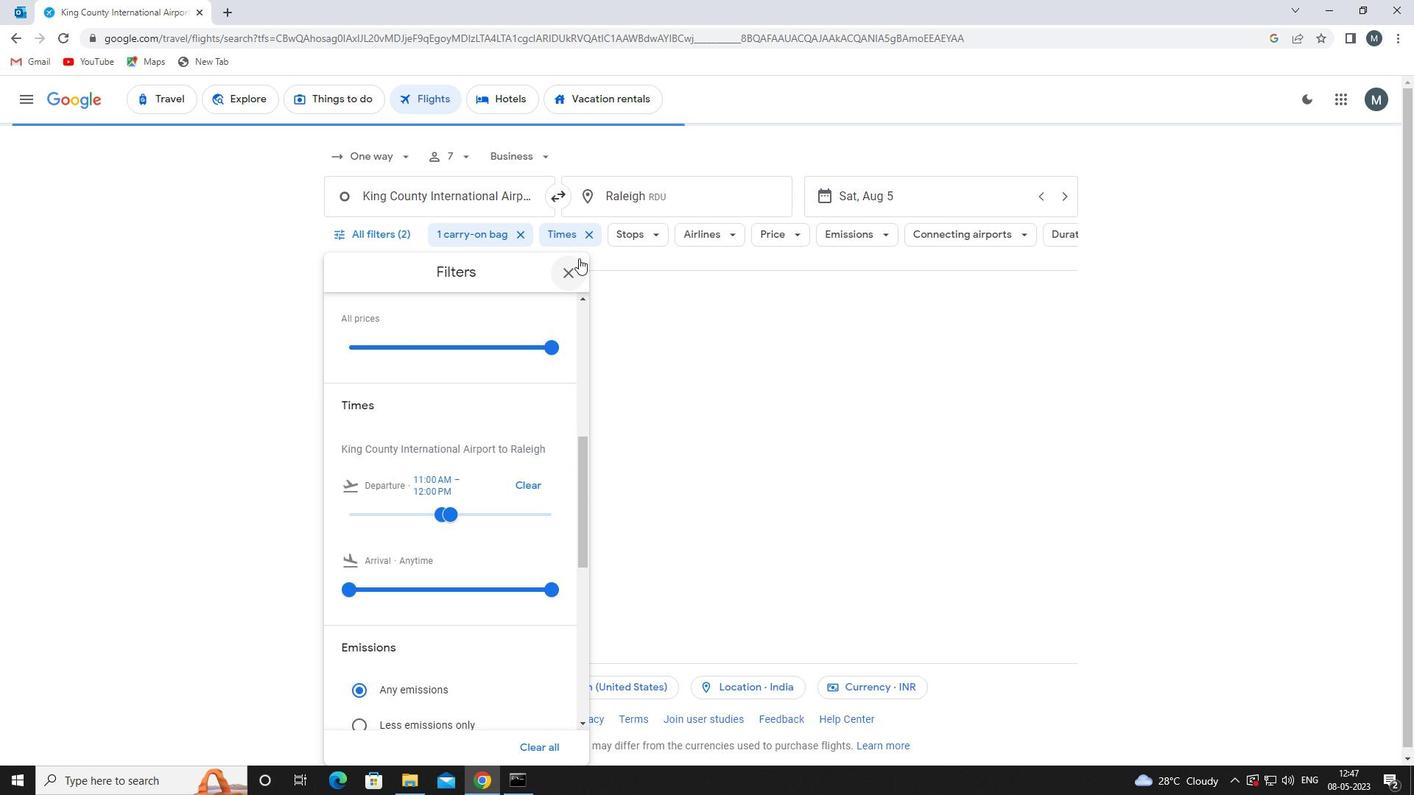 
Action: Mouse pressed left at (570, 267)
Screenshot: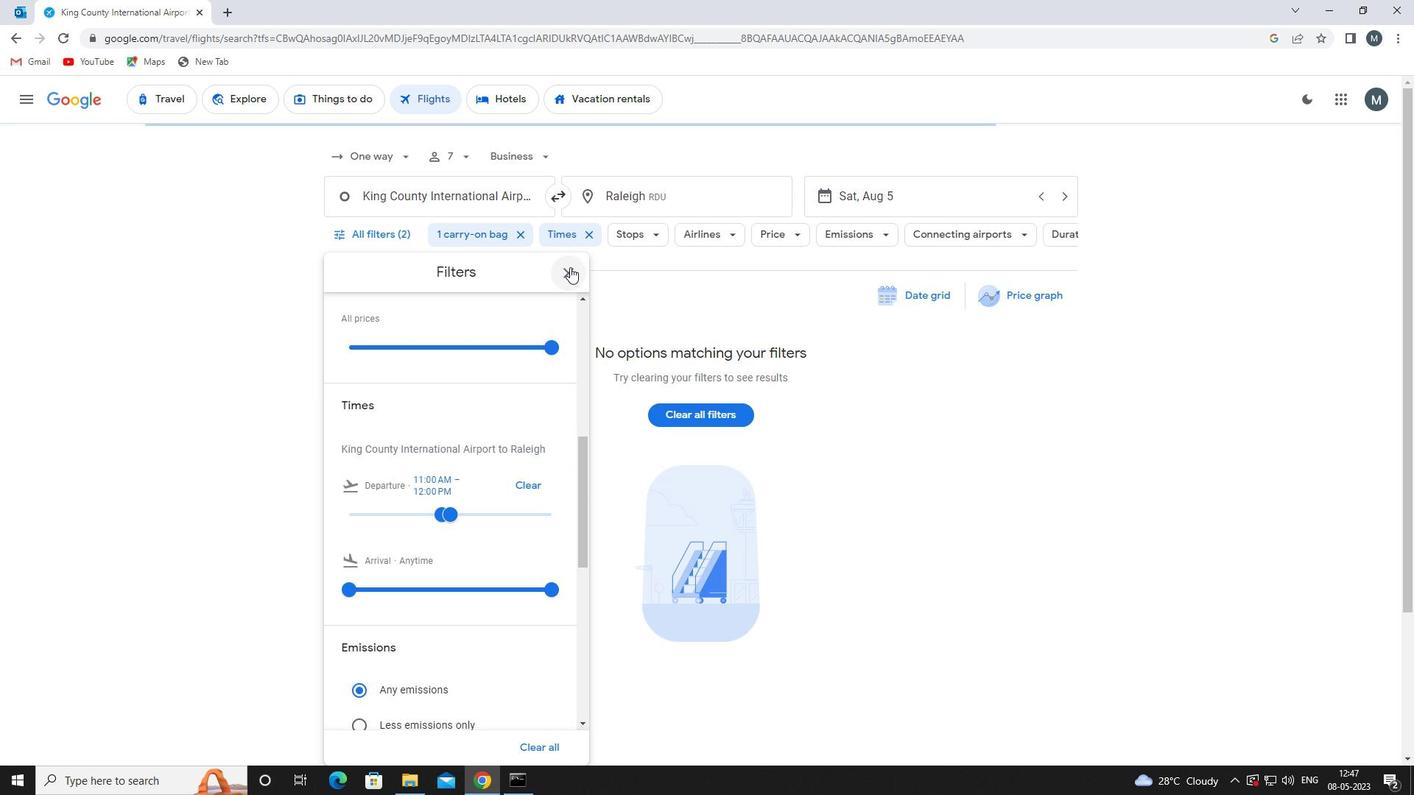 
Action: Mouse moved to (566, 277)
Screenshot: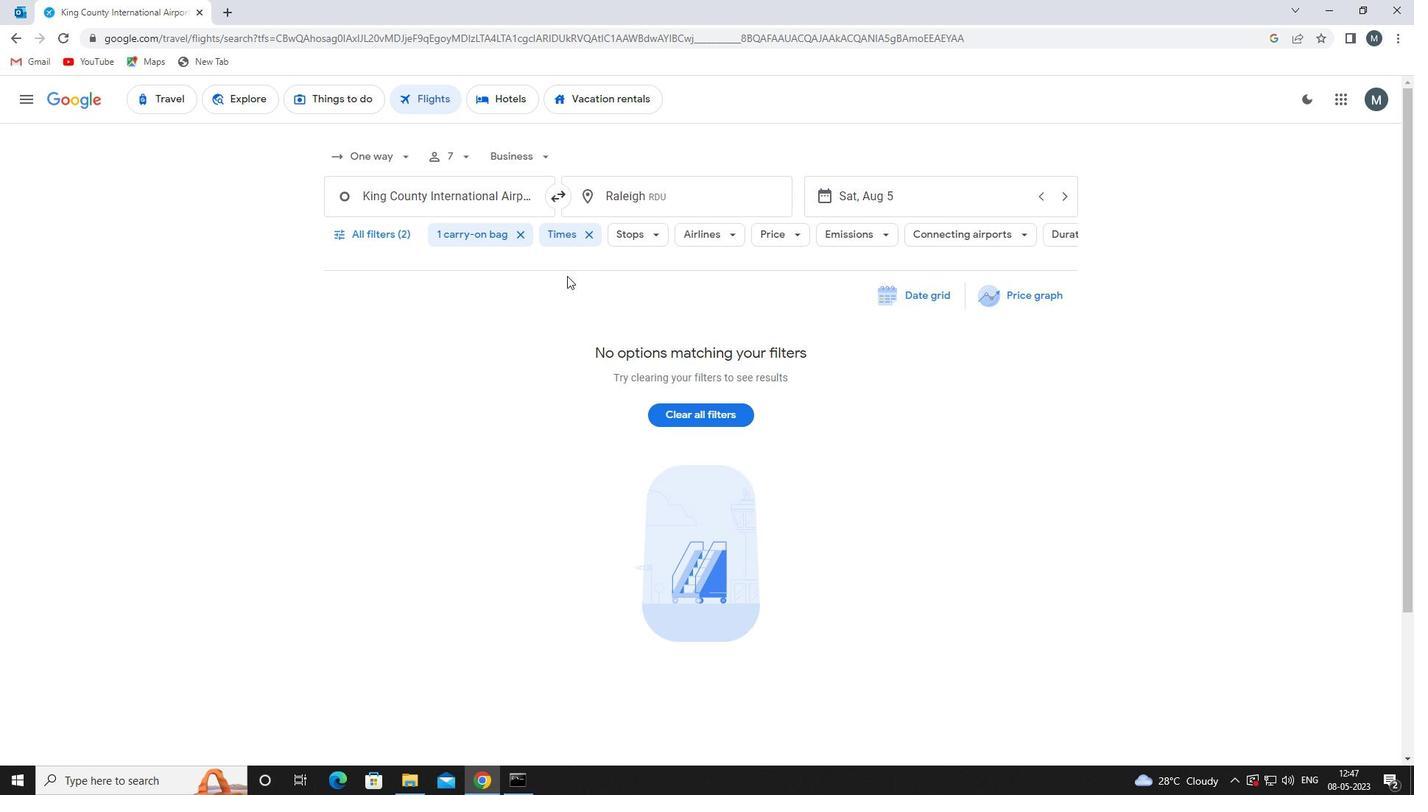 
